 Task: Search one way flight ticket for 1 adult, 1 child, 1 infant in seat in premium economy from Oakland: Oakland International Airport to Greensboro: Piedmont Triad International Airport on 5-1-2023. Choice of flights is Frontier. Number of bags: 6 checked bags. Price is upto 96000. Outbound departure time preference is 22:15.
Action: Mouse moved to (222, 196)
Screenshot: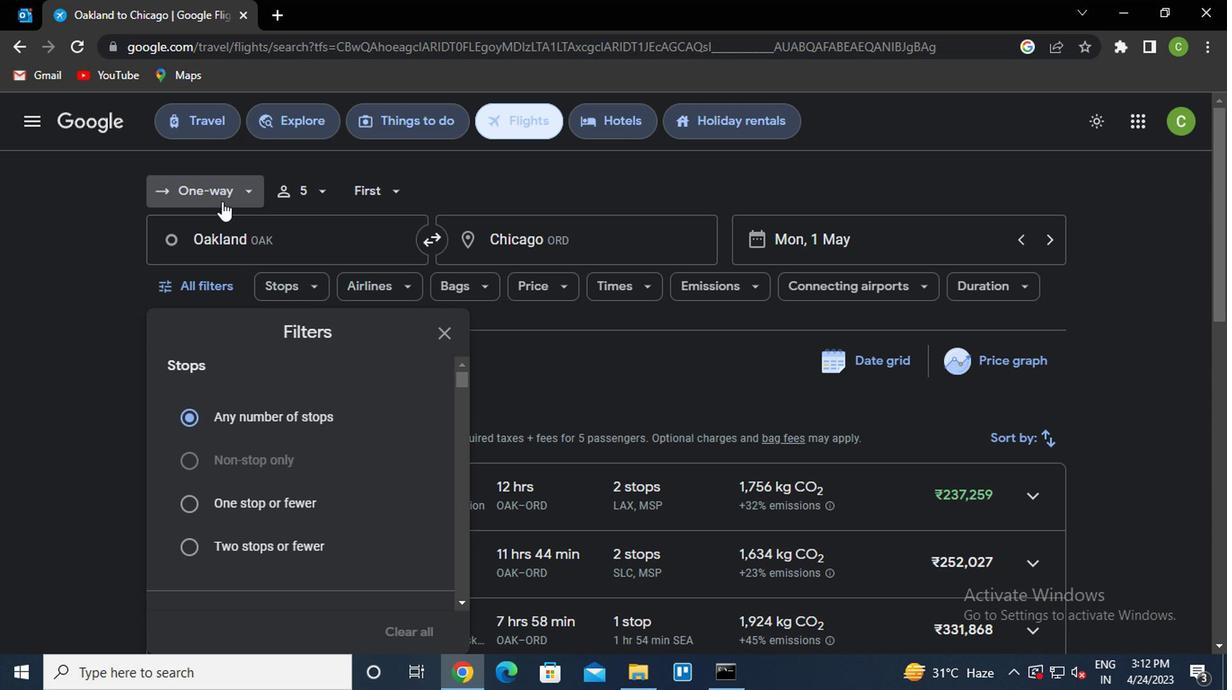 
Action: Mouse pressed left at (222, 196)
Screenshot: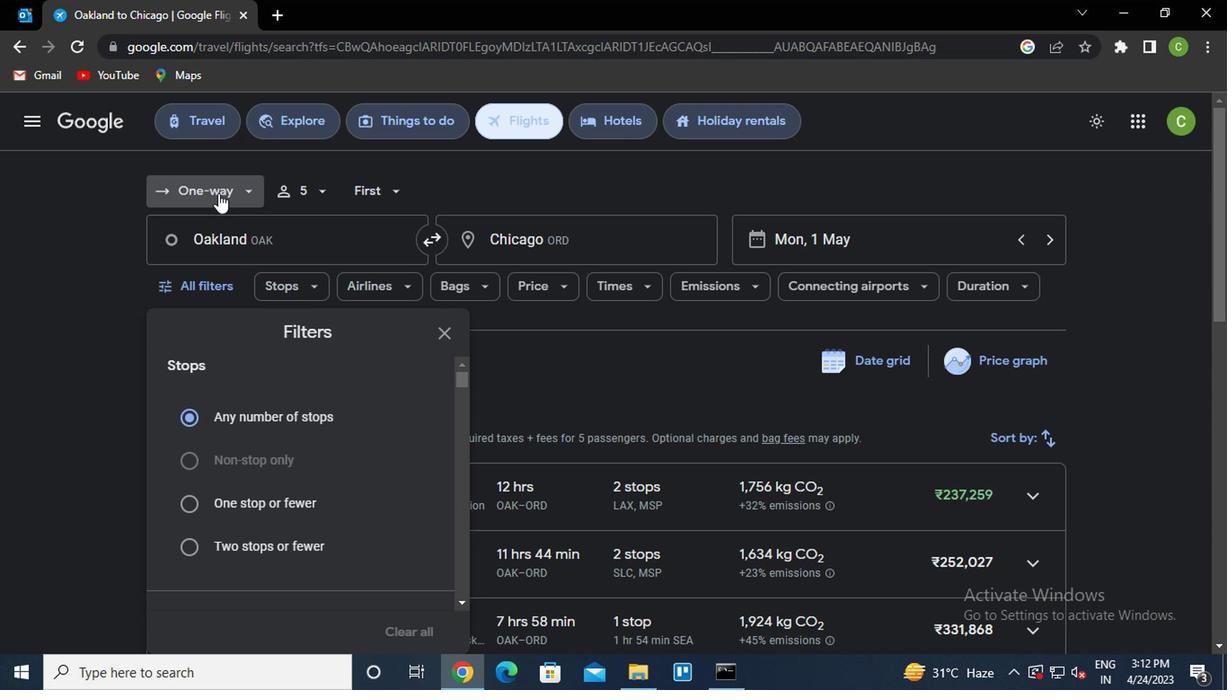 
Action: Mouse moved to (229, 271)
Screenshot: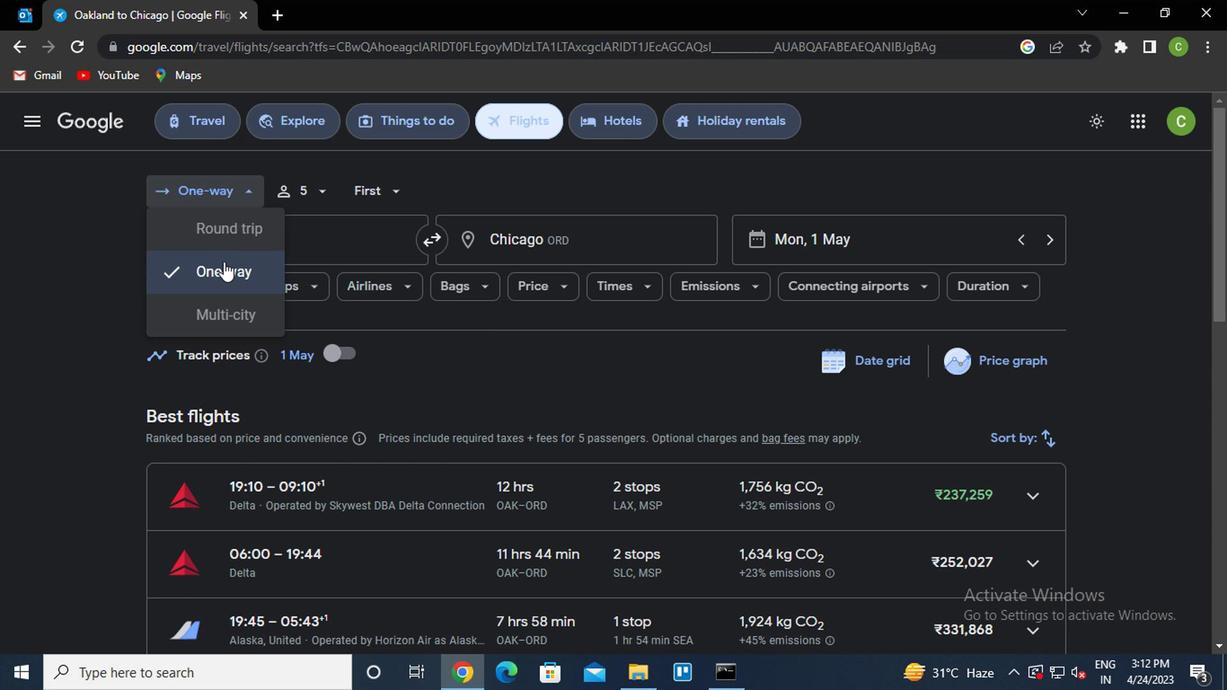 
Action: Mouse pressed left at (229, 271)
Screenshot: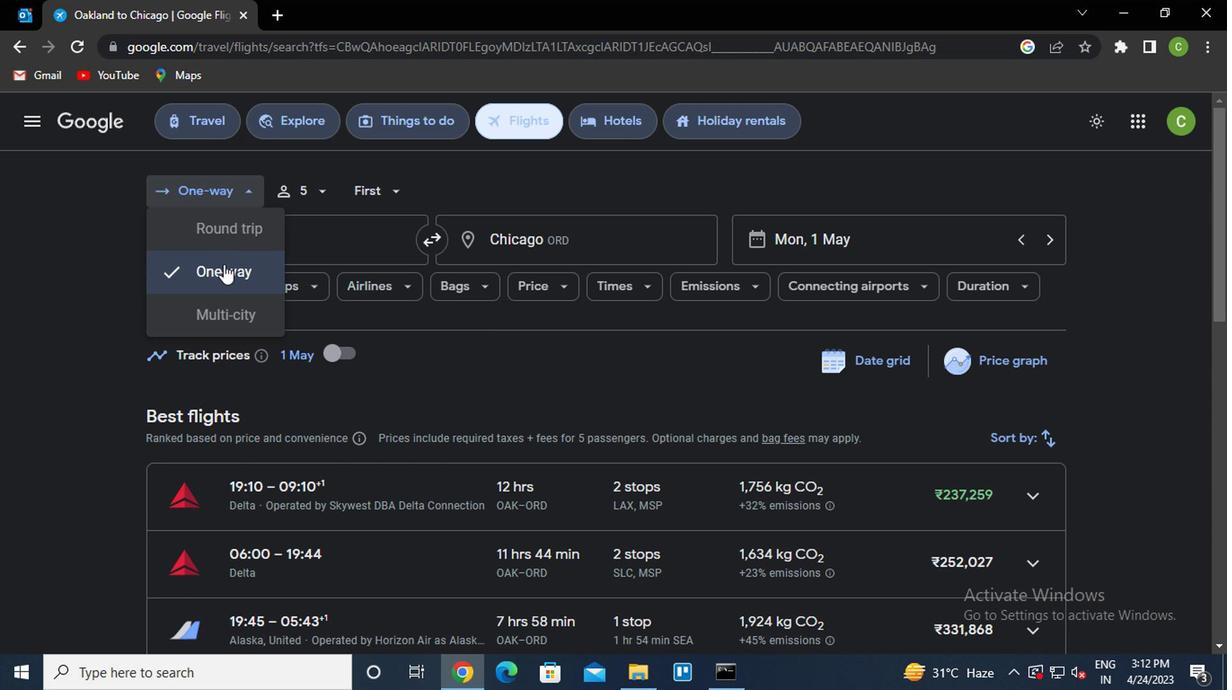 
Action: Mouse moved to (291, 208)
Screenshot: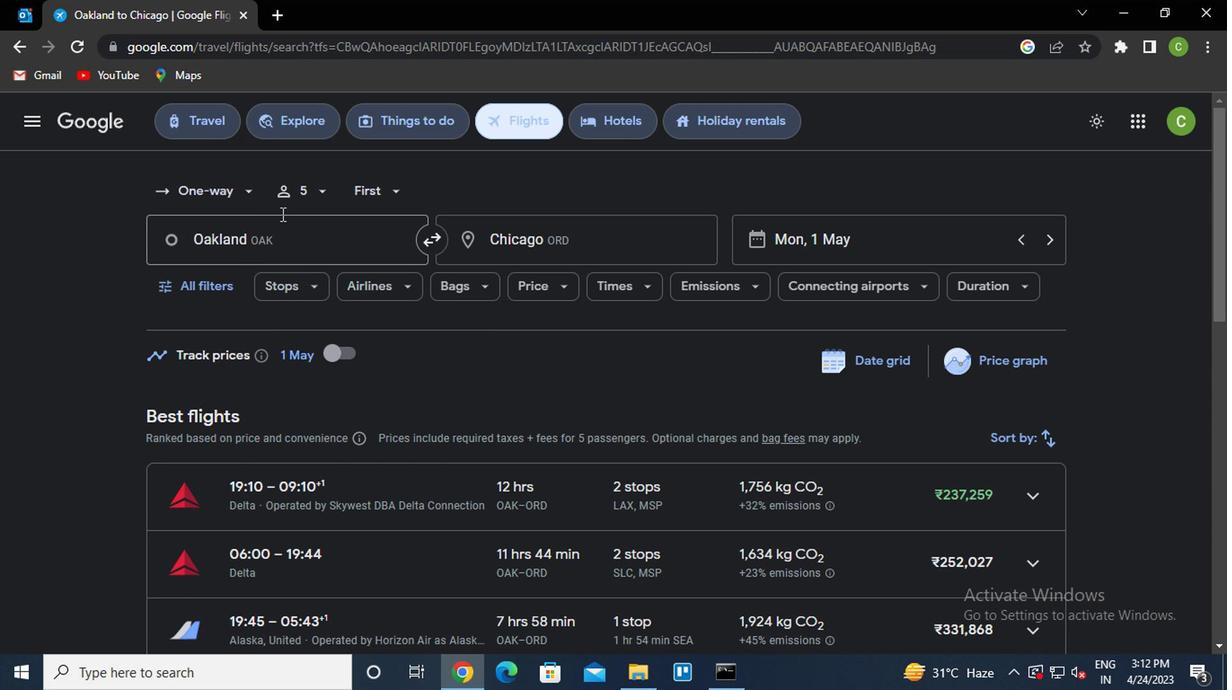 
Action: Mouse pressed left at (291, 208)
Screenshot: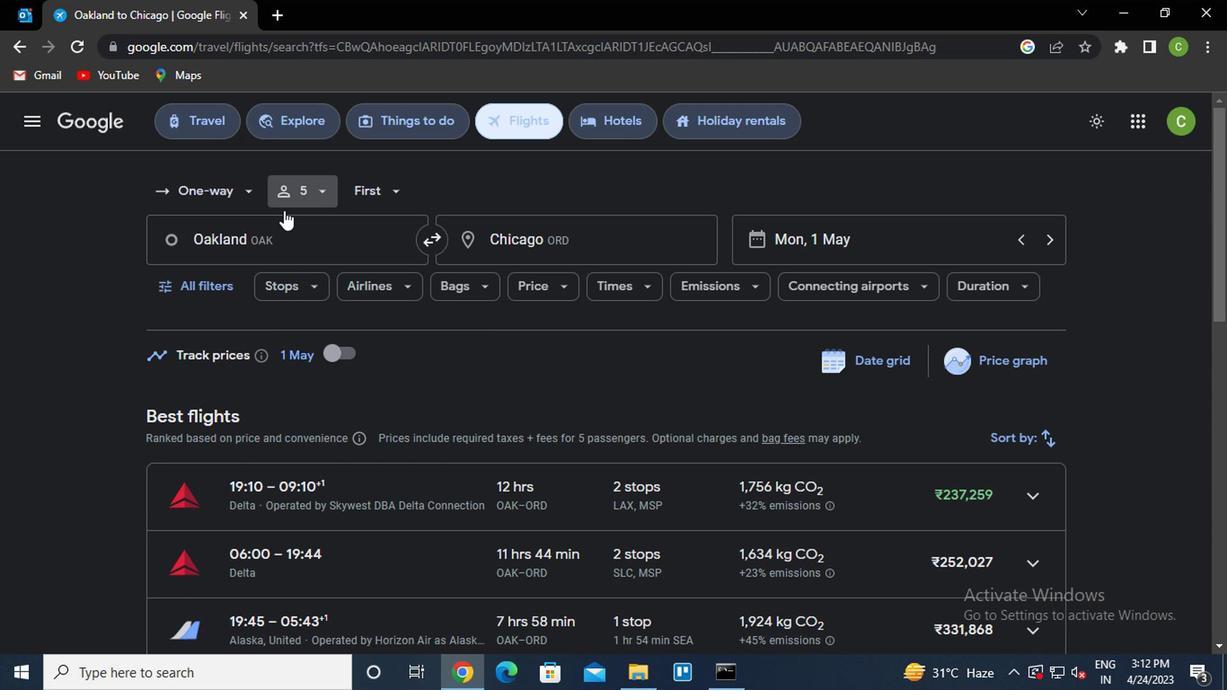 
Action: Mouse moved to (390, 239)
Screenshot: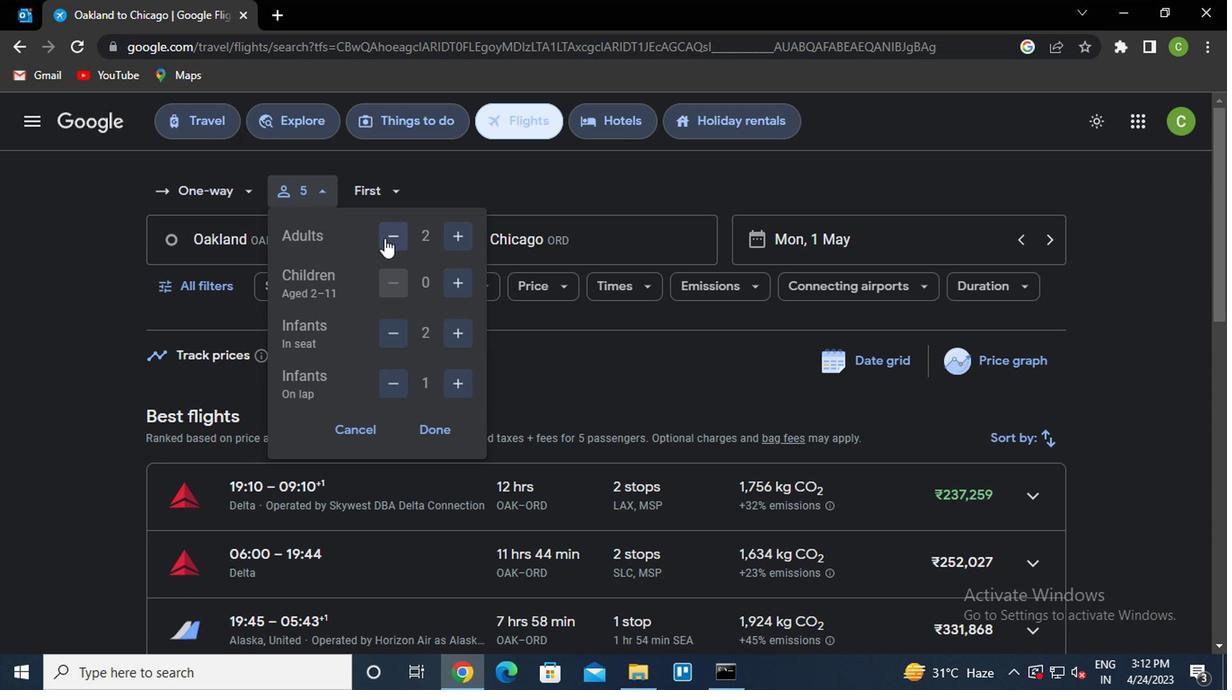 
Action: Mouse pressed left at (390, 239)
Screenshot: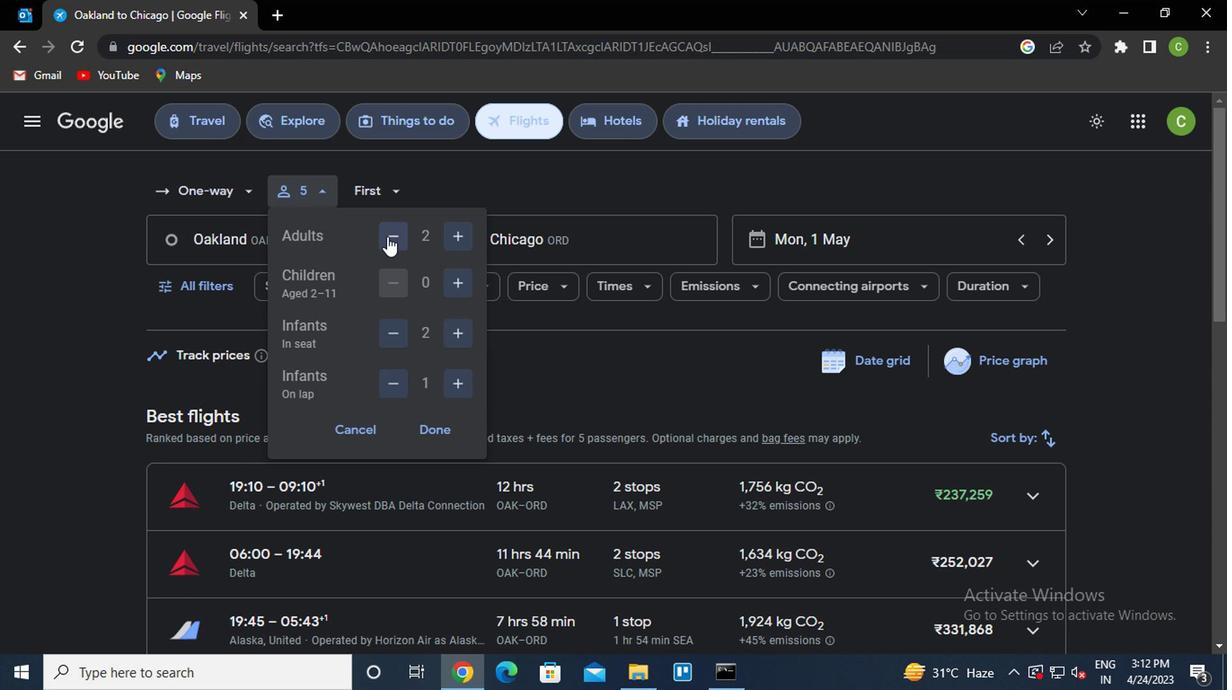 
Action: Mouse moved to (448, 281)
Screenshot: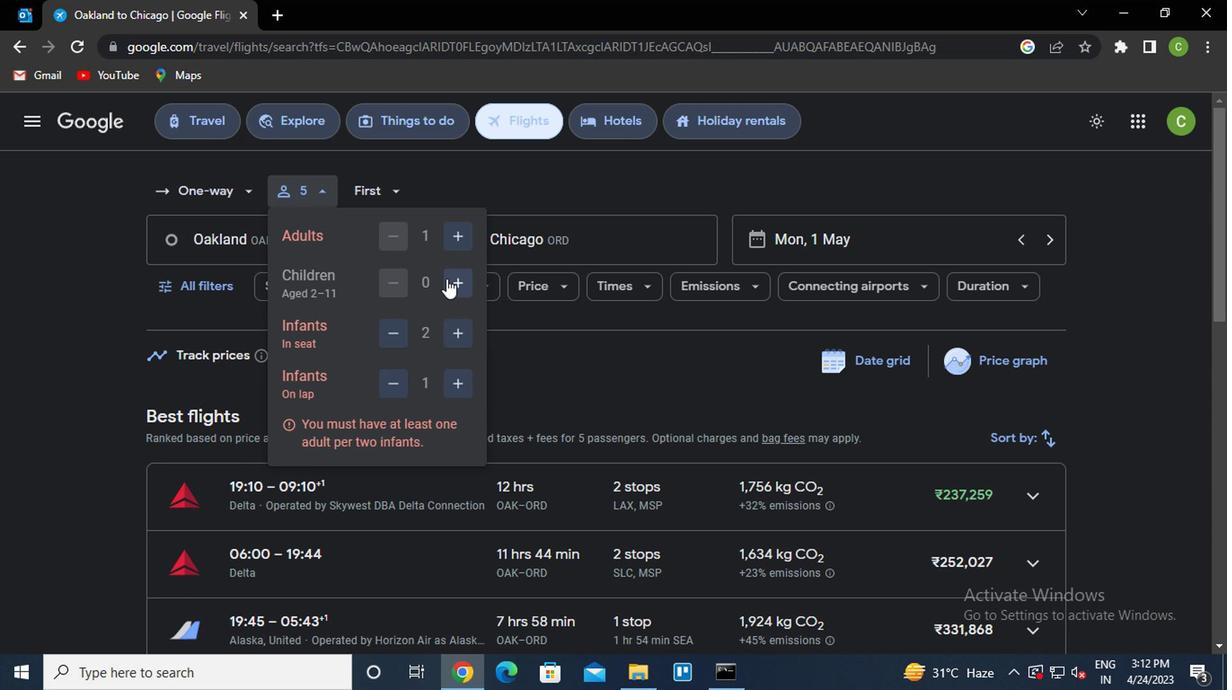 
Action: Mouse pressed left at (448, 281)
Screenshot: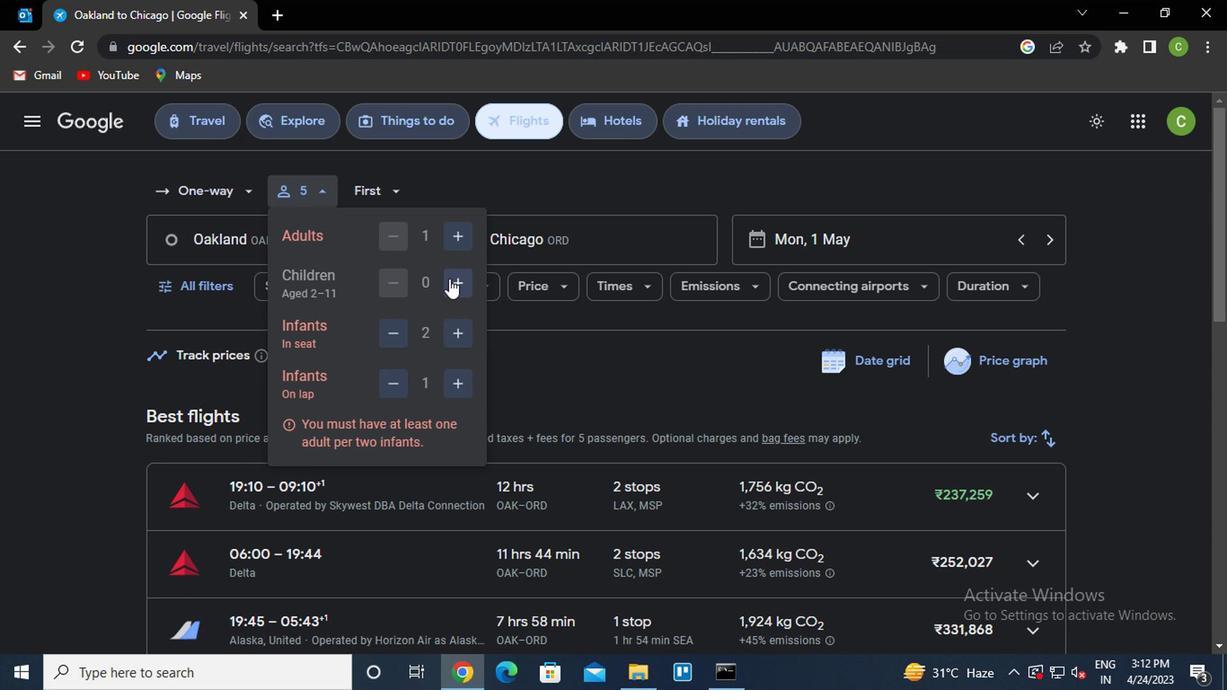 
Action: Mouse moved to (392, 342)
Screenshot: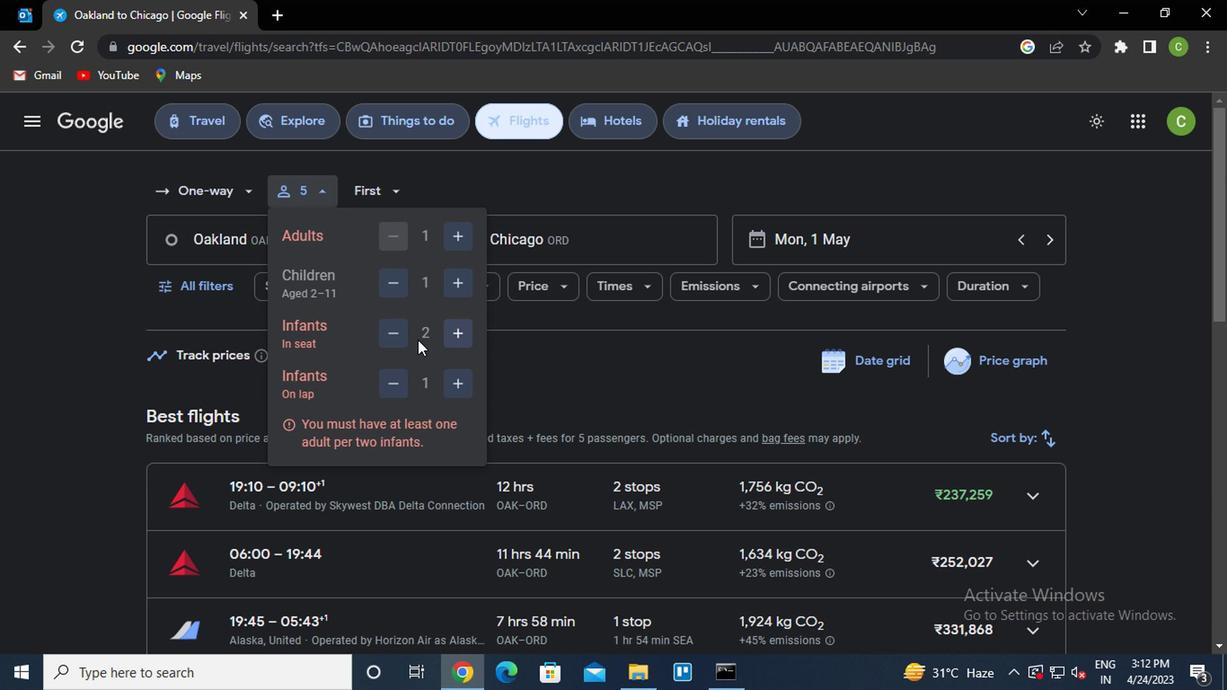 
Action: Mouse pressed left at (392, 342)
Screenshot: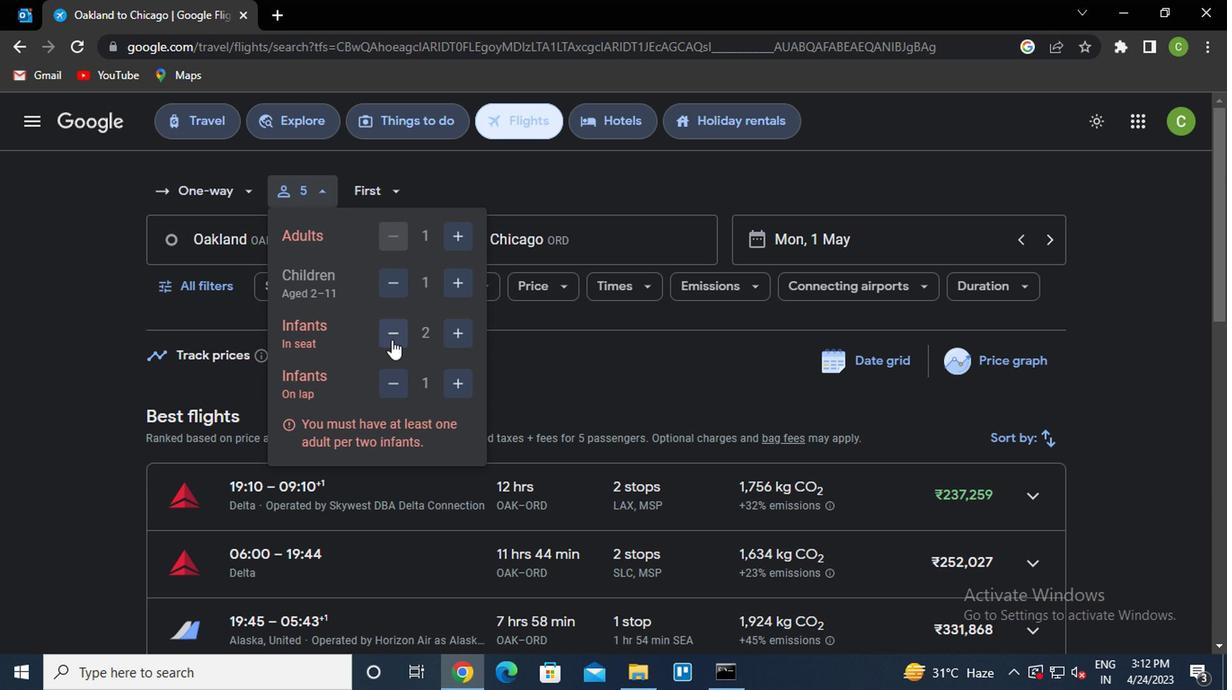 
Action: Mouse moved to (399, 382)
Screenshot: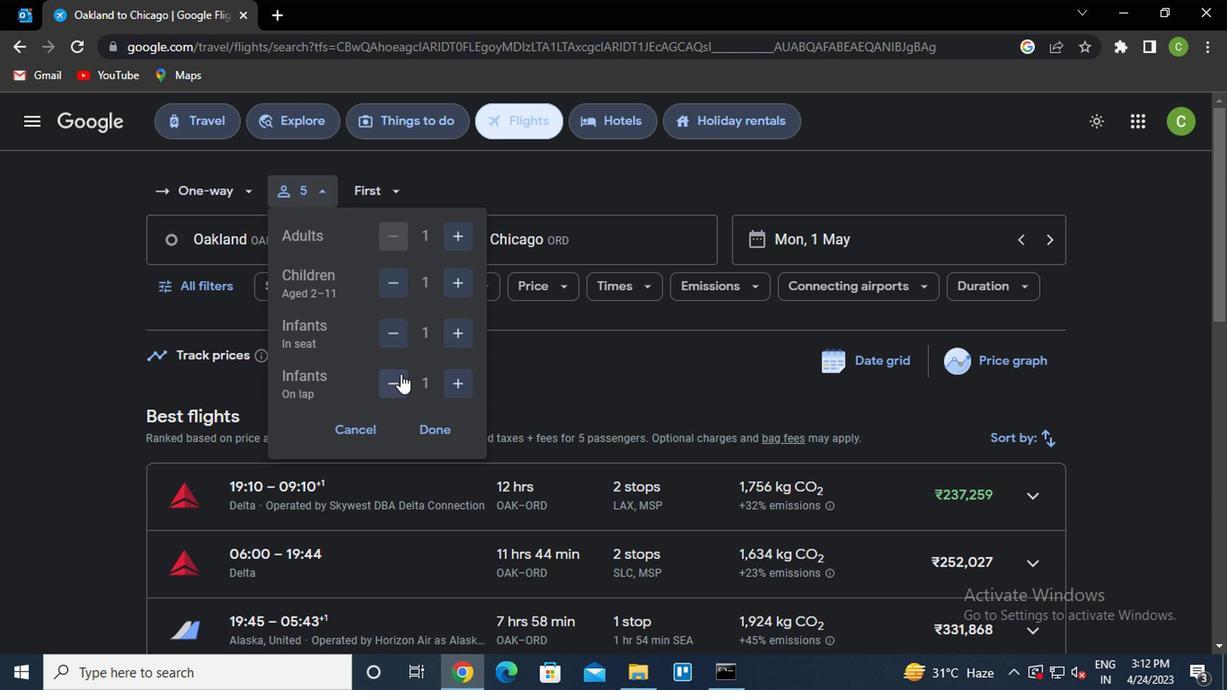 
Action: Mouse pressed left at (399, 382)
Screenshot: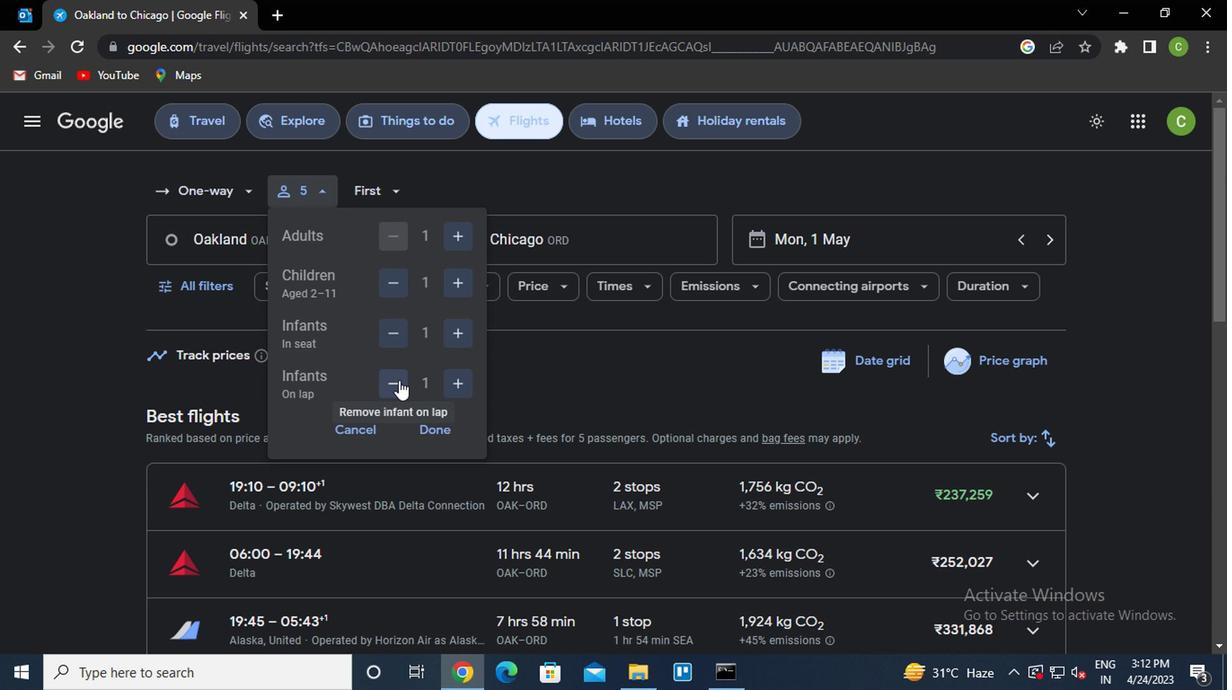 
Action: Mouse moved to (425, 424)
Screenshot: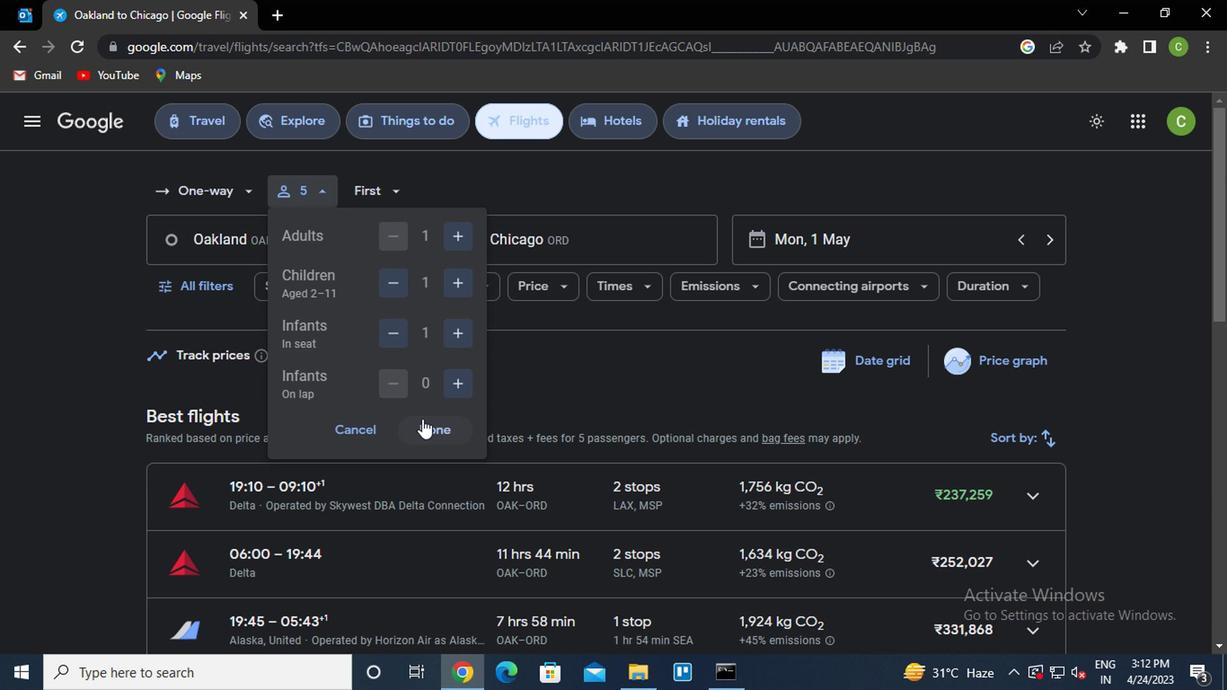 
Action: Mouse pressed left at (425, 424)
Screenshot: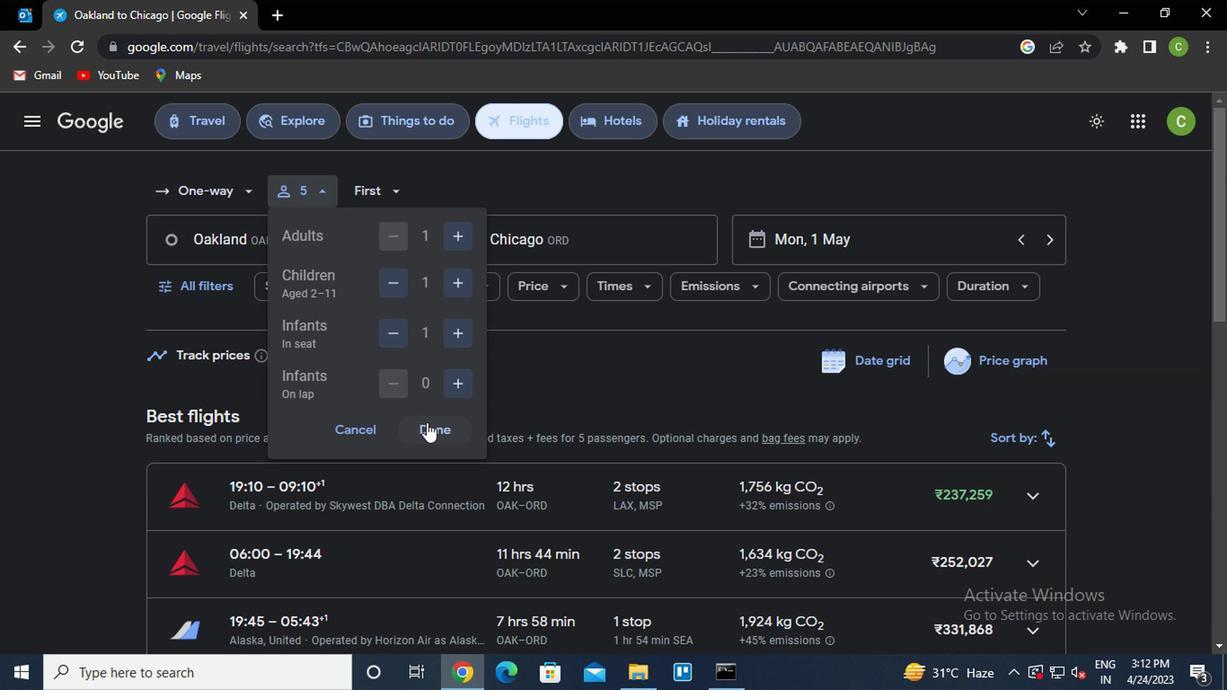 
Action: Mouse moved to (397, 212)
Screenshot: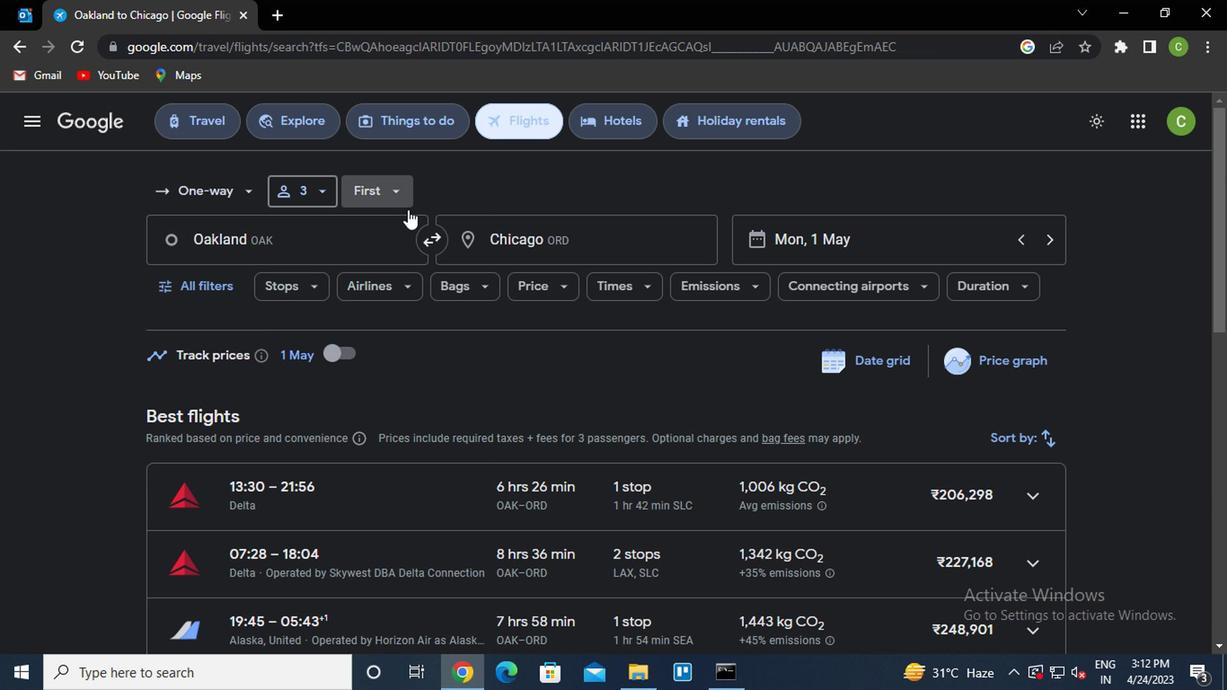 
Action: Mouse pressed left at (397, 212)
Screenshot: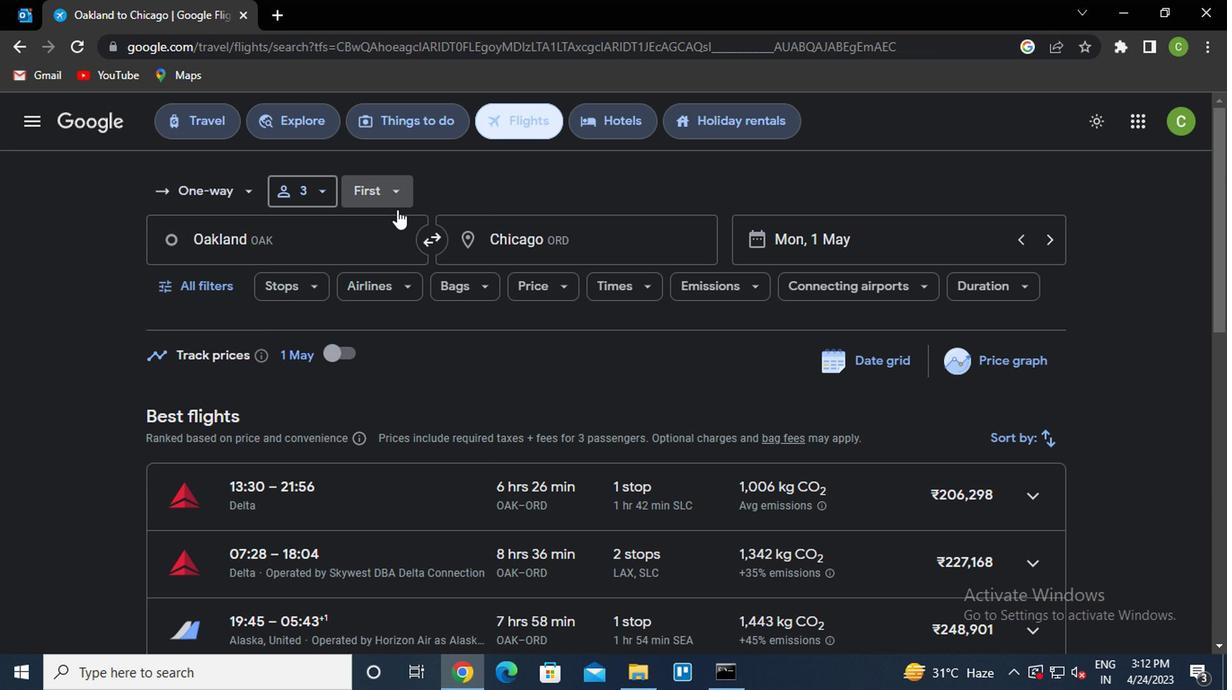 
Action: Mouse moved to (423, 278)
Screenshot: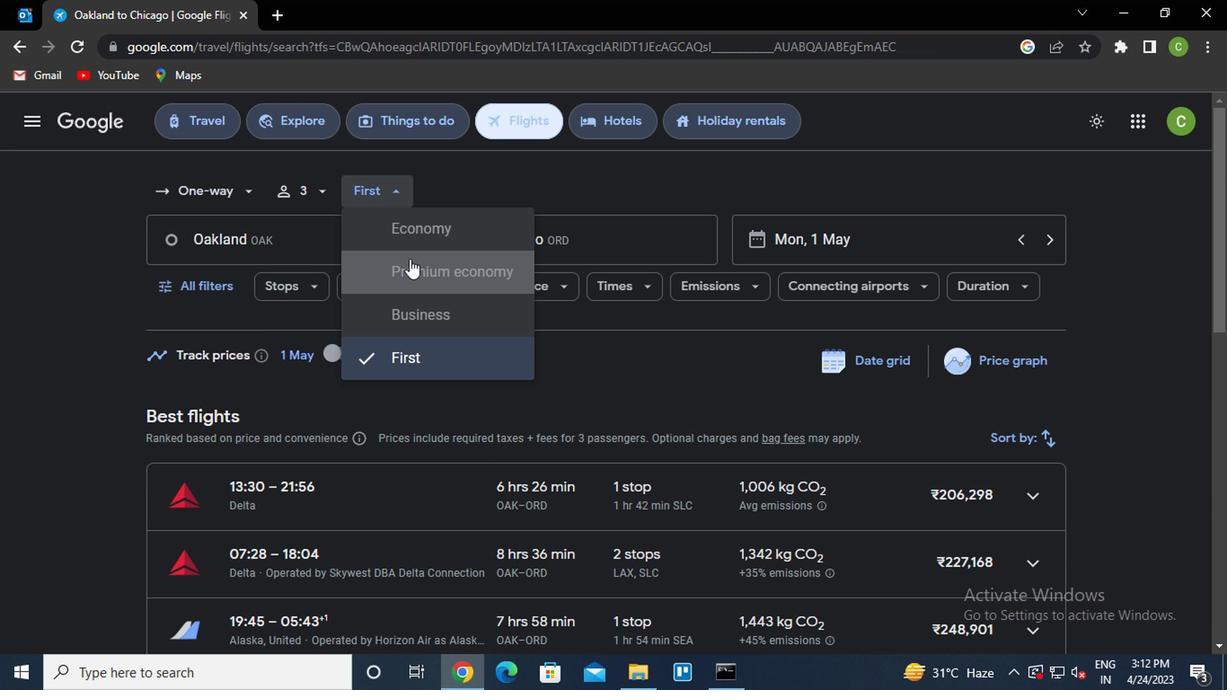 
Action: Mouse pressed left at (423, 278)
Screenshot: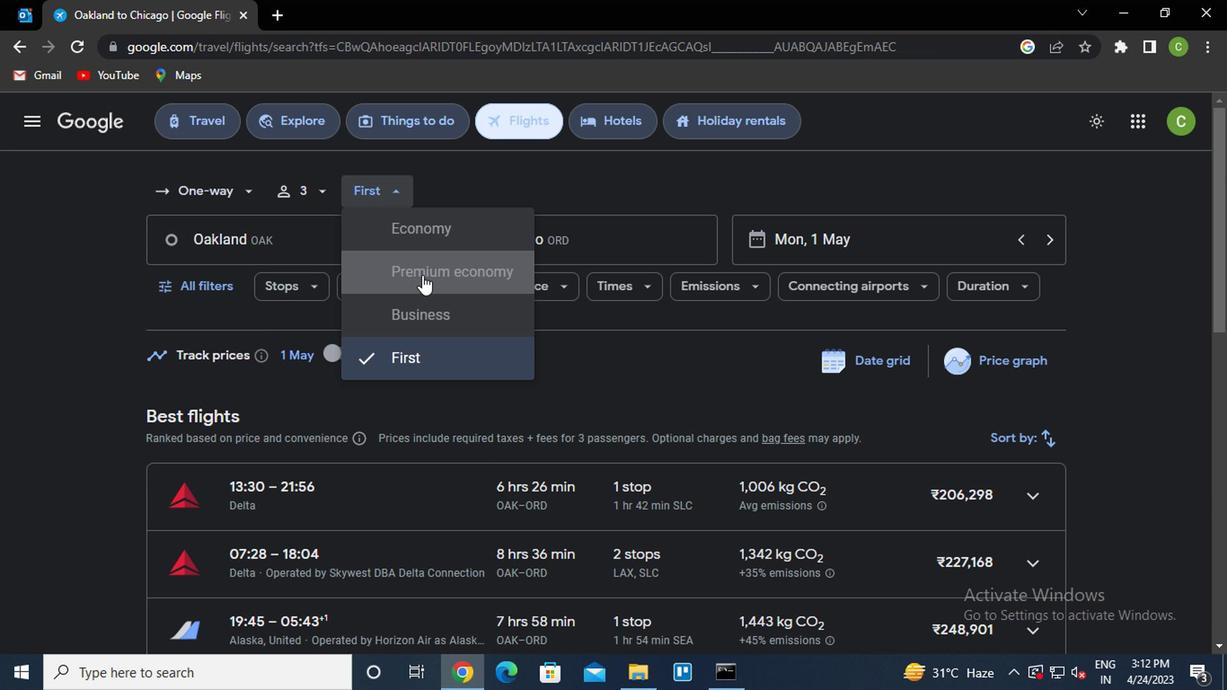 
Action: Mouse moved to (274, 246)
Screenshot: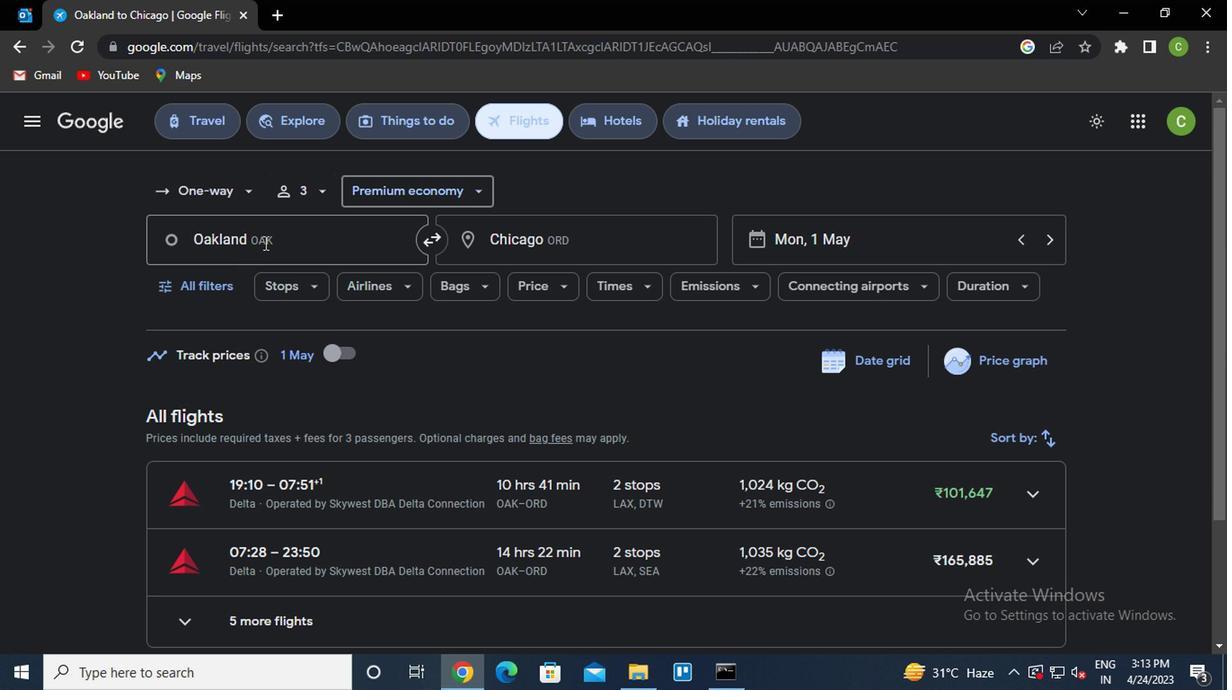 
Action: Mouse pressed left at (274, 246)
Screenshot: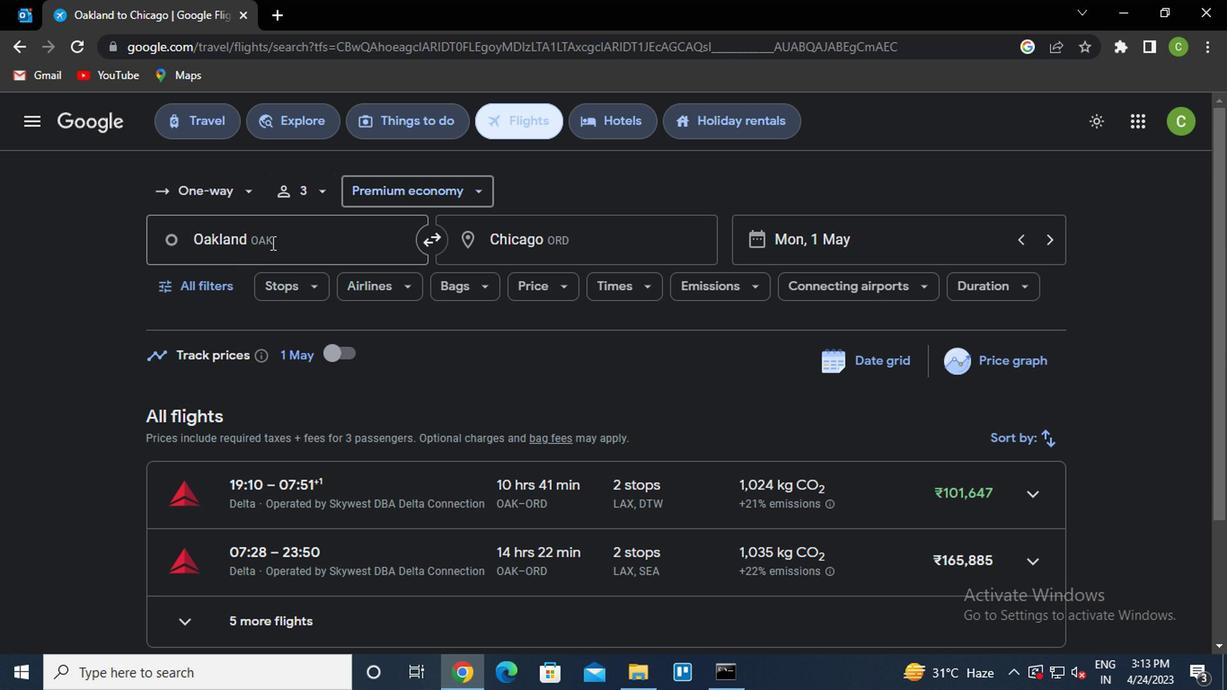 
Action: Mouse moved to (305, 326)
Screenshot: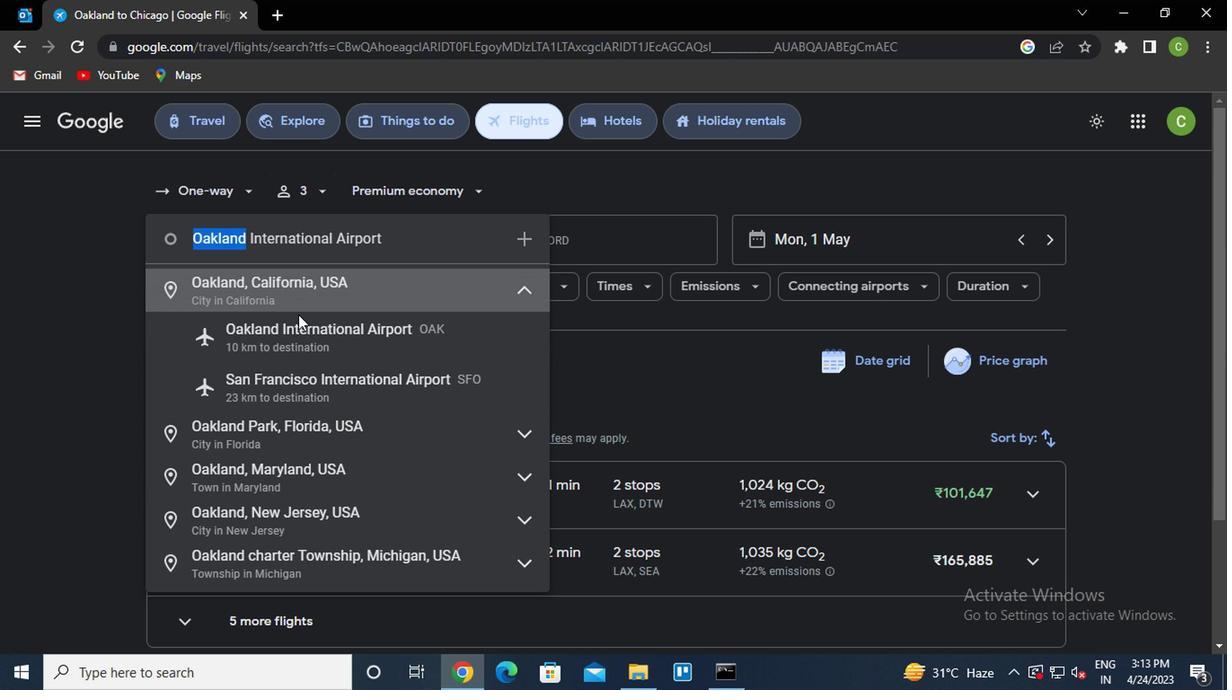 
Action: Mouse pressed left at (305, 326)
Screenshot: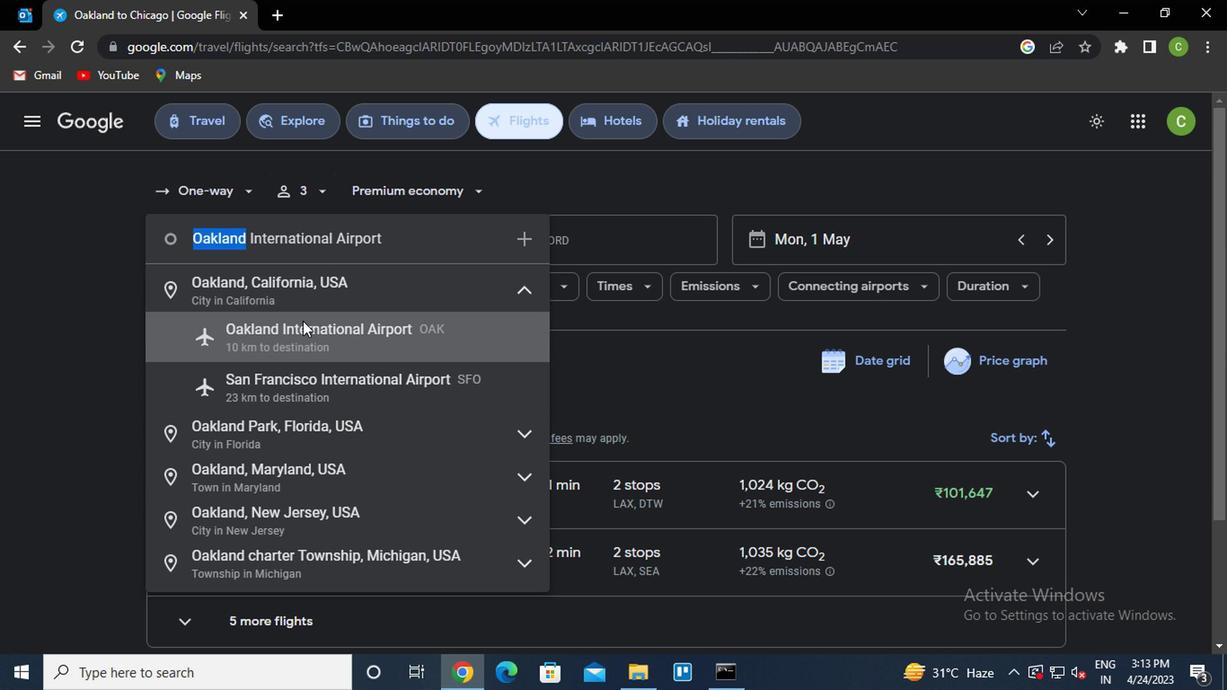 
Action: Mouse moved to (573, 246)
Screenshot: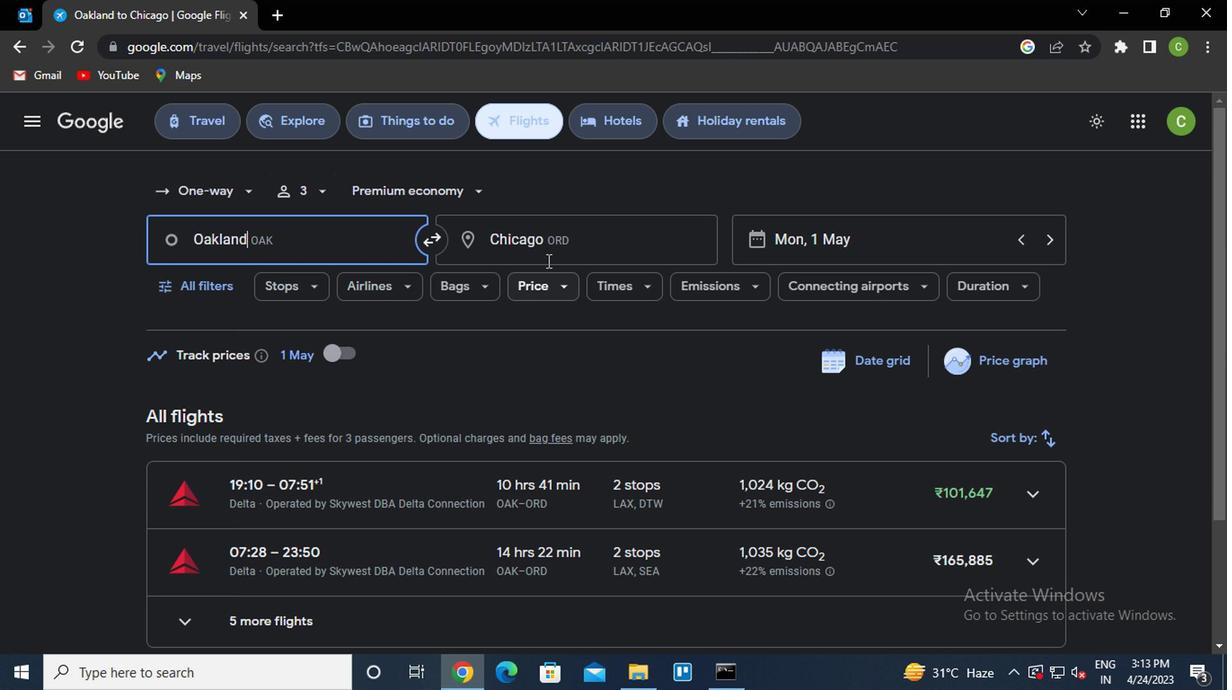 
Action: Mouse pressed left at (573, 246)
Screenshot: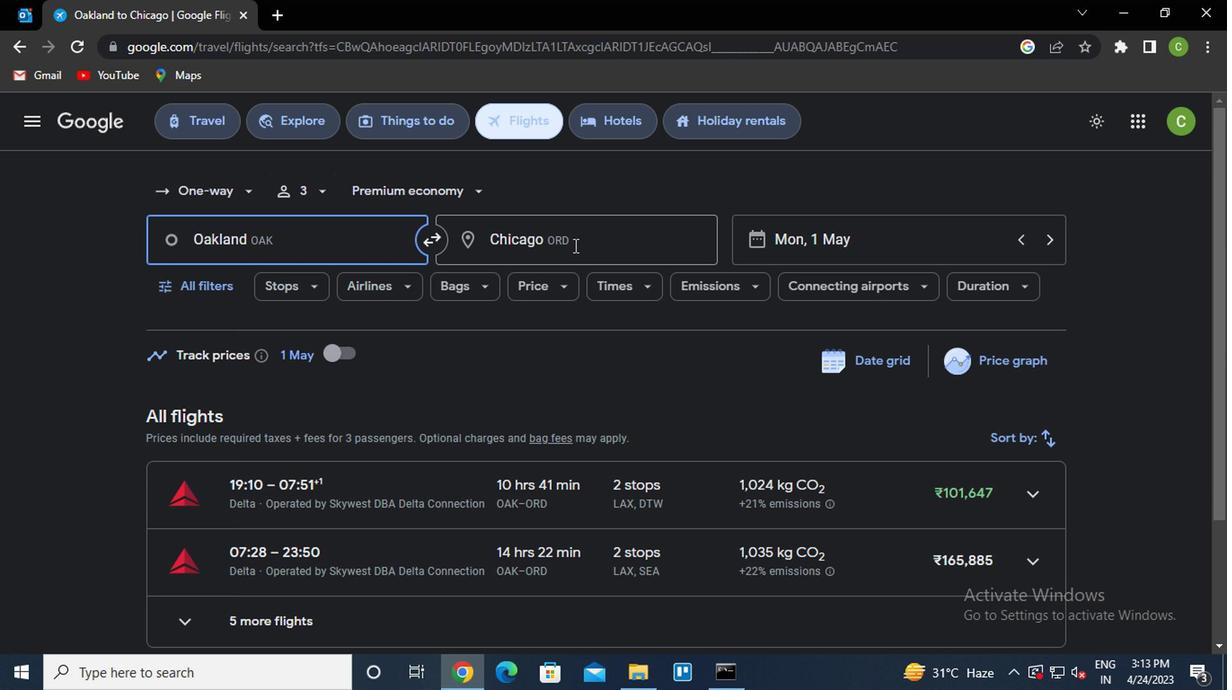 
Action: Key pressed p<Key.shift><Key.caps_lock>IEDMOUNT
Screenshot: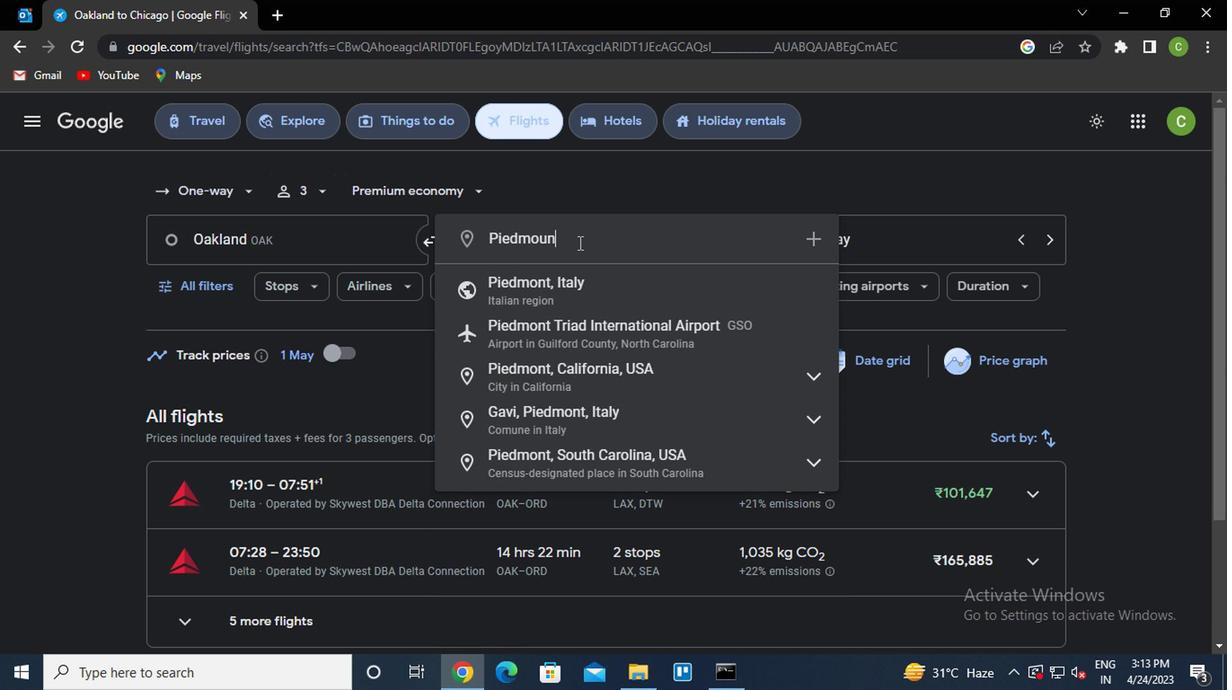 
Action: Mouse moved to (580, 333)
Screenshot: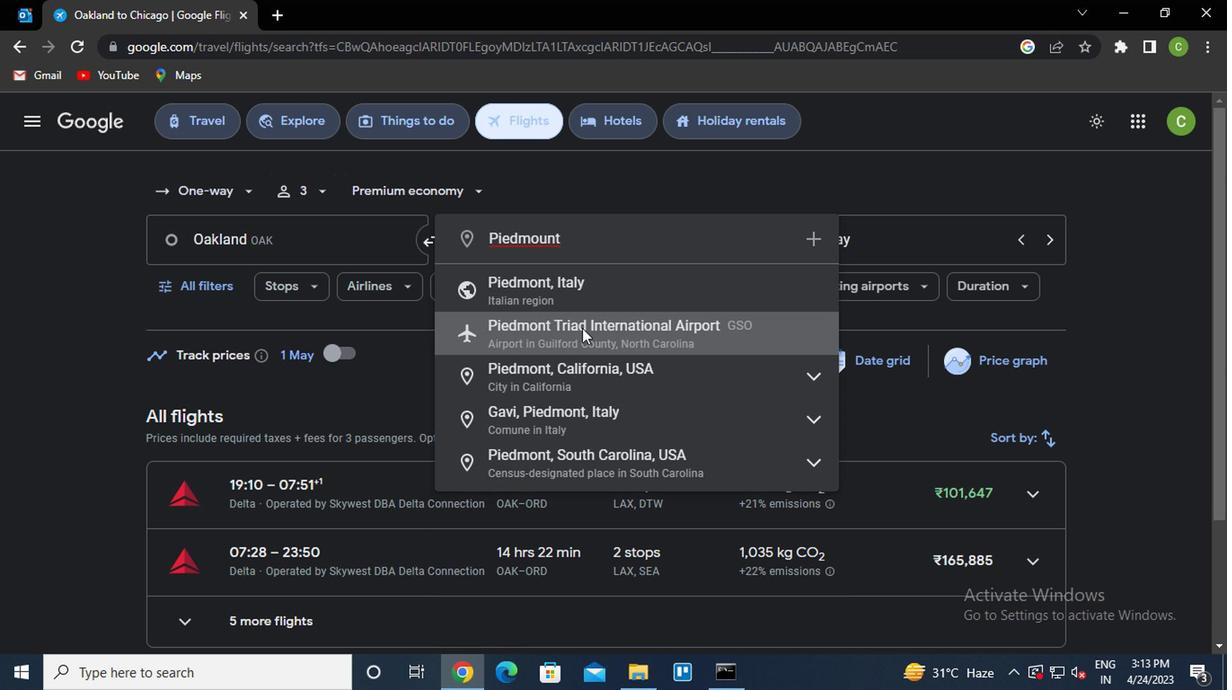 
Action: Mouse pressed left at (580, 333)
Screenshot: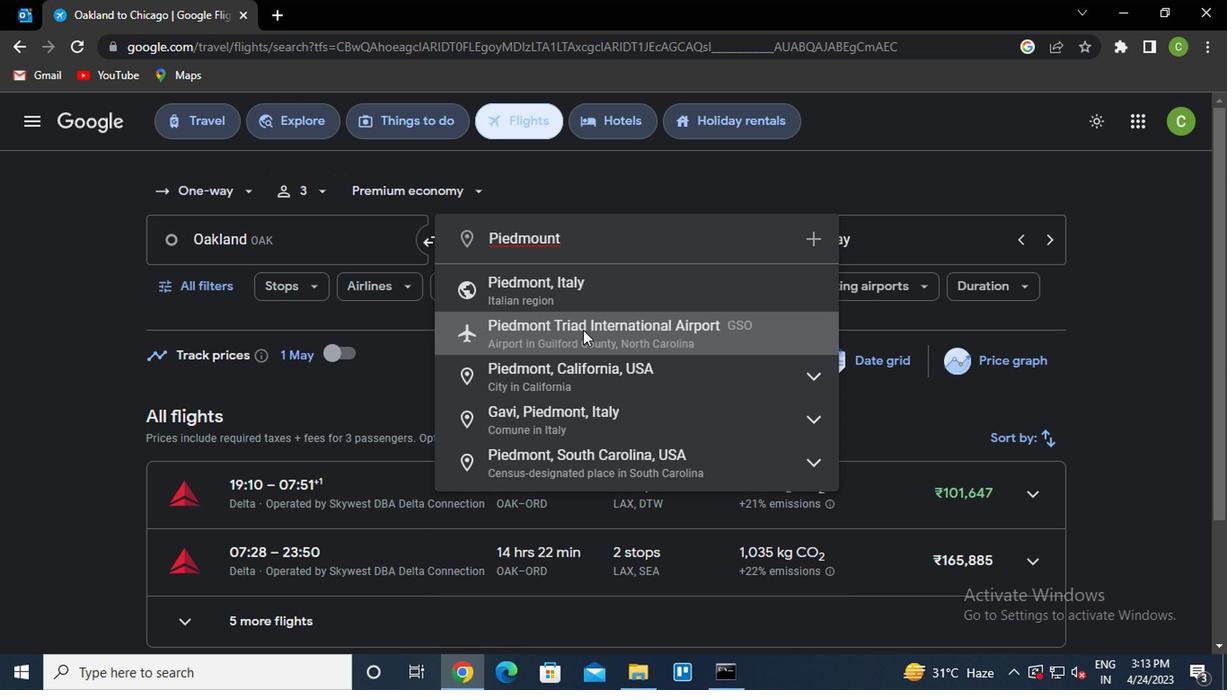 
Action: Mouse moved to (885, 237)
Screenshot: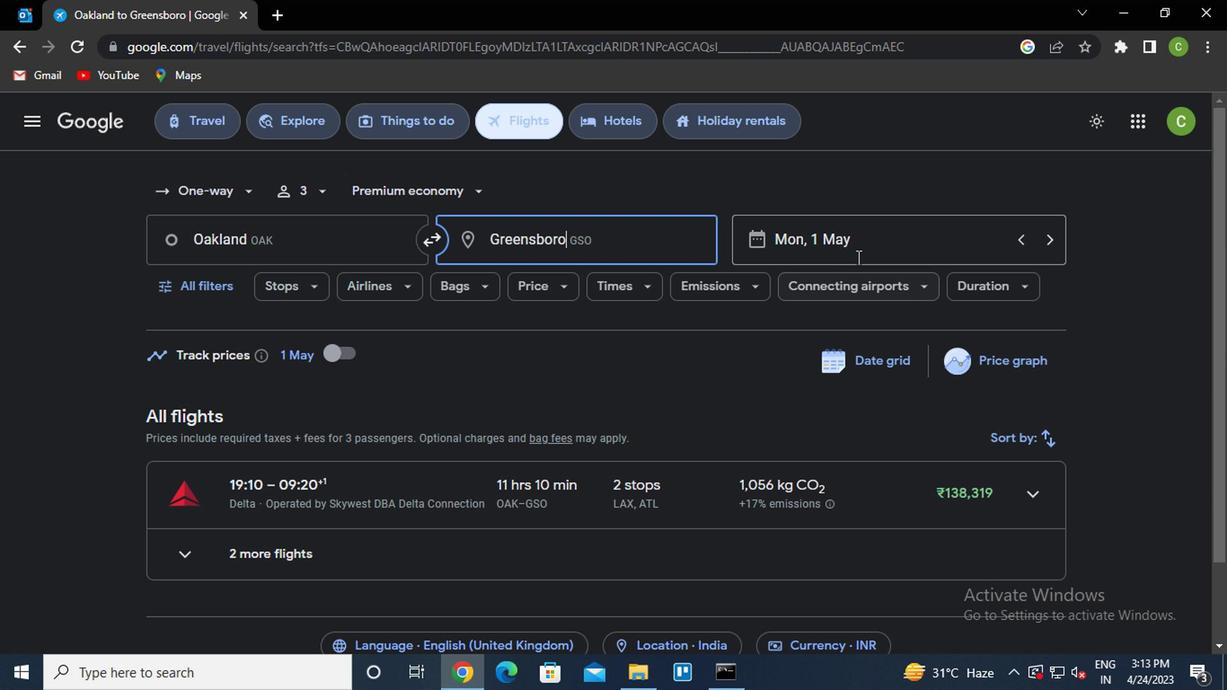 
Action: Mouse pressed left at (885, 237)
Screenshot: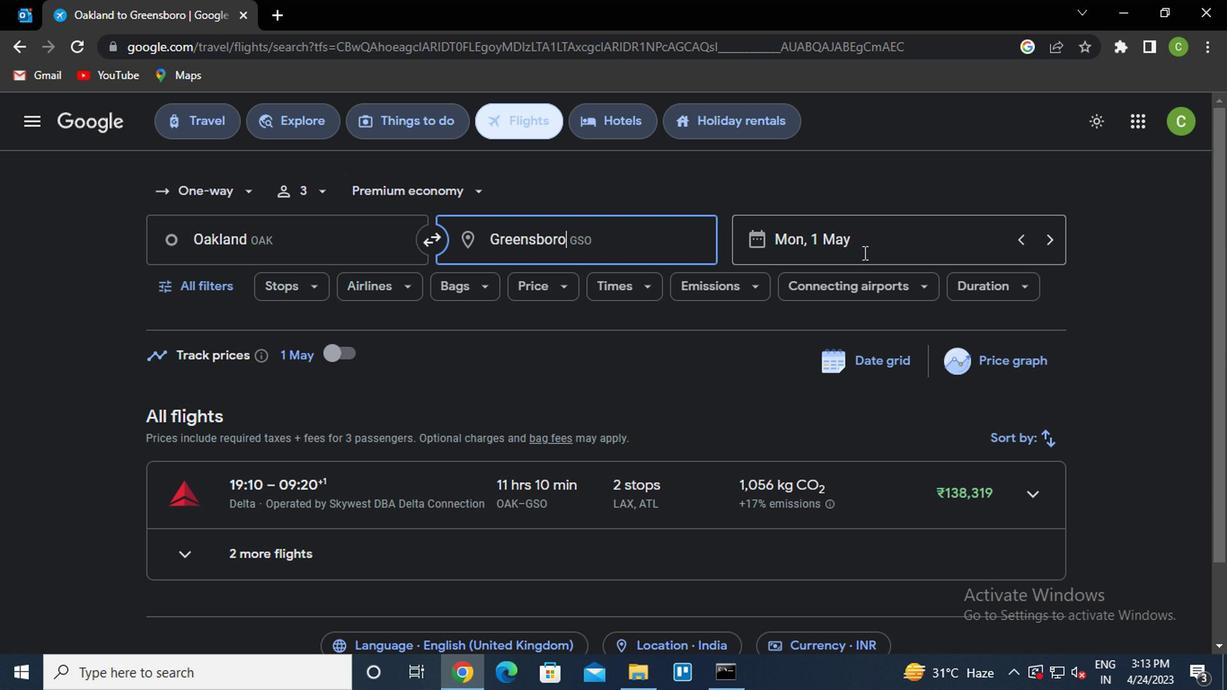
Action: Mouse moved to (798, 314)
Screenshot: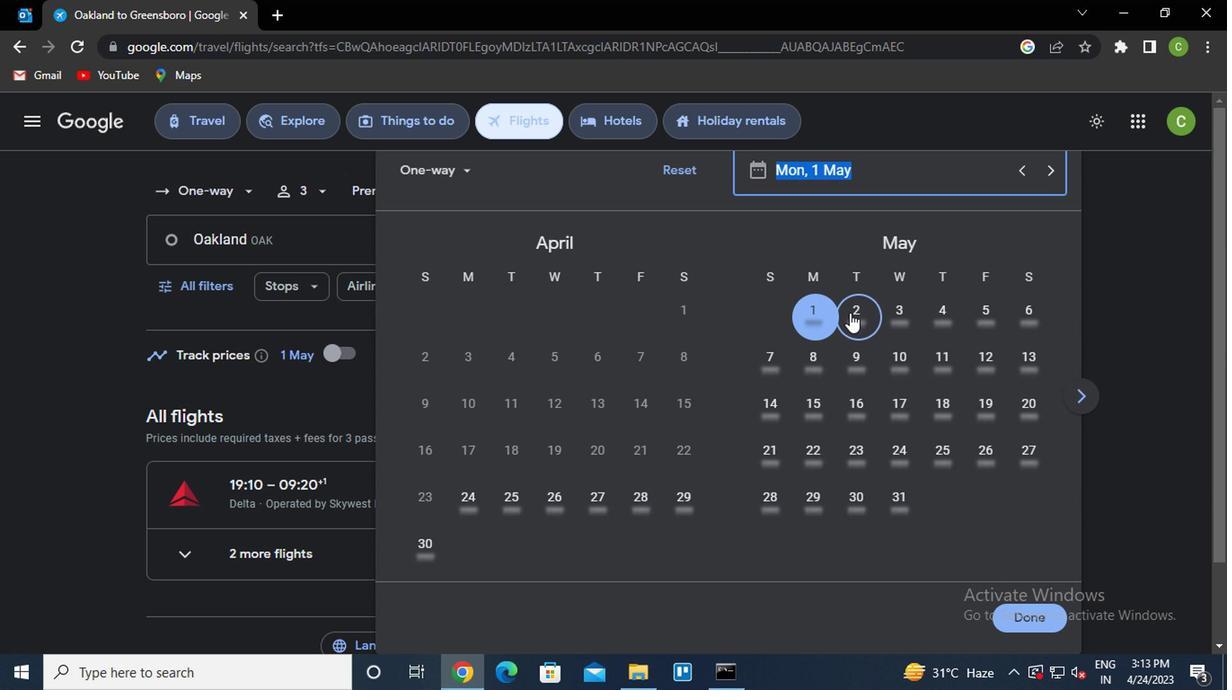
Action: Mouse pressed left at (798, 314)
Screenshot: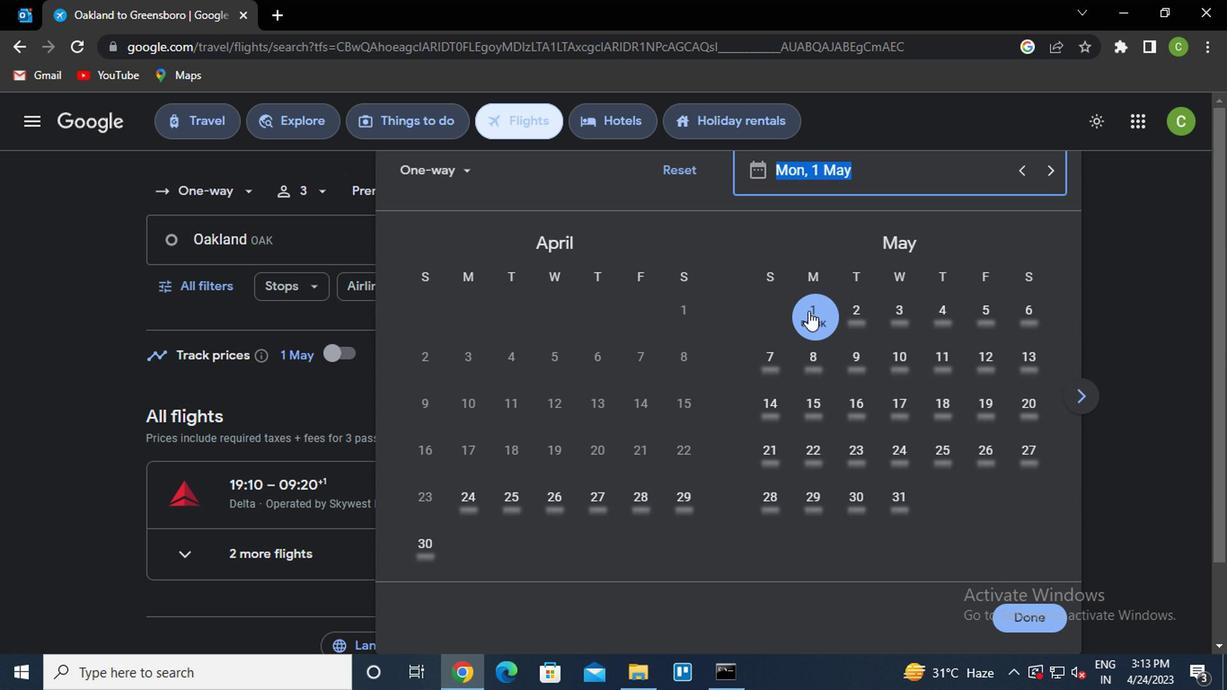 
Action: Mouse moved to (1022, 617)
Screenshot: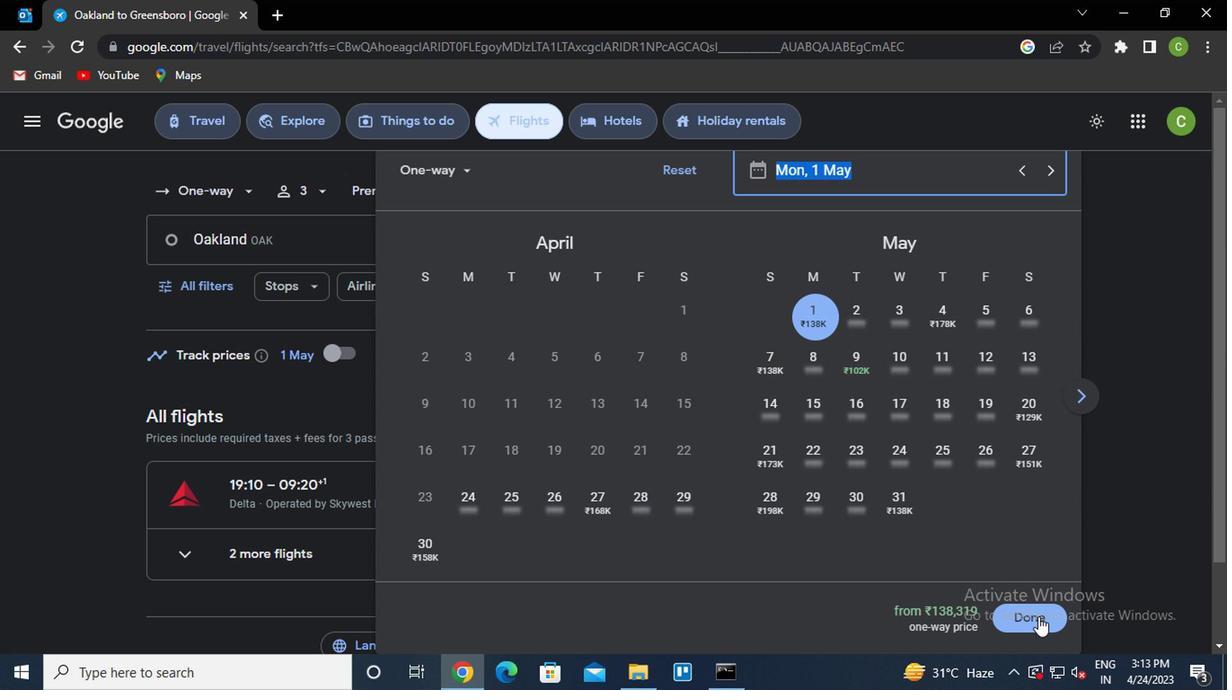 
Action: Mouse pressed left at (1022, 617)
Screenshot: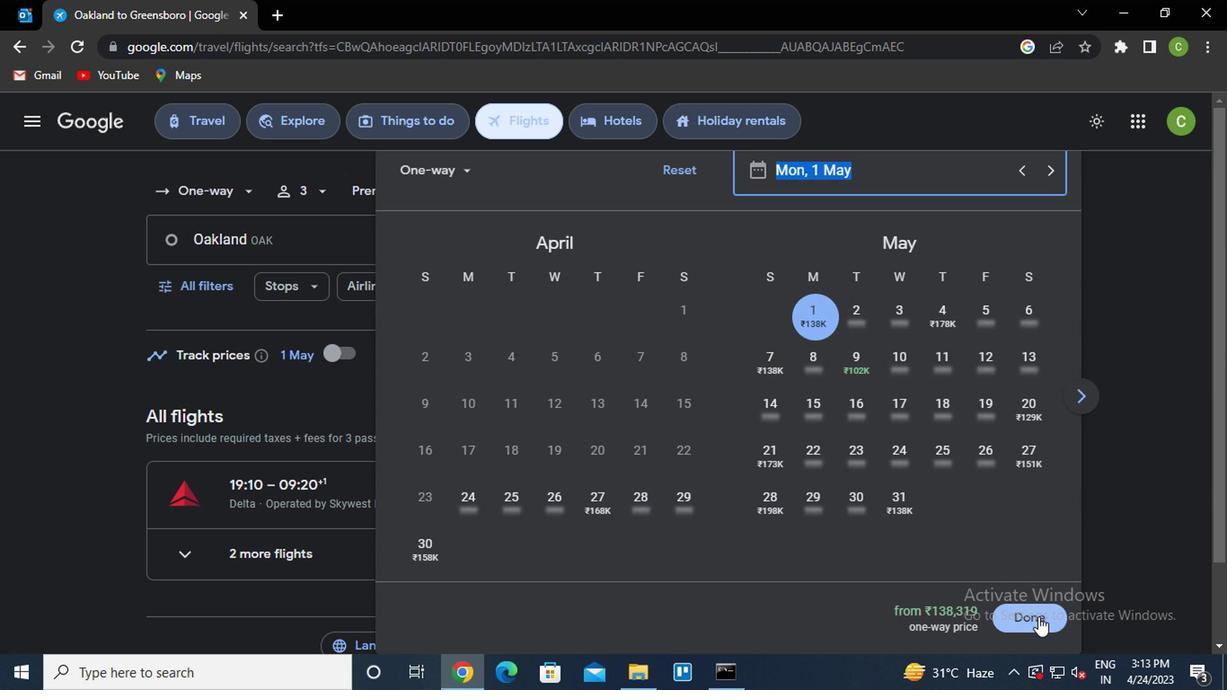 
Action: Mouse moved to (205, 296)
Screenshot: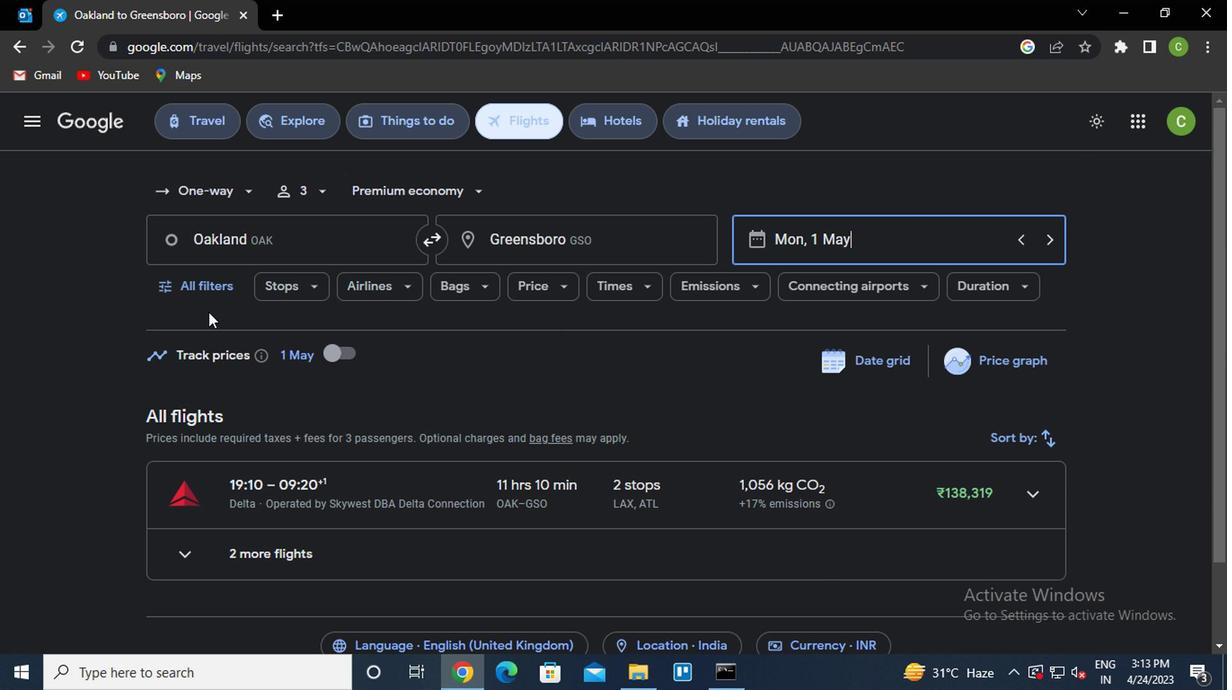 
Action: Mouse pressed left at (205, 296)
Screenshot: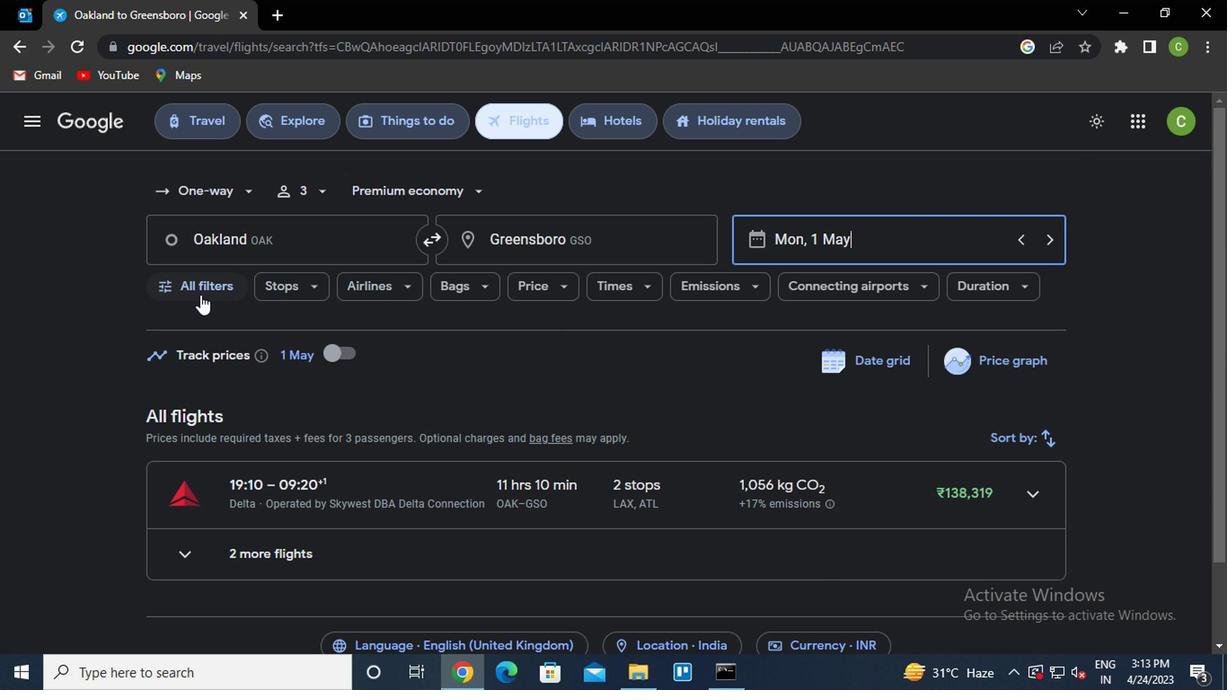 
Action: Mouse moved to (298, 426)
Screenshot: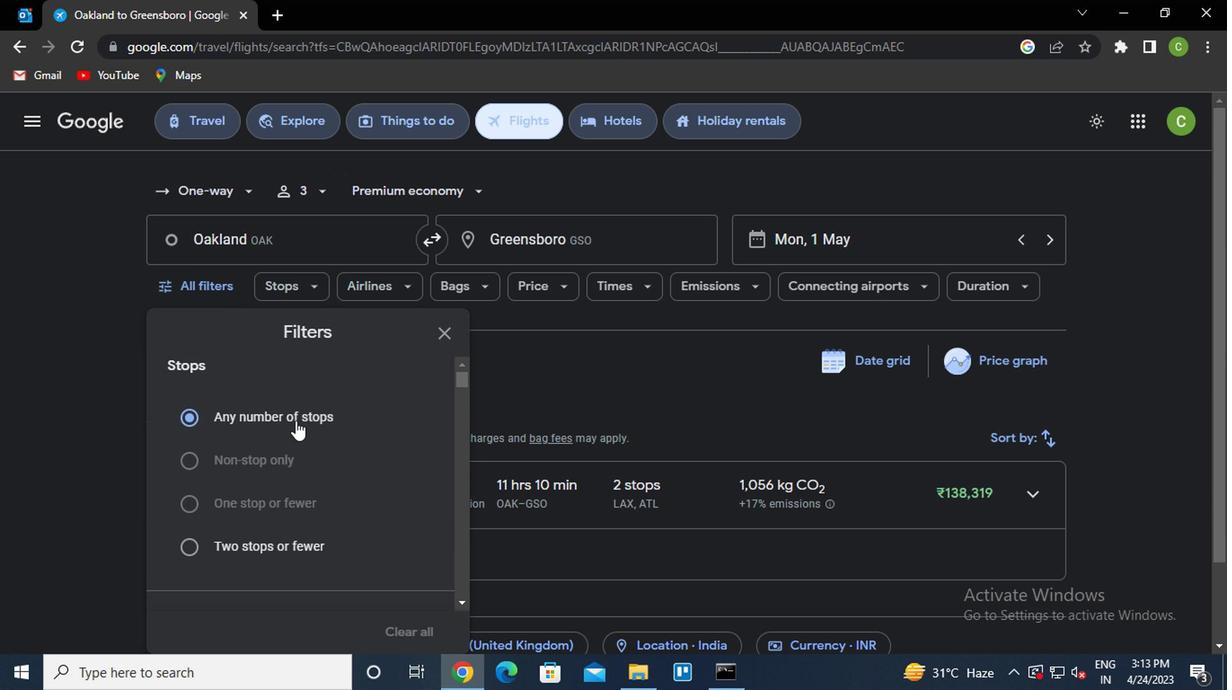 
Action: Mouse scrolled (298, 425) with delta (0, 0)
Screenshot: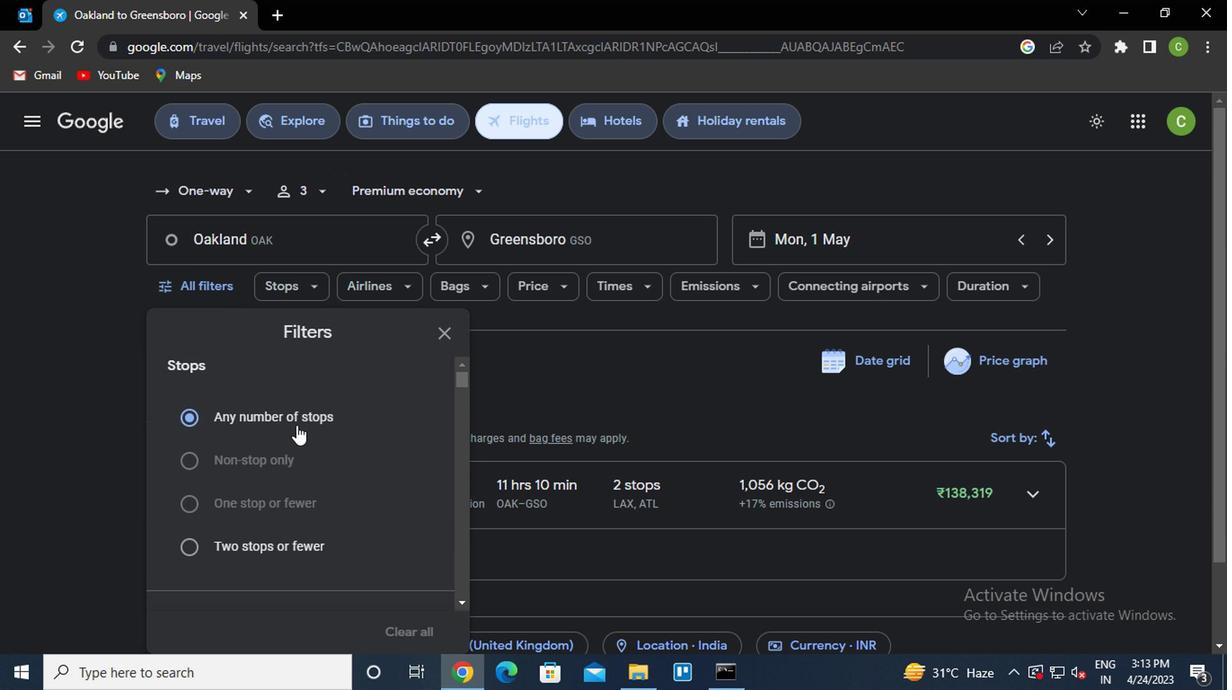 
Action: Mouse scrolled (298, 425) with delta (0, 0)
Screenshot: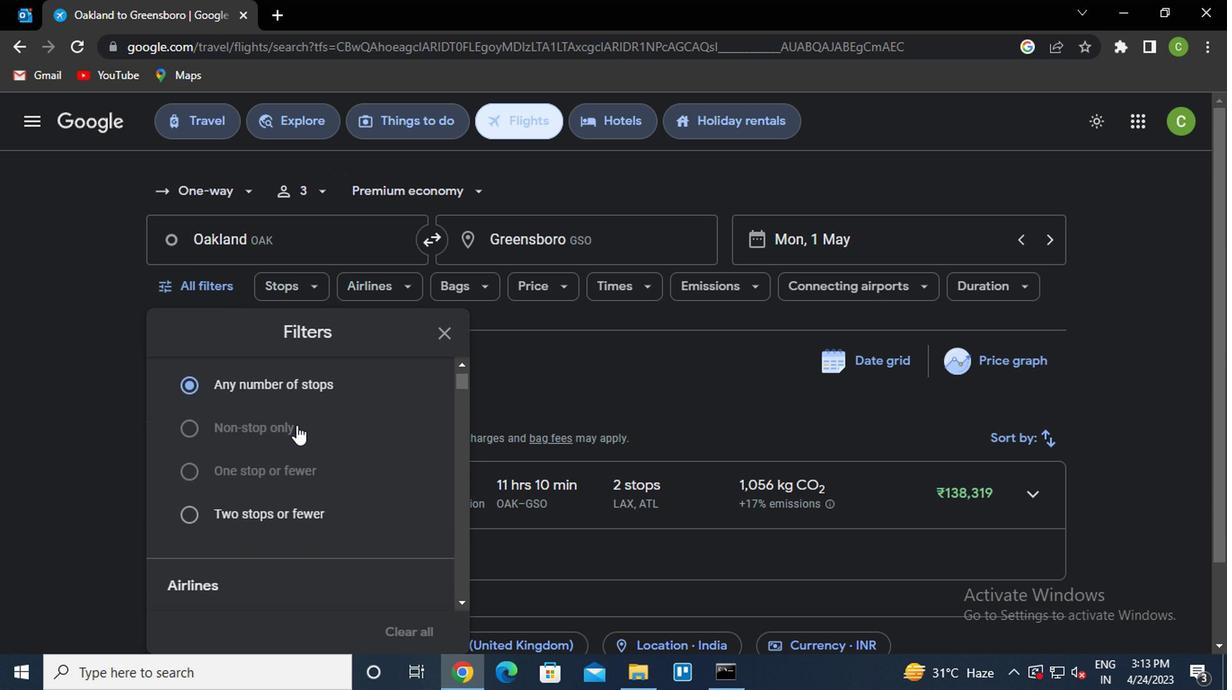 
Action: Mouse moved to (298, 427)
Screenshot: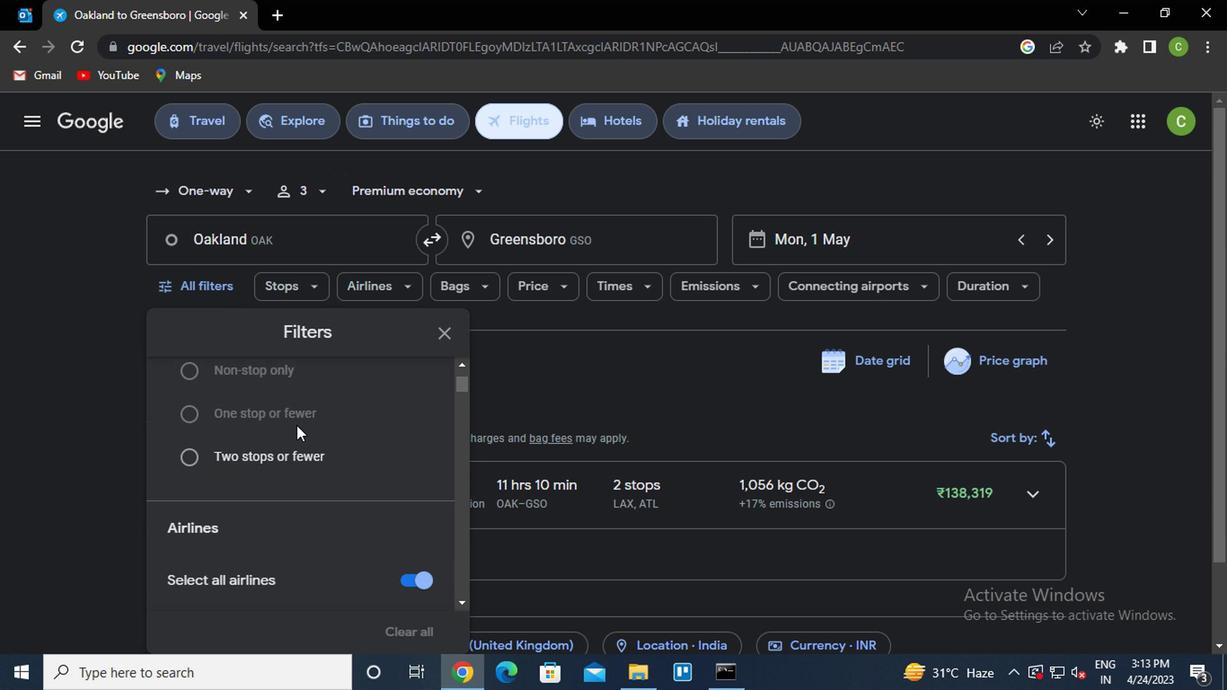 
Action: Mouse scrolled (298, 426) with delta (0, -1)
Screenshot: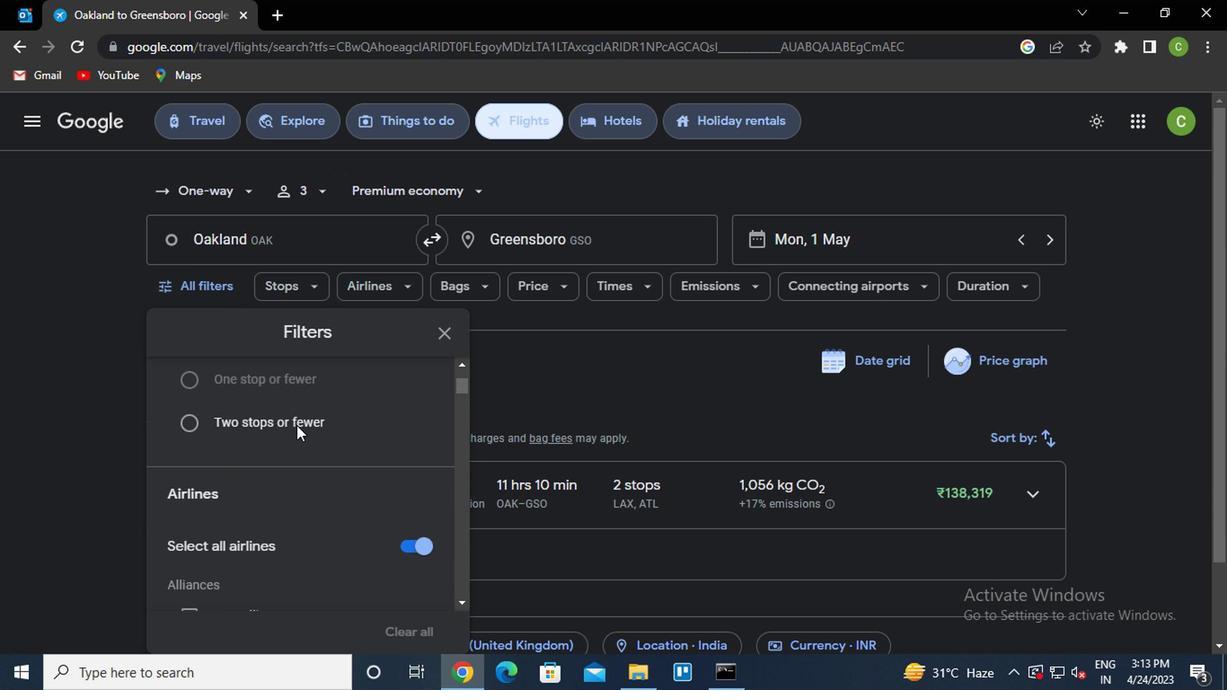 
Action: Mouse moved to (298, 427)
Screenshot: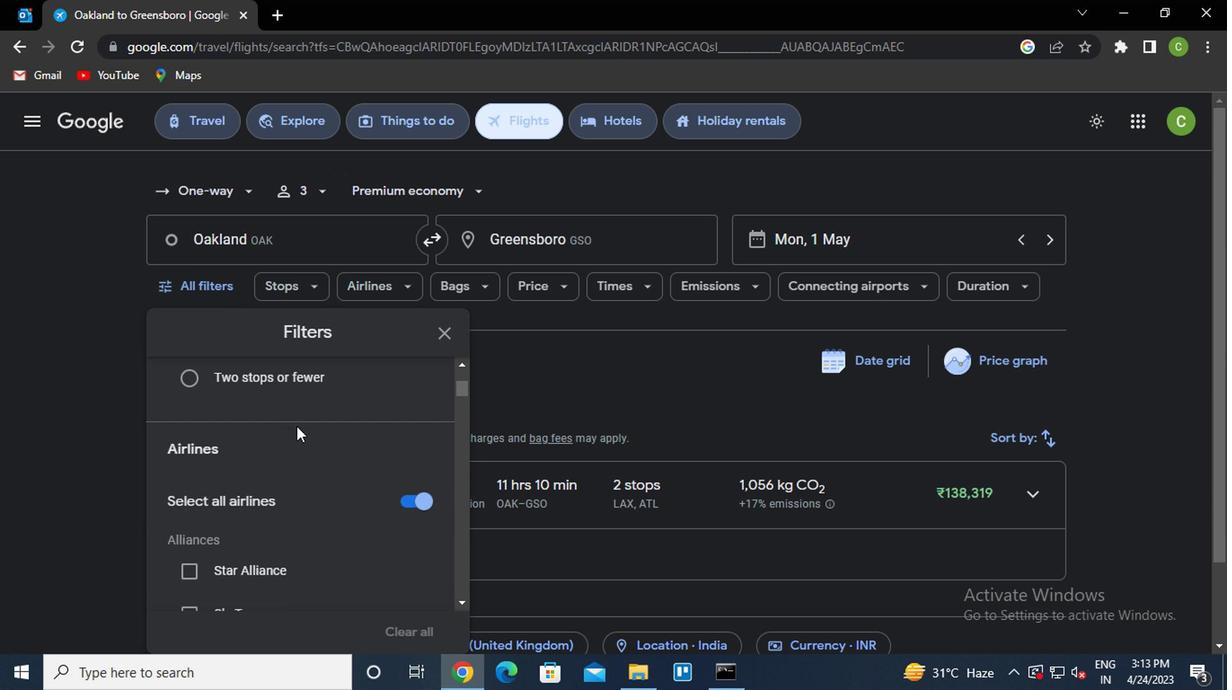 
Action: Mouse scrolled (298, 426) with delta (0, -1)
Screenshot: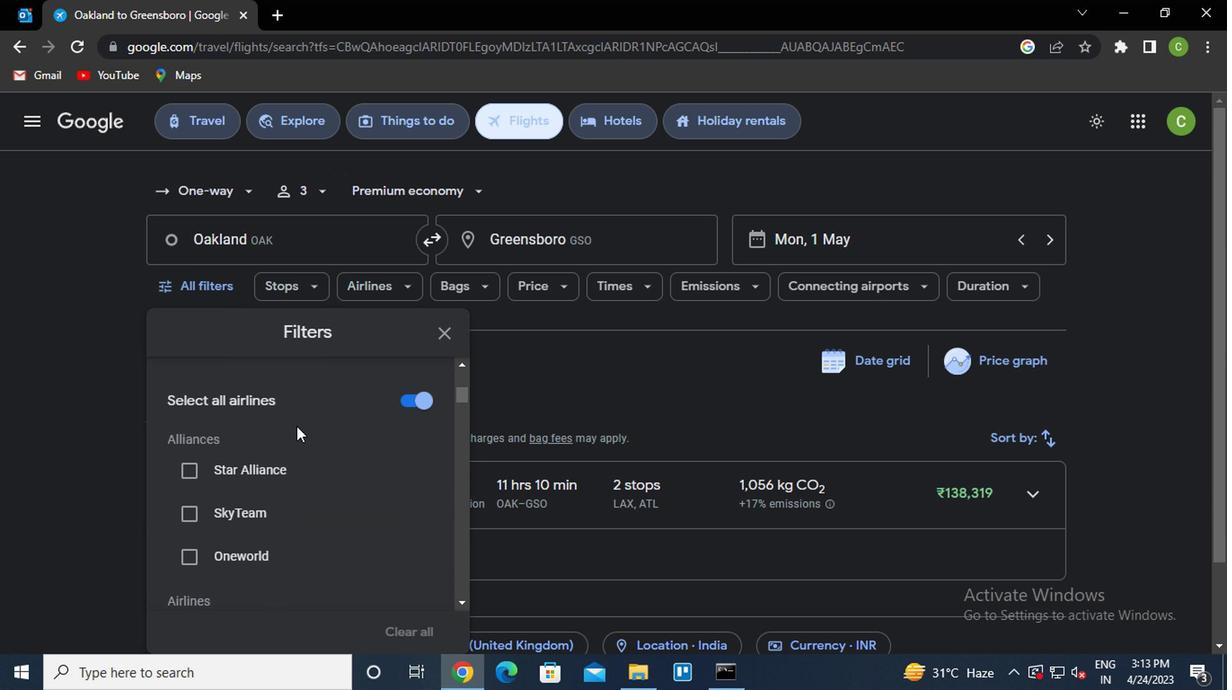 
Action: Mouse scrolled (298, 426) with delta (0, -1)
Screenshot: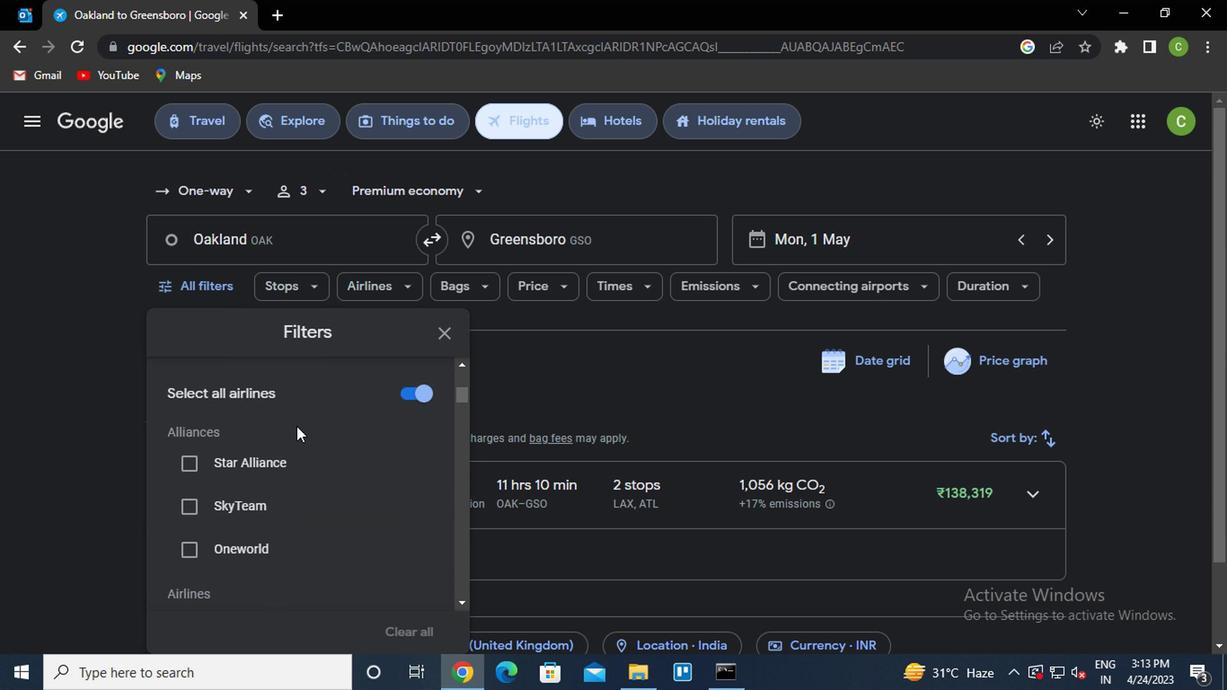 
Action: Mouse scrolled (298, 426) with delta (0, -1)
Screenshot: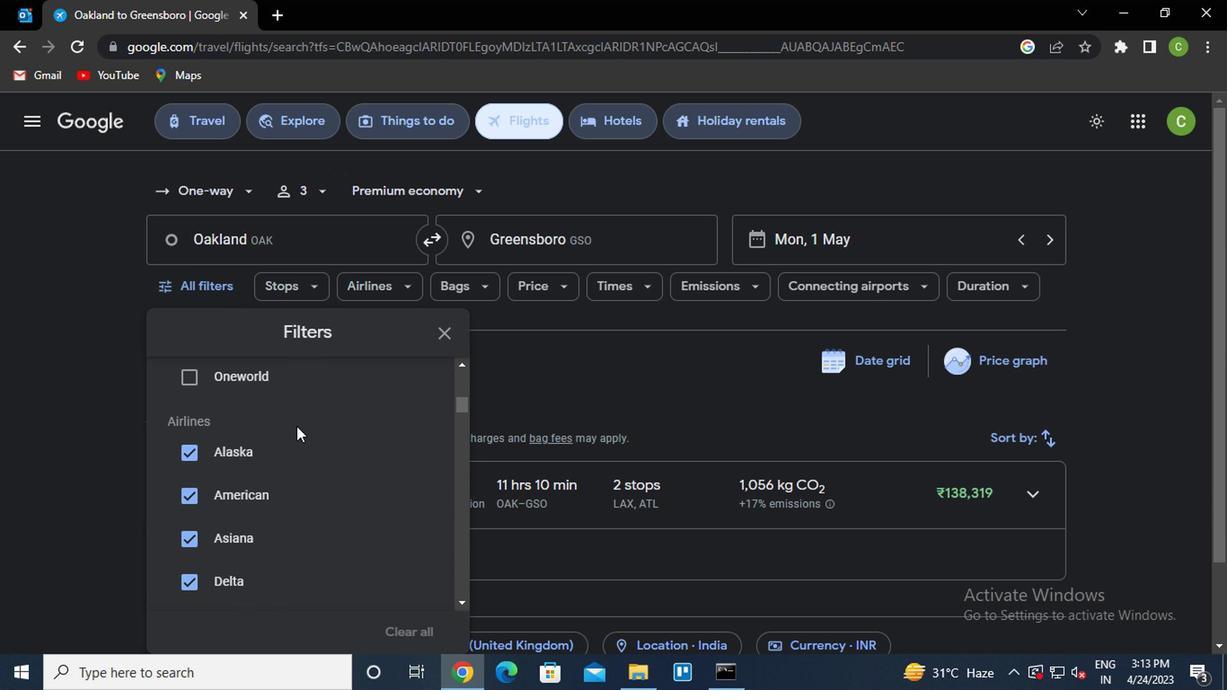
Action: Mouse scrolled (298, 426) with delta (0, -1)
Screenshot: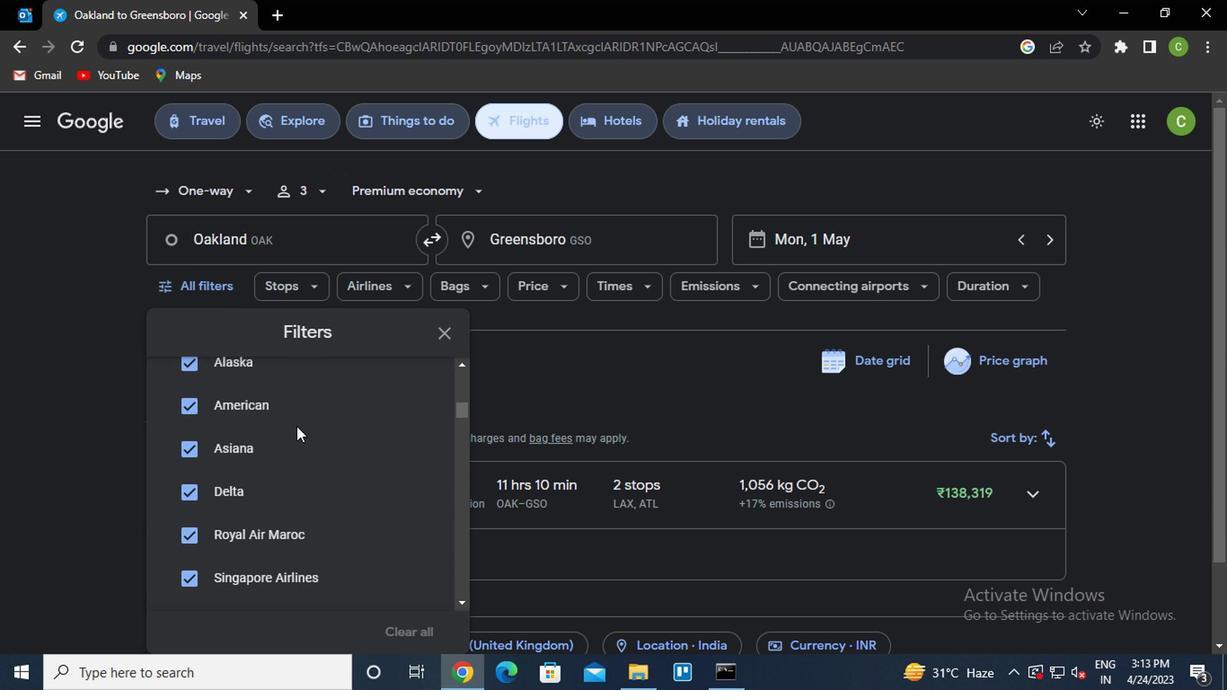 
Action: Mouse scrolled (298, 426) with delta (0, -1)
Screenshot: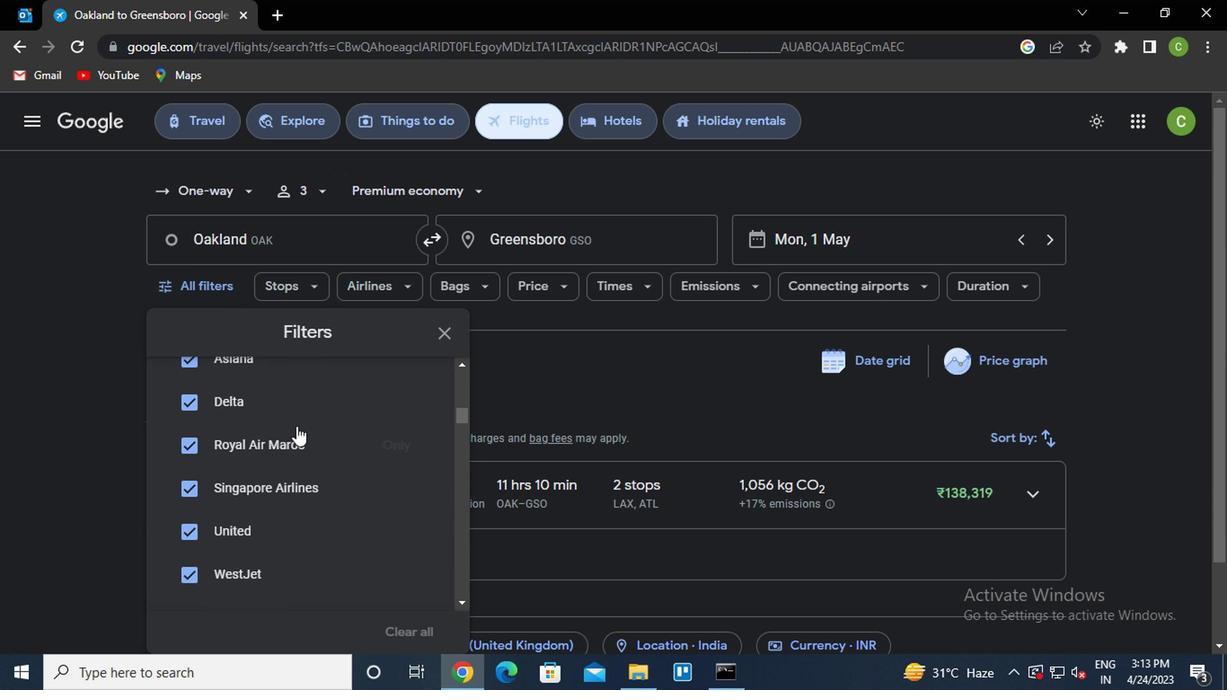 
Action: Mouse scrolled (298, 426) with delta (0, -1)
Screenshot: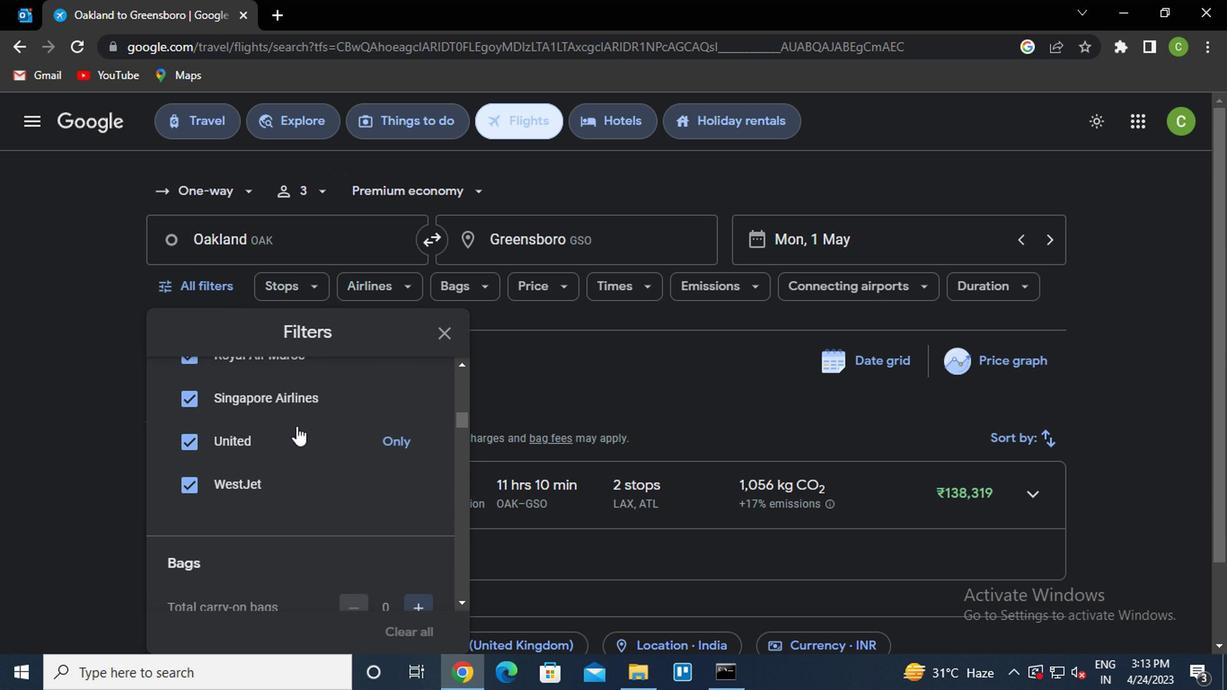 
Action: Mouse moved to (418, 551)
Screenshot: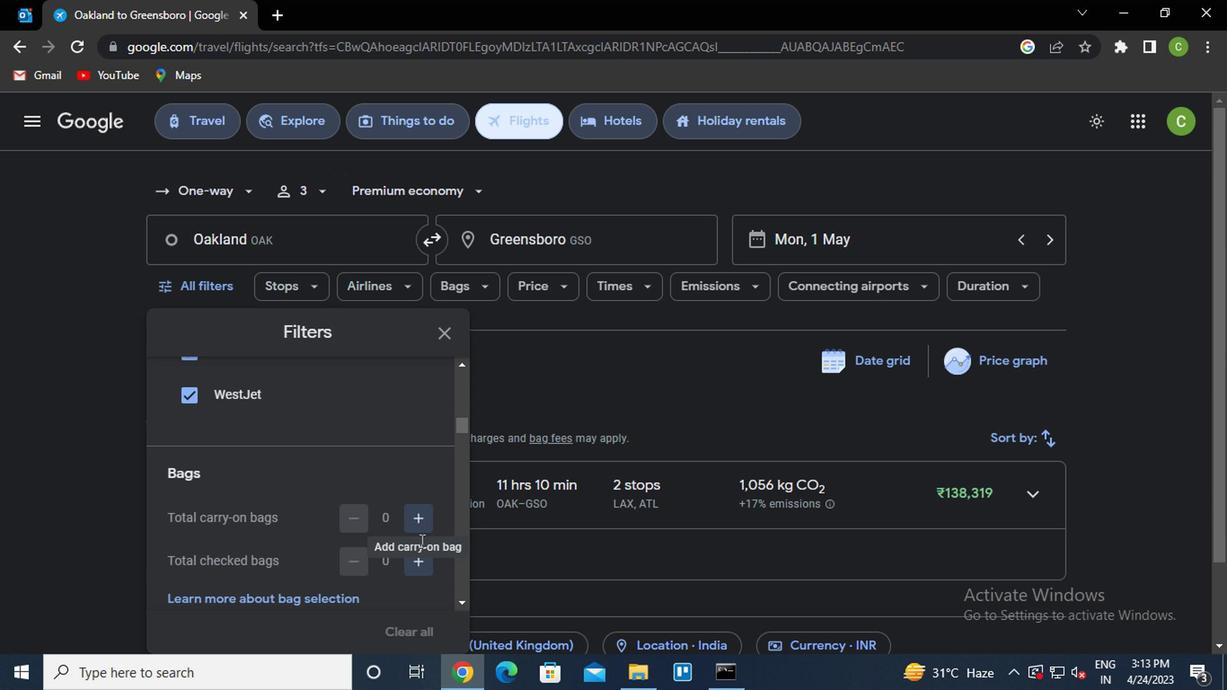 
Action: Mouse pressed left at (418, 551)
Screenshot: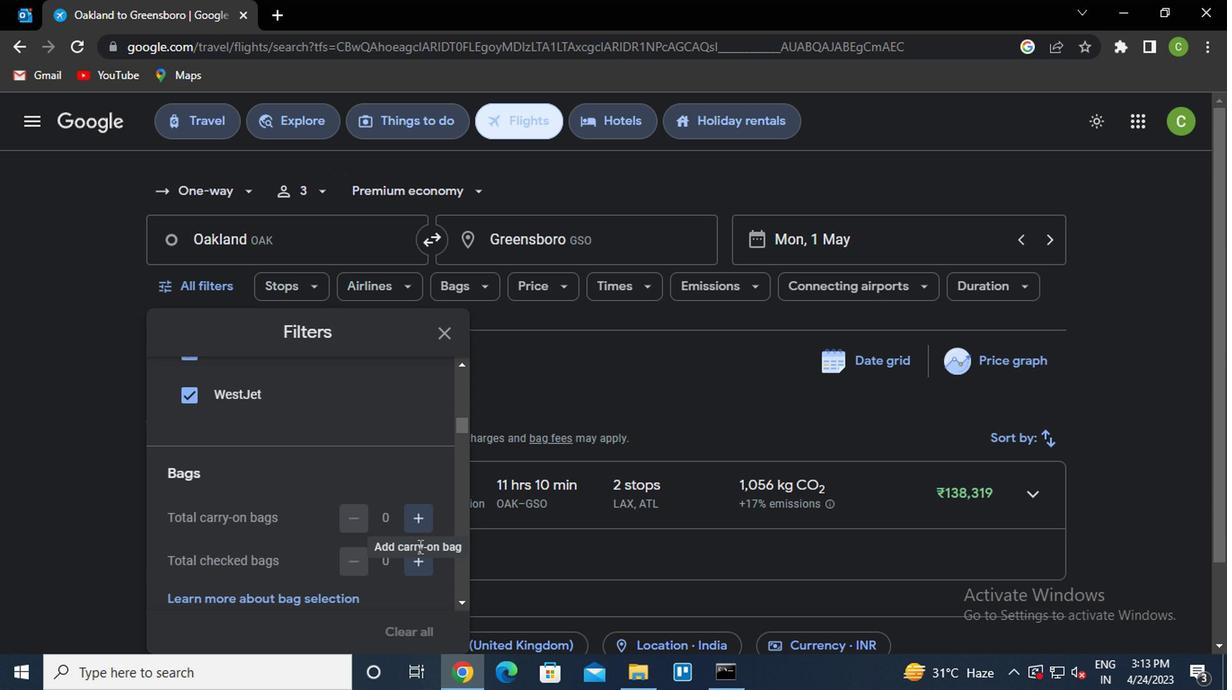 
Action: Mouse moved to (198, 282)
Screenshot: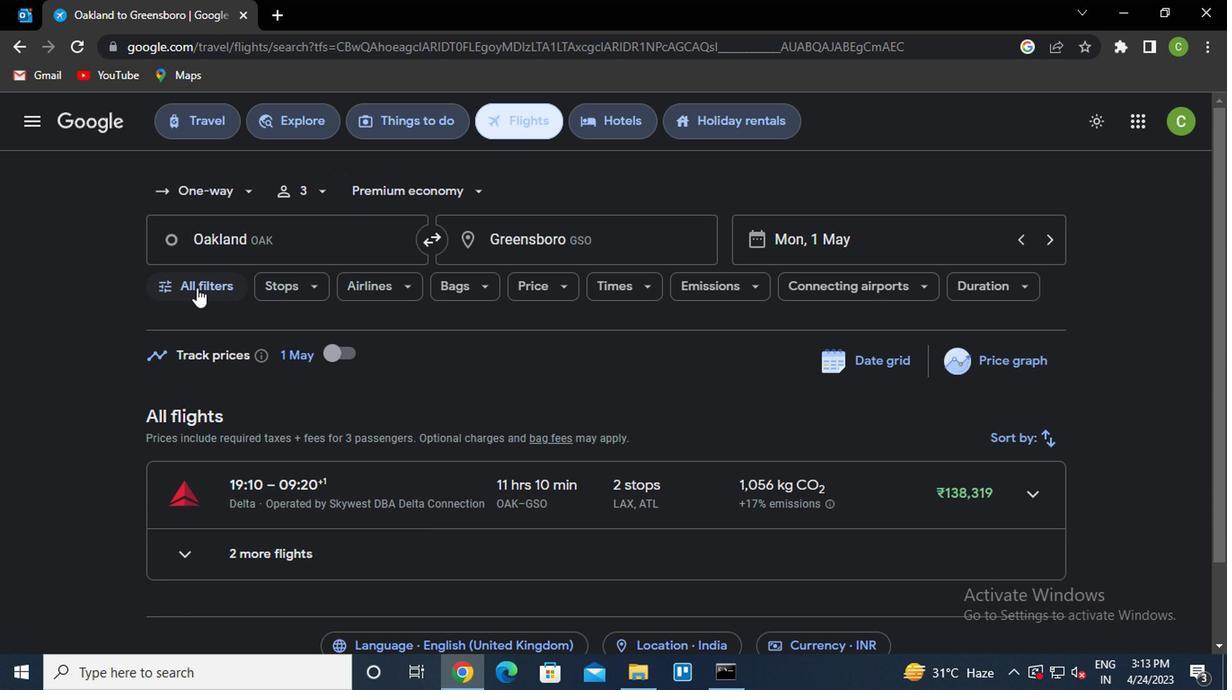 
Action: Mouse pressed left at (198, 282)
Screenshot: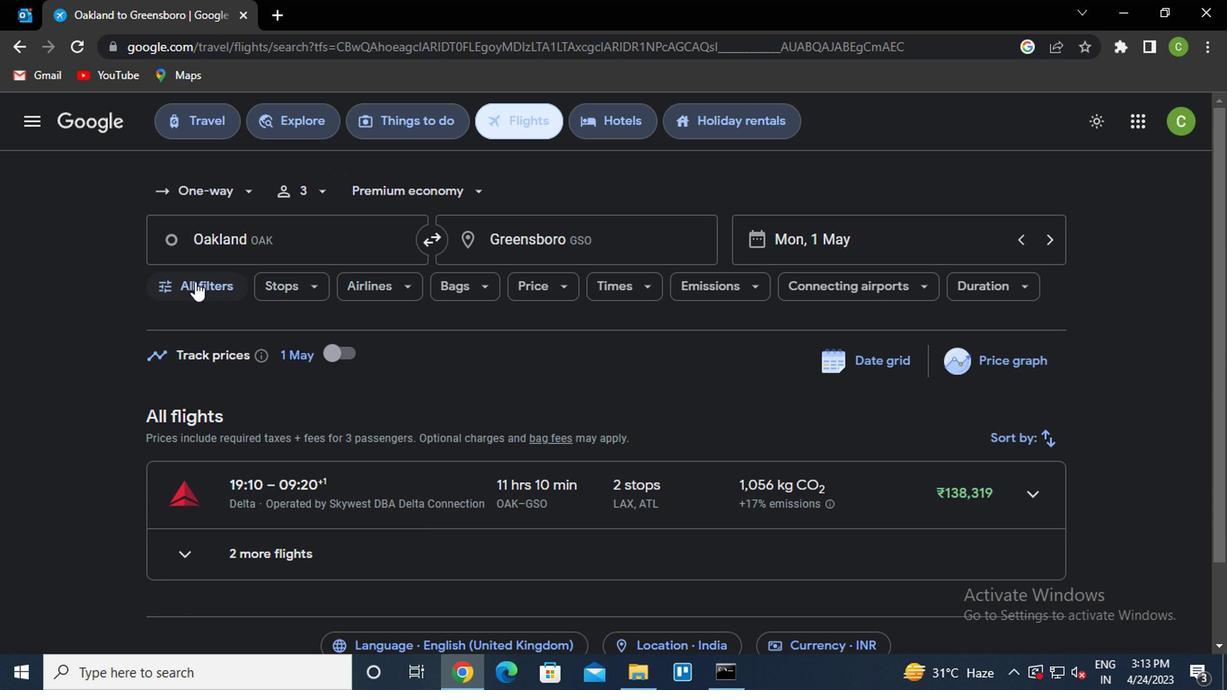 
Action: Mouse moved to (335, 481)
Screenshot: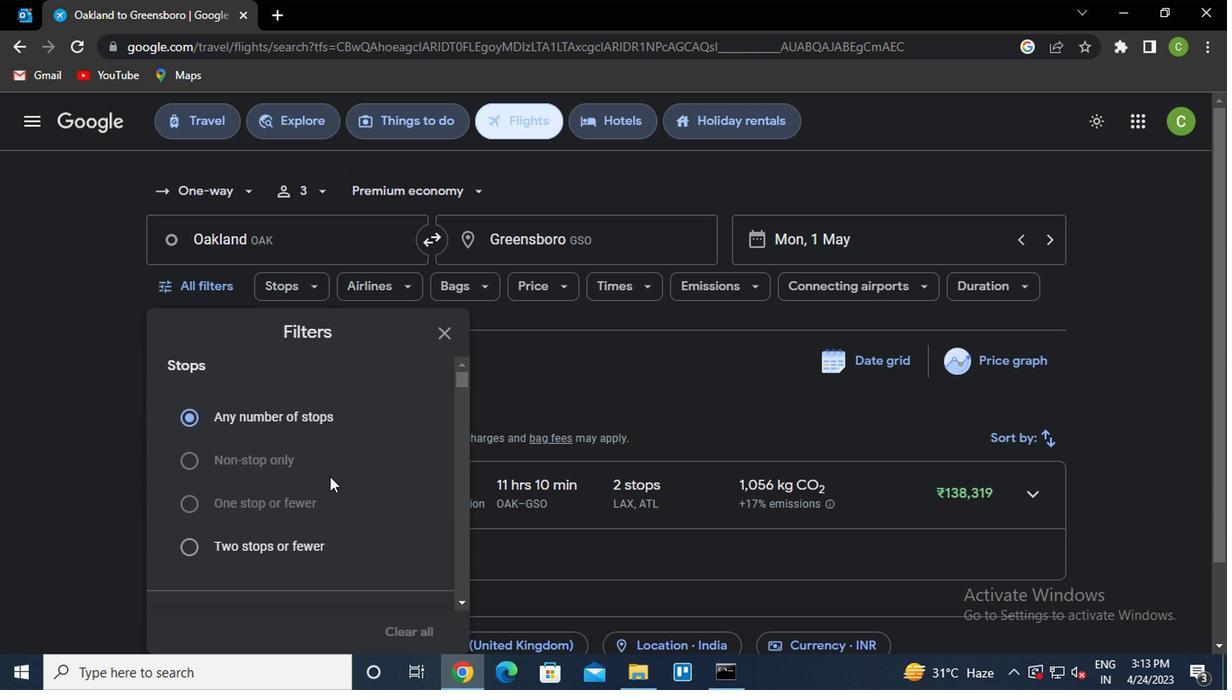 
Action: Mouse scrolled (335, 480) with delta (0, 0)
Screenshot: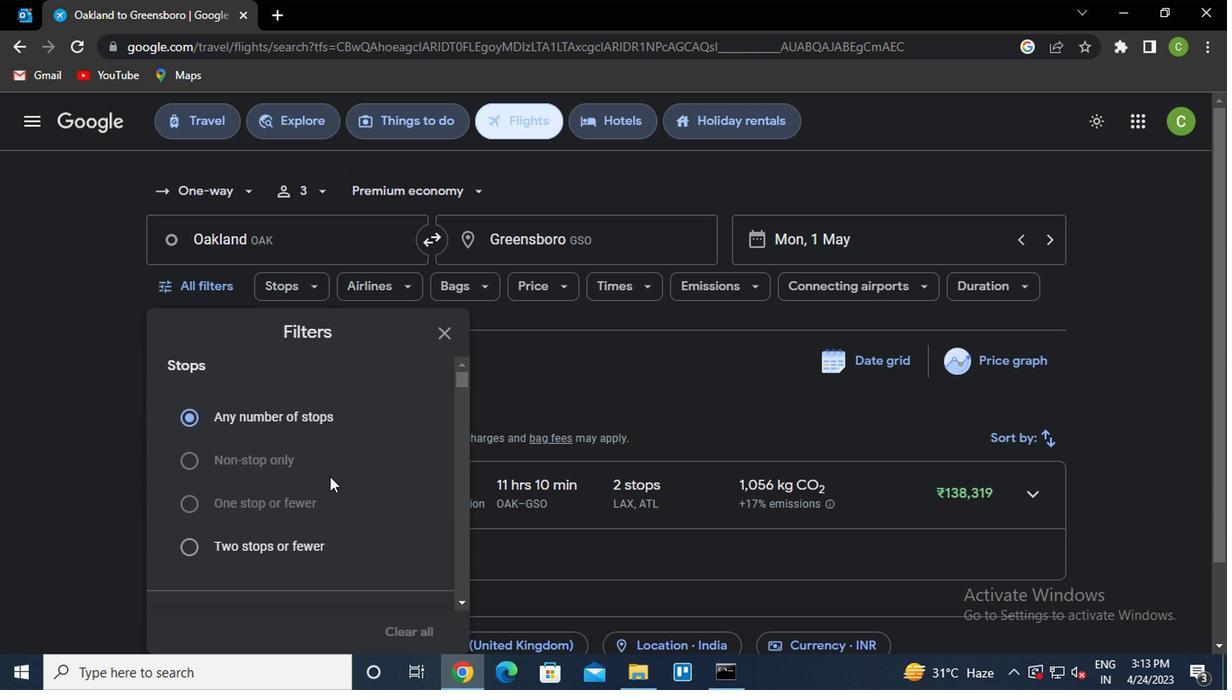 
Action: Mouse moved to (335, 481)
Screenshot: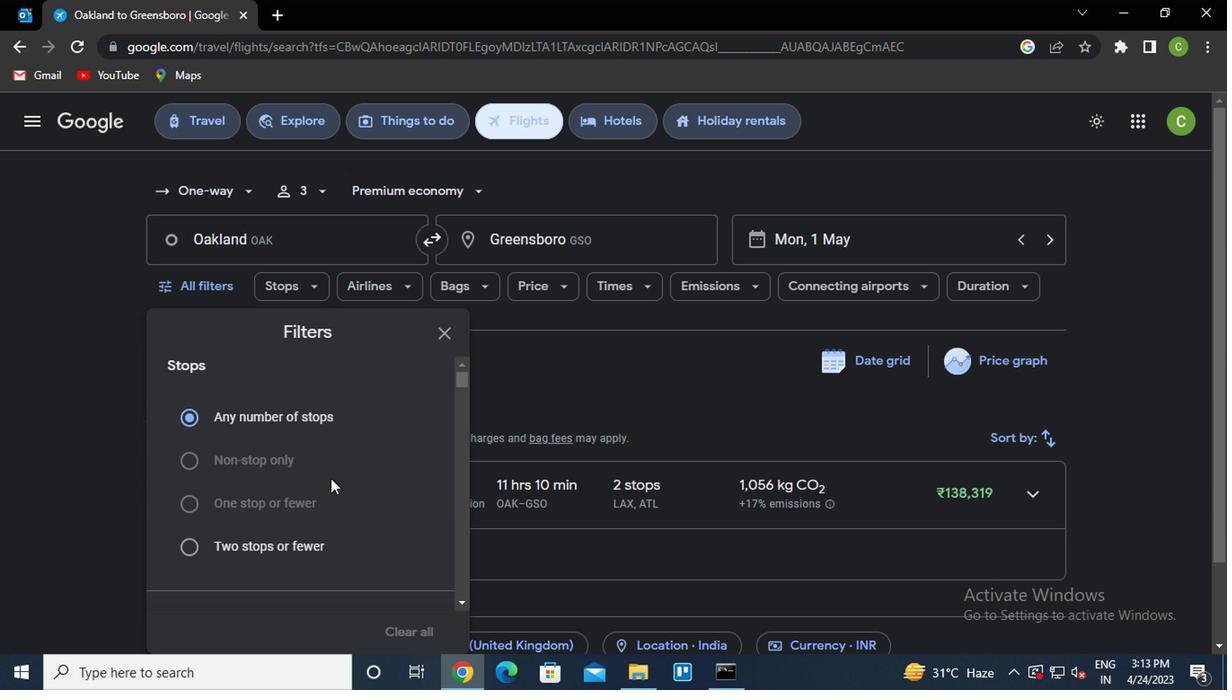 
Action: Mouse scrolled (335, 480) with delta (0, 0)
Screenshot: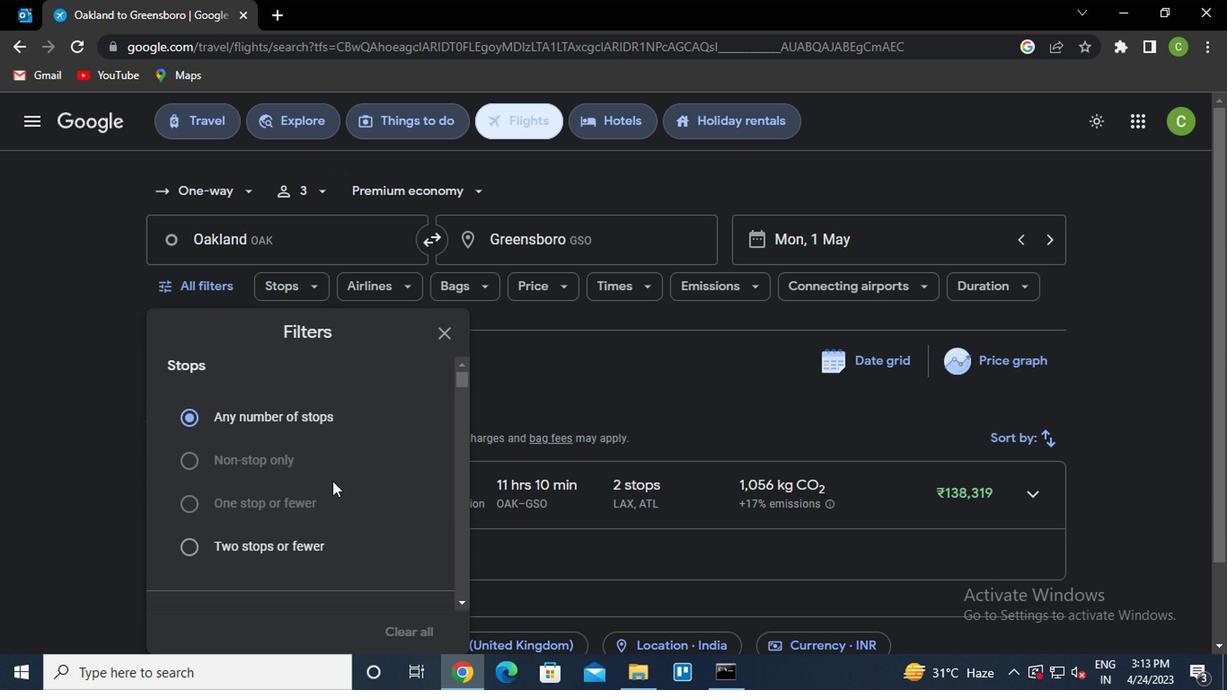 
Action: Mouse scrolled (335, 480) with delta (0, 0)
Screenshot: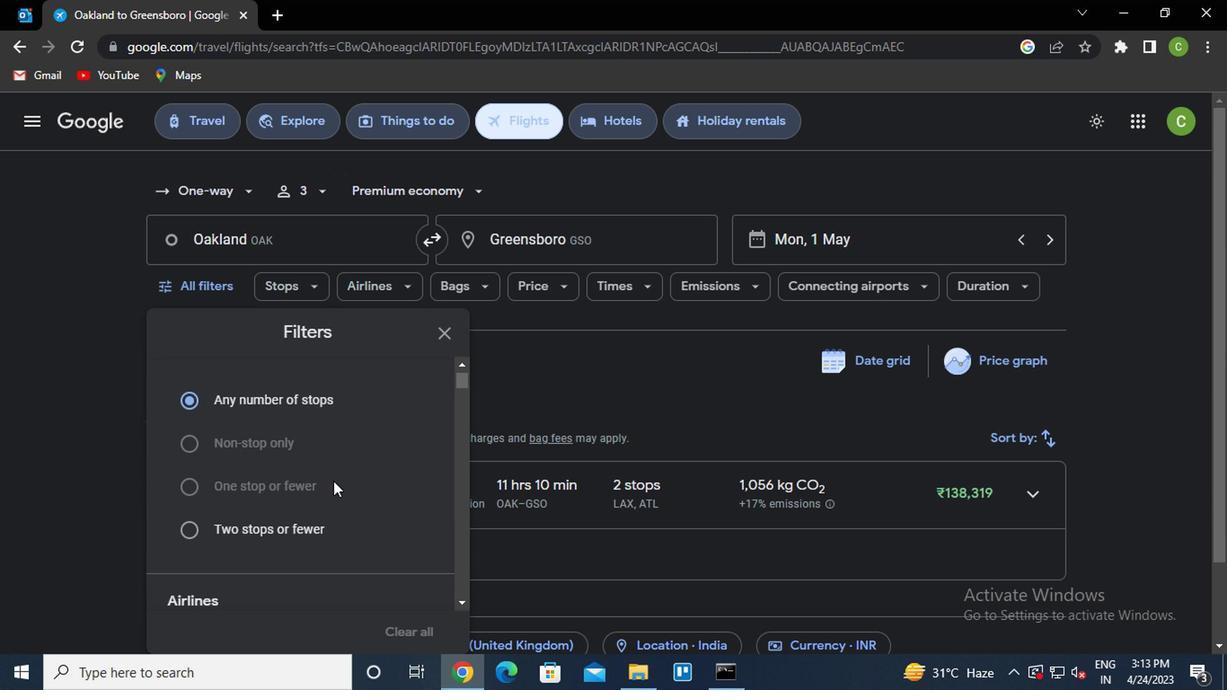 
Action: Mouse scrolled (335, 480) with delta (0, 0)
Screenshot: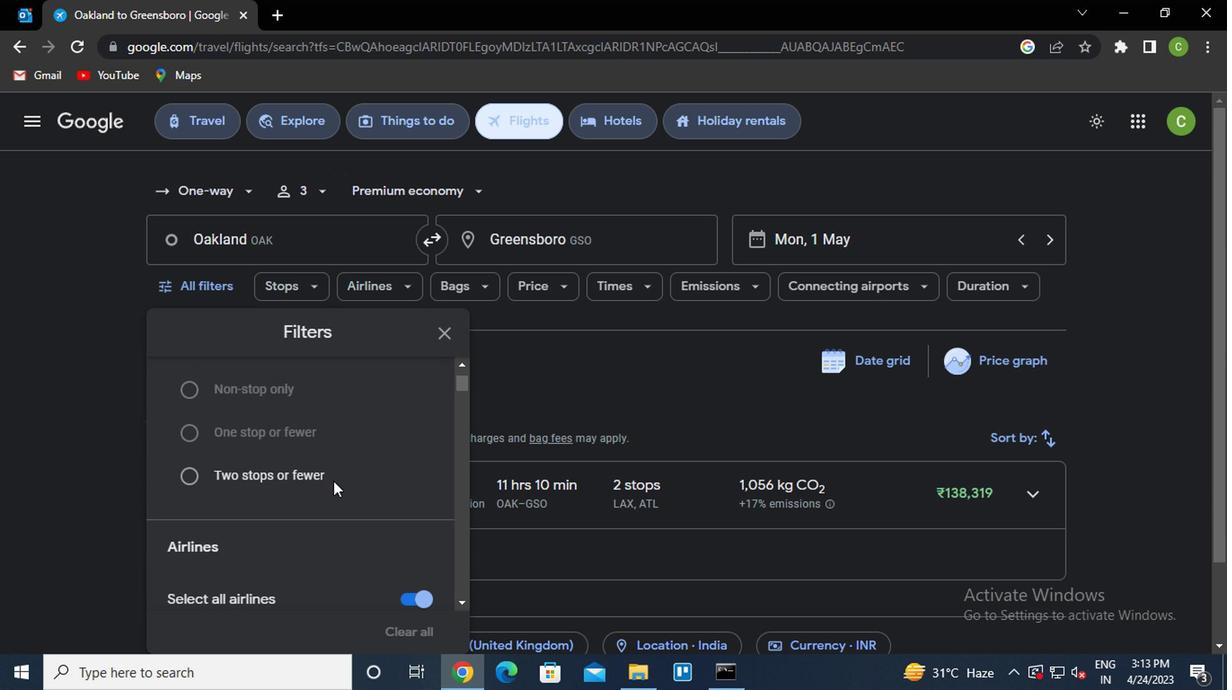 
Action: Mouse moved to (336, 481)
Screenshot: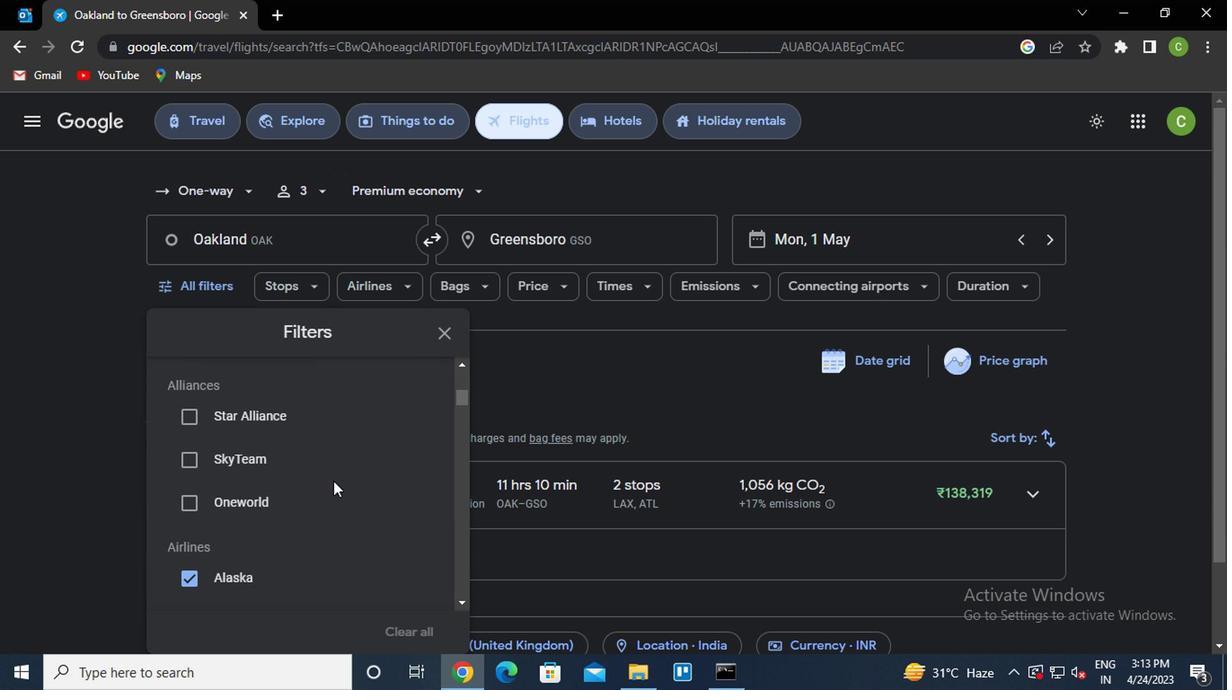 
Action: Mouse scrolled (336, 480) with delta (0, 0)
Screenshot: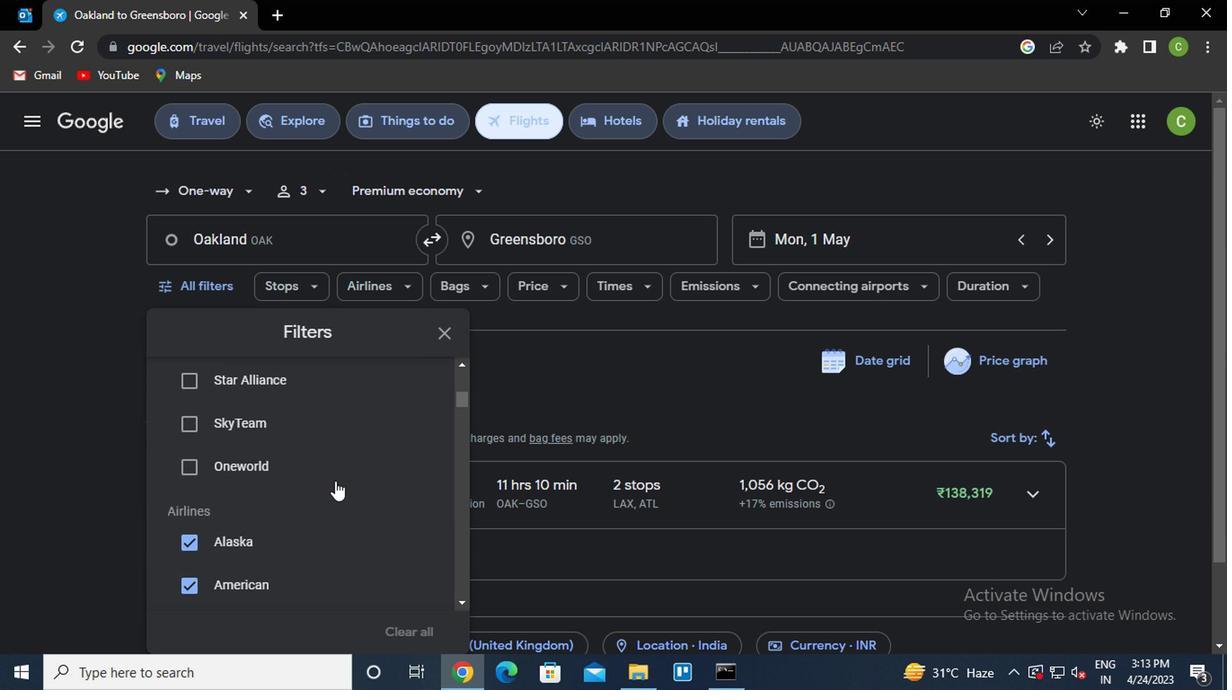 
Action: Mouse scrolled (336, 480) with delta (0, 0)
Screenshot: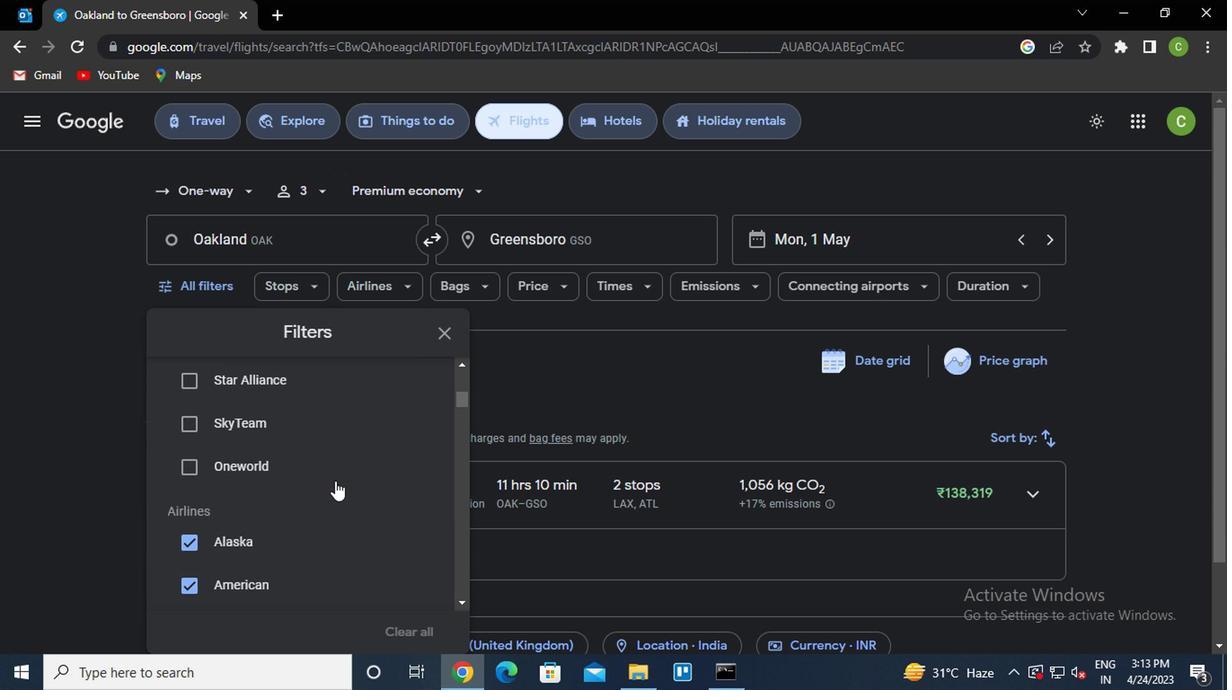 
Action: Mouse scrolled (336, 480) with delta (0, 0)
Screenshot: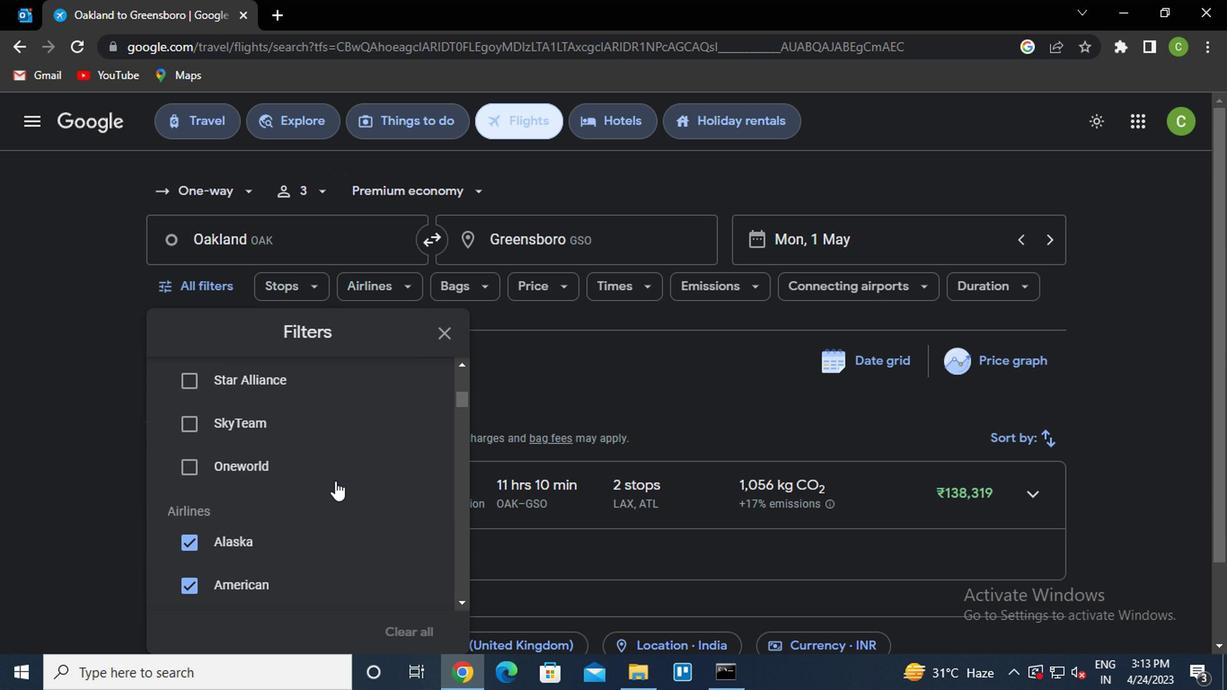 
Action: Mouse scrolled (336, 480) with delta (0, 0)
Screenshot: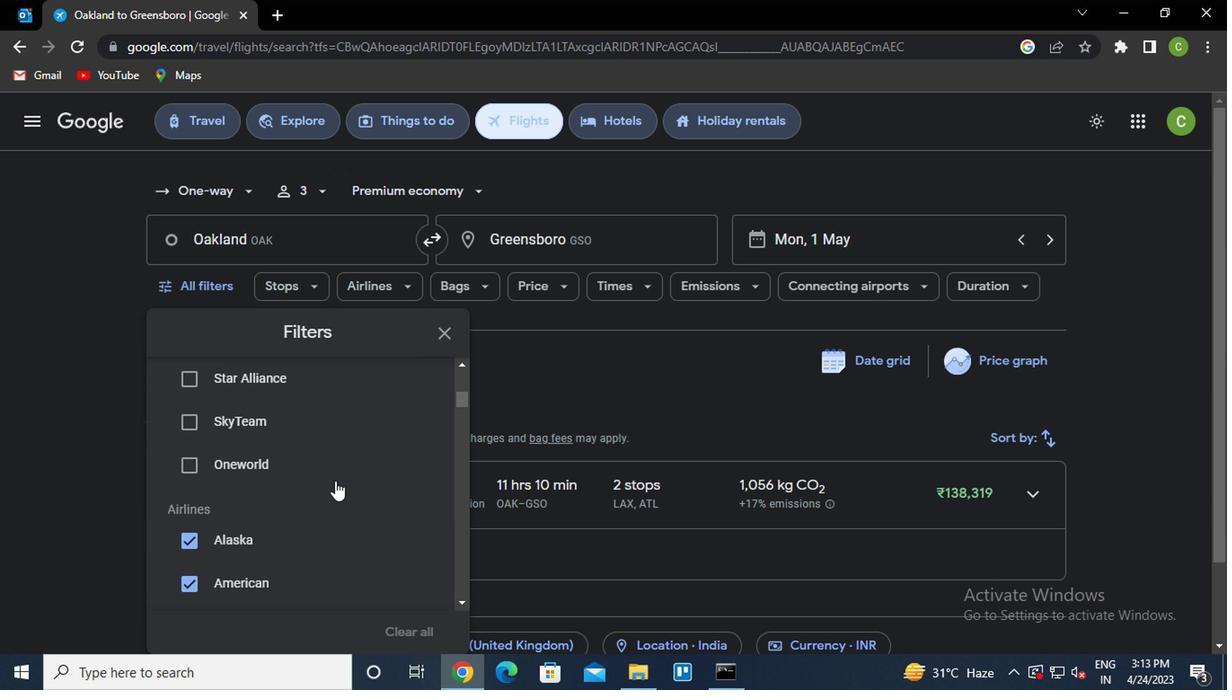
Action: Mouse scrolled (336, 480) with delta (0, 0)
Screenshot: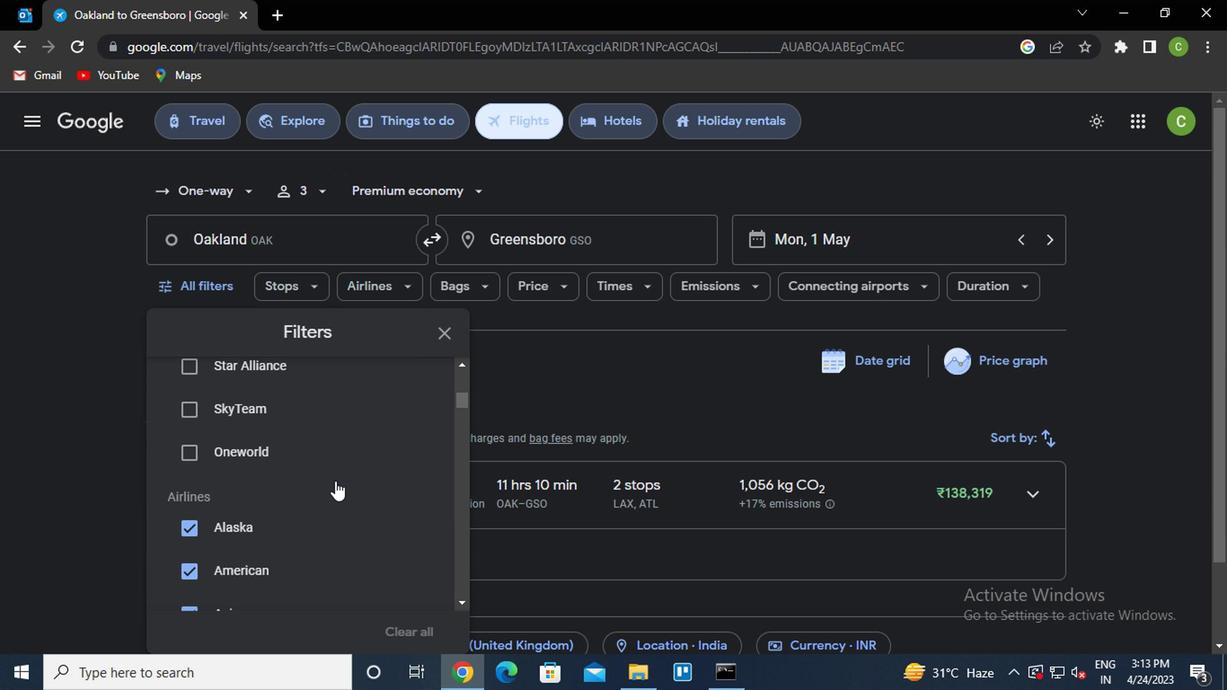 
Action: Mouse scrolled (336, 480) with delta (0, 0)
Screenshot: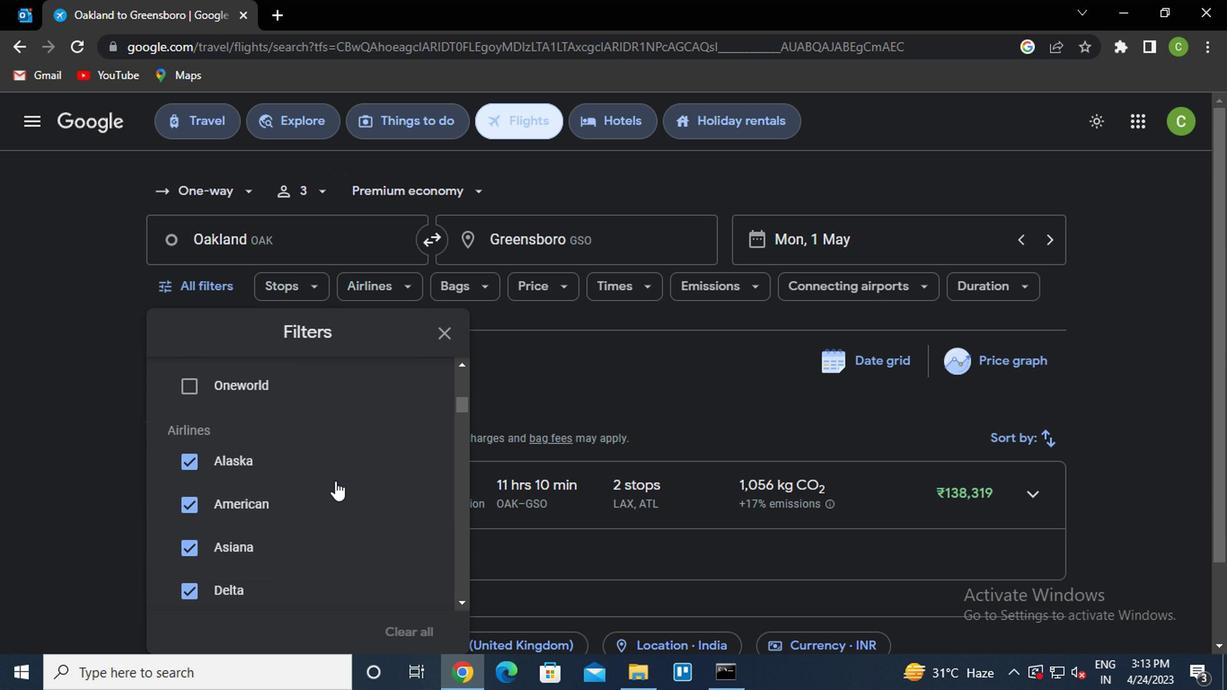 
Action: Mouse moved to (337, 477)
Screenshot: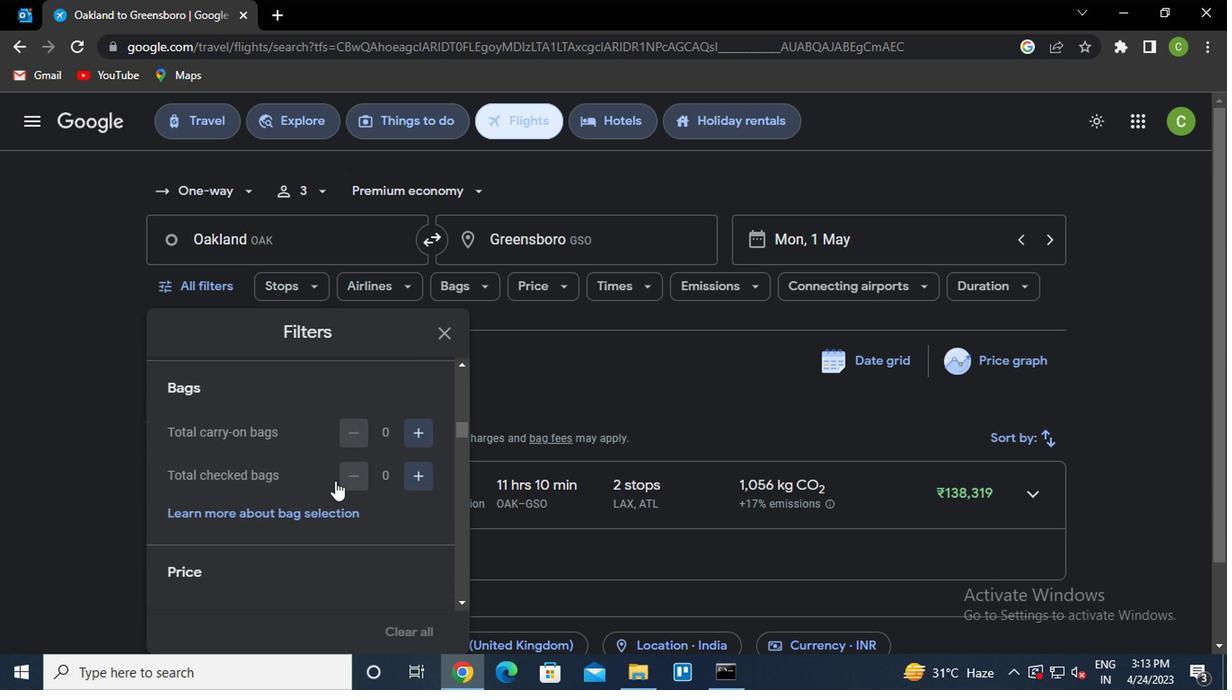 
Action: Mouse scrolled (337, 476) with delta (0, 0)
Screenshot: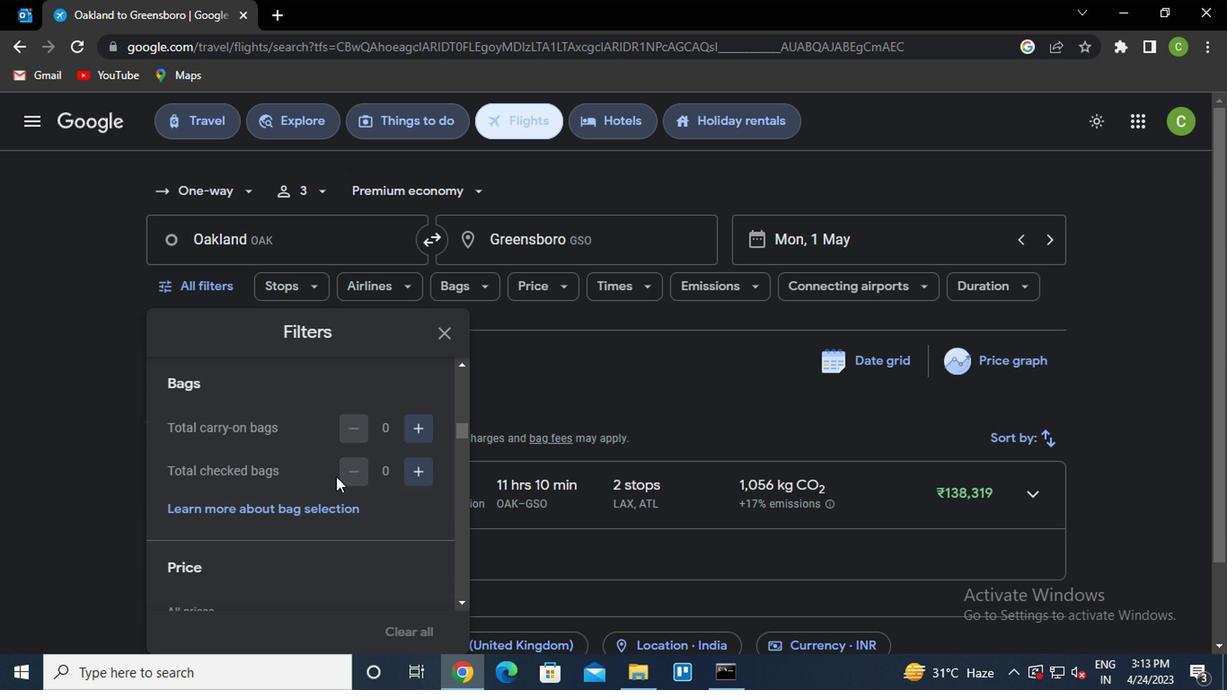 
Action: Mouse moved to (348, 473)
Screenshot: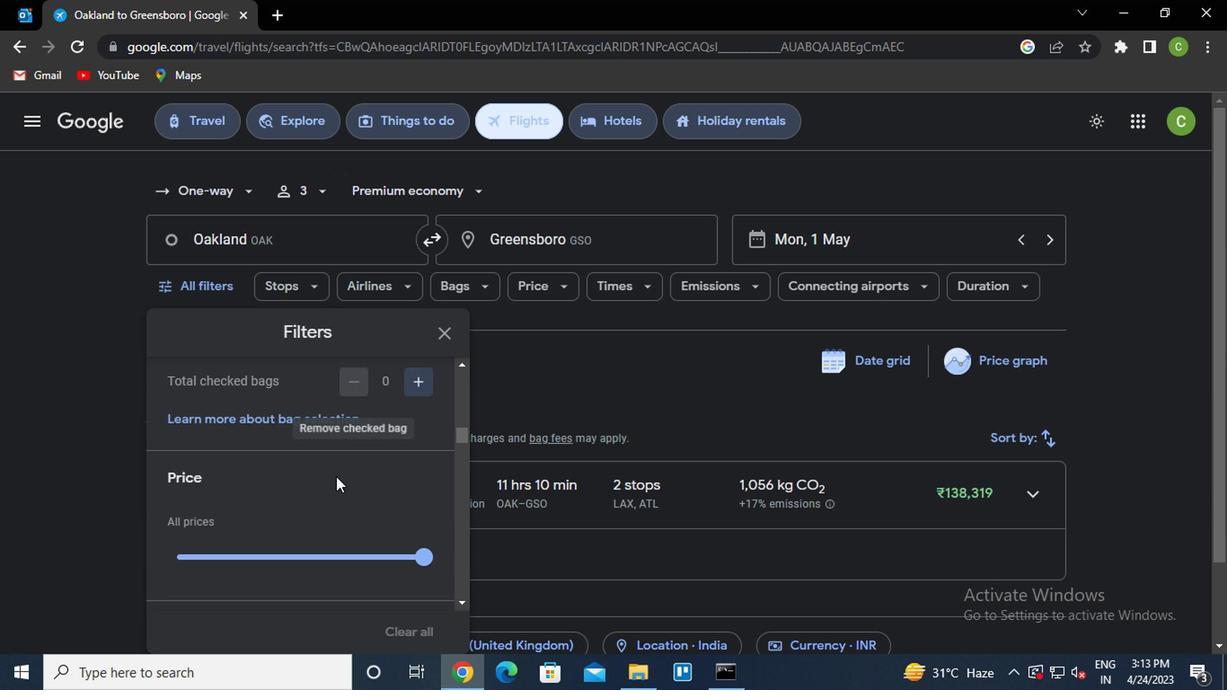 
Action: Mouse scrolled (348, 474) with delta (0, 0)
Screenshot: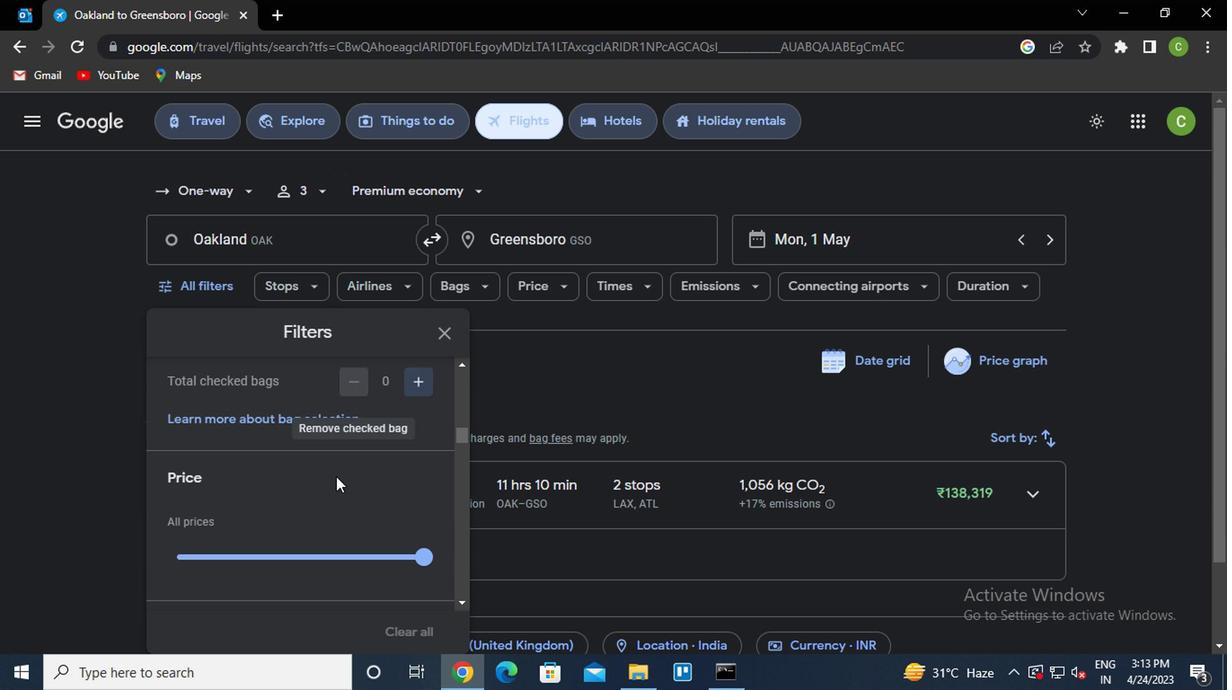 
Action: Mouse moved to (423, 480)
Screenshot: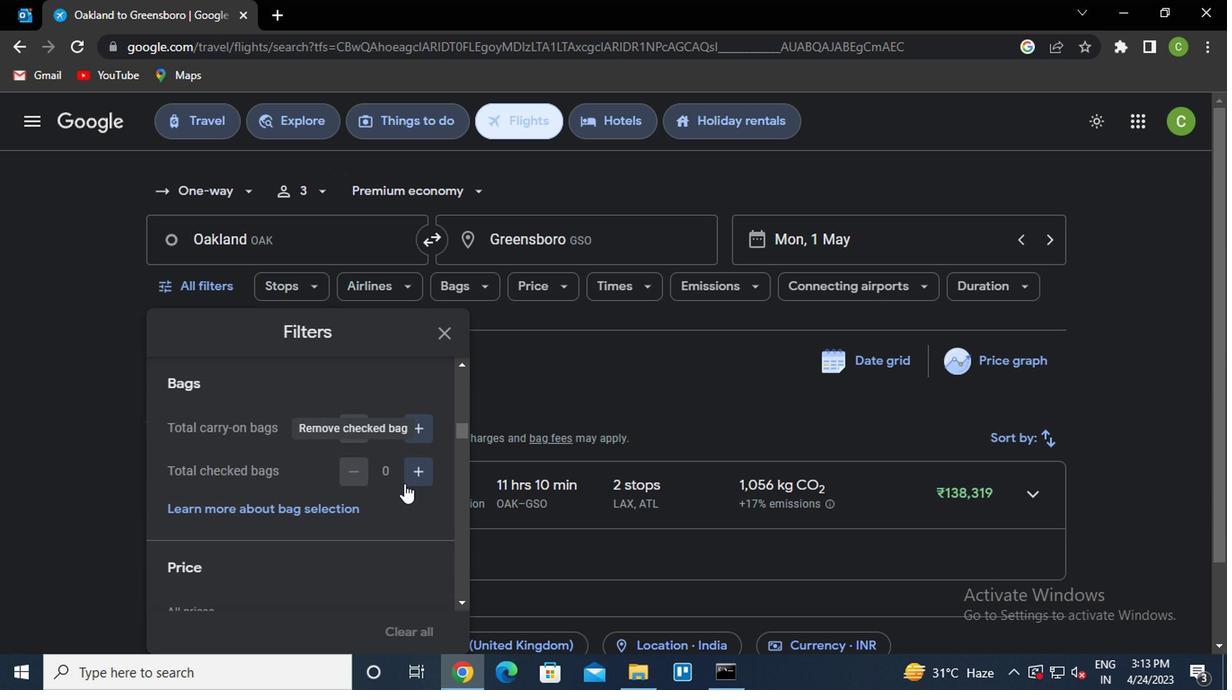 
Action: Mouse pressed left at (423, 480)
Screenshot: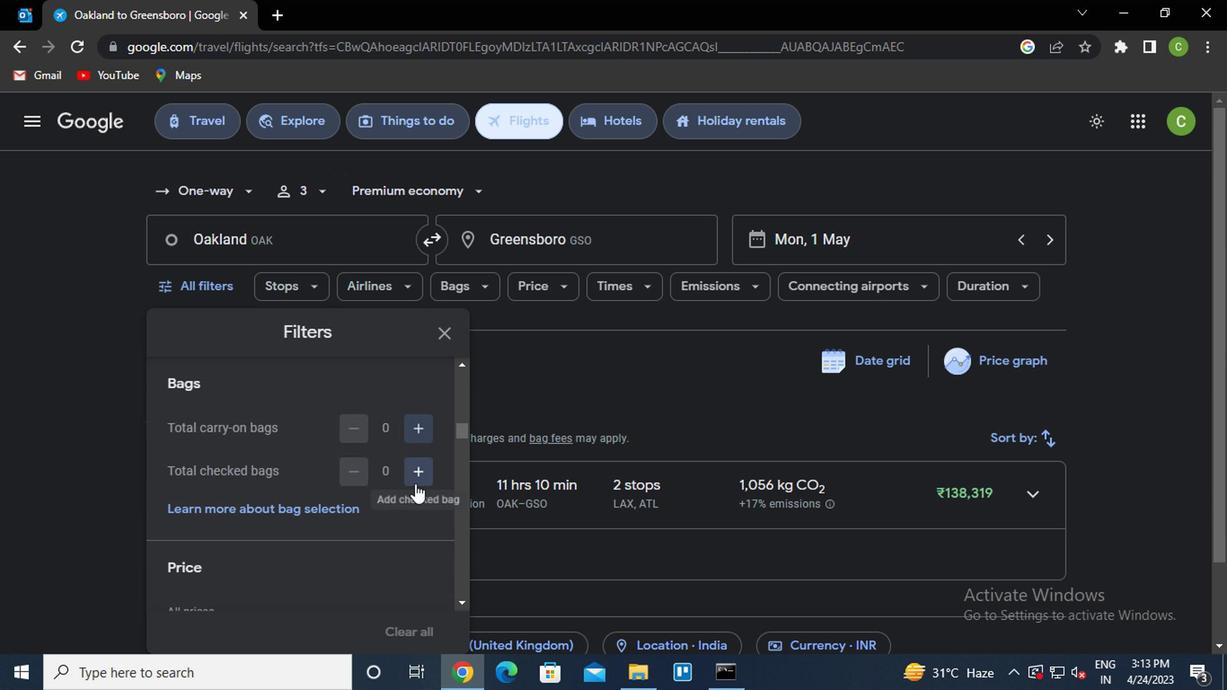 
Action: Mouse pressed left at (423, 480)
Screenshot: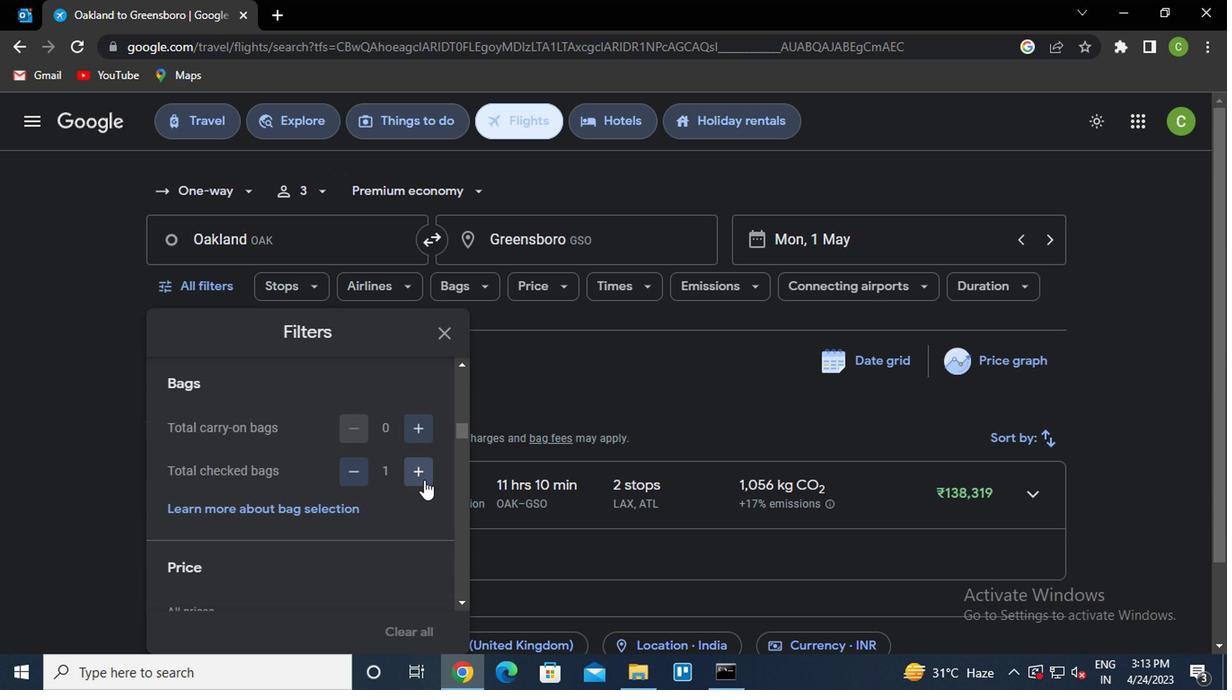 
Action: Mouse pressed left at (423, 480)
Screenshot: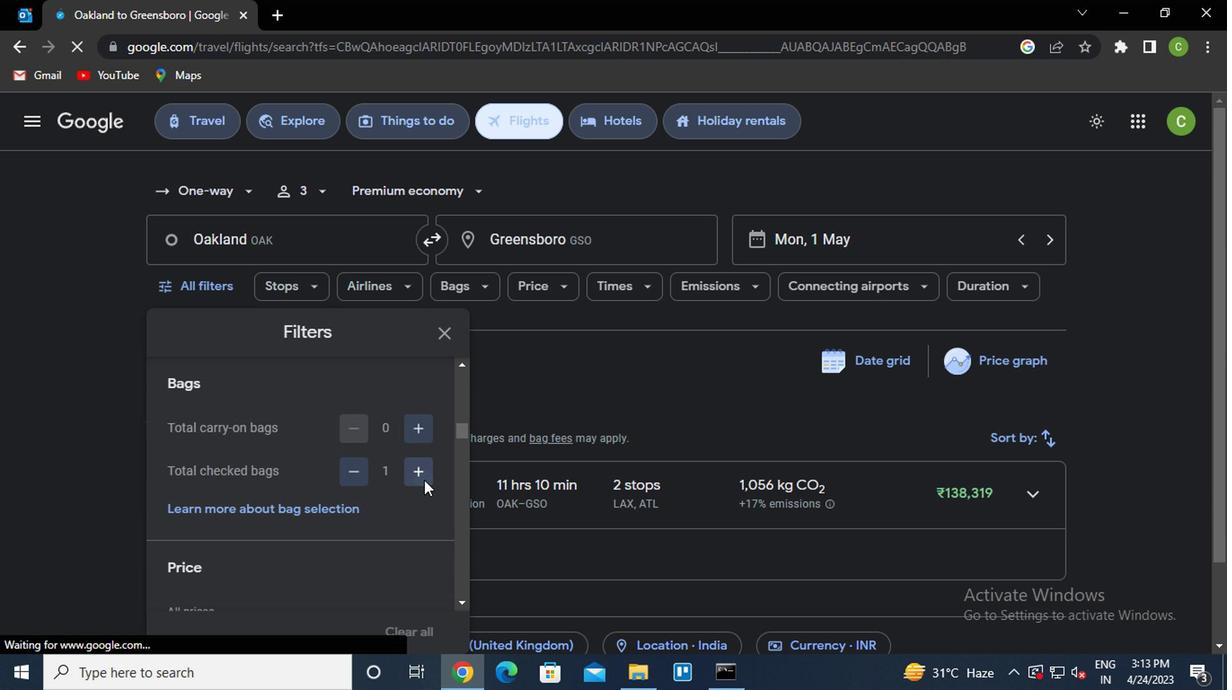 
Action: Mouse pressed left at (423, 480)
Screenshot: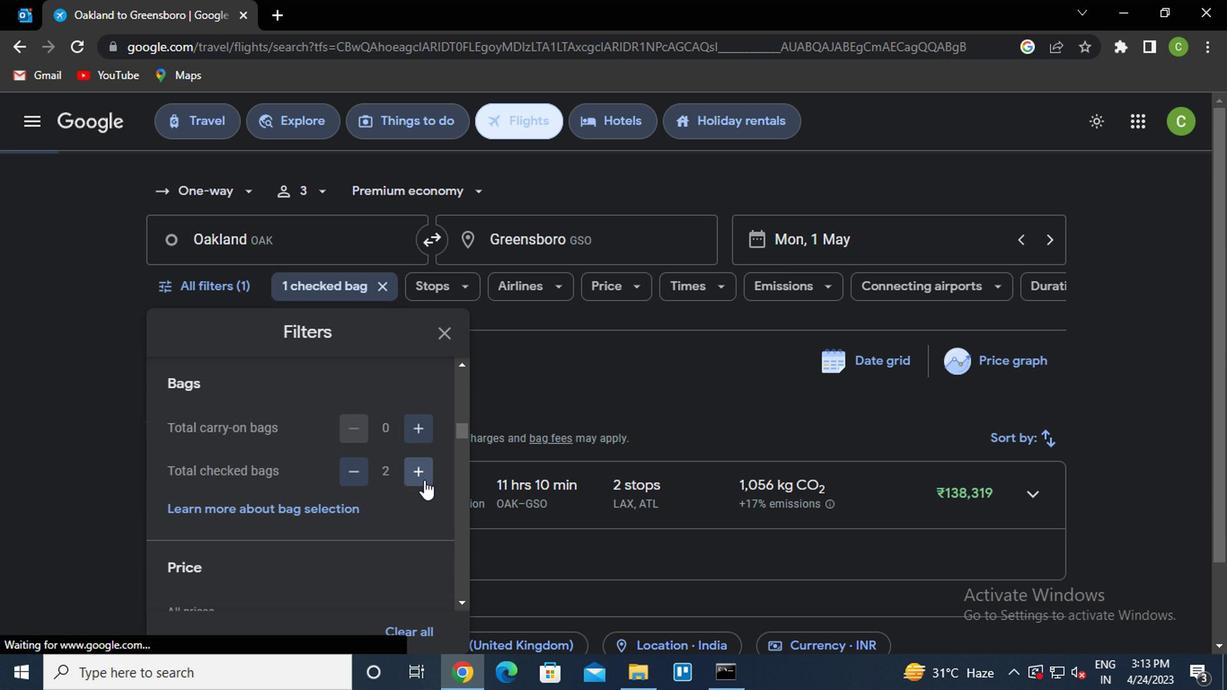 
Action: Mouse pressed left at (423, 480)
Screenshot: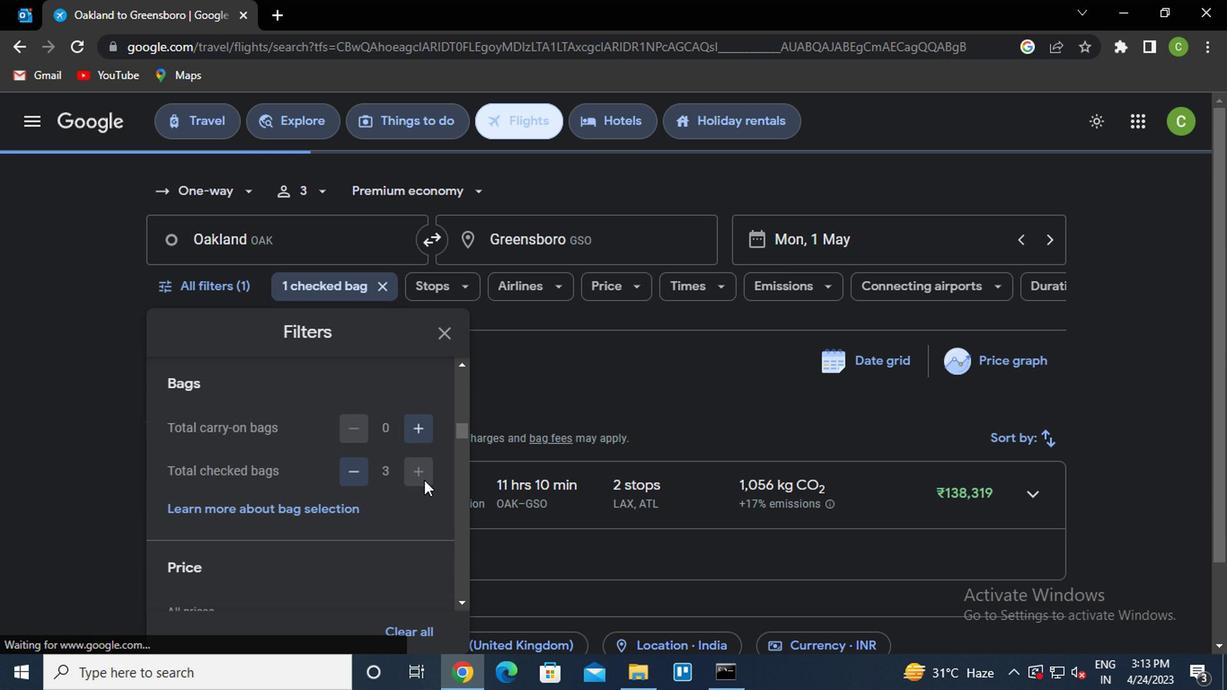 
Action: Mouse moved to (385, 499)
Screenshot: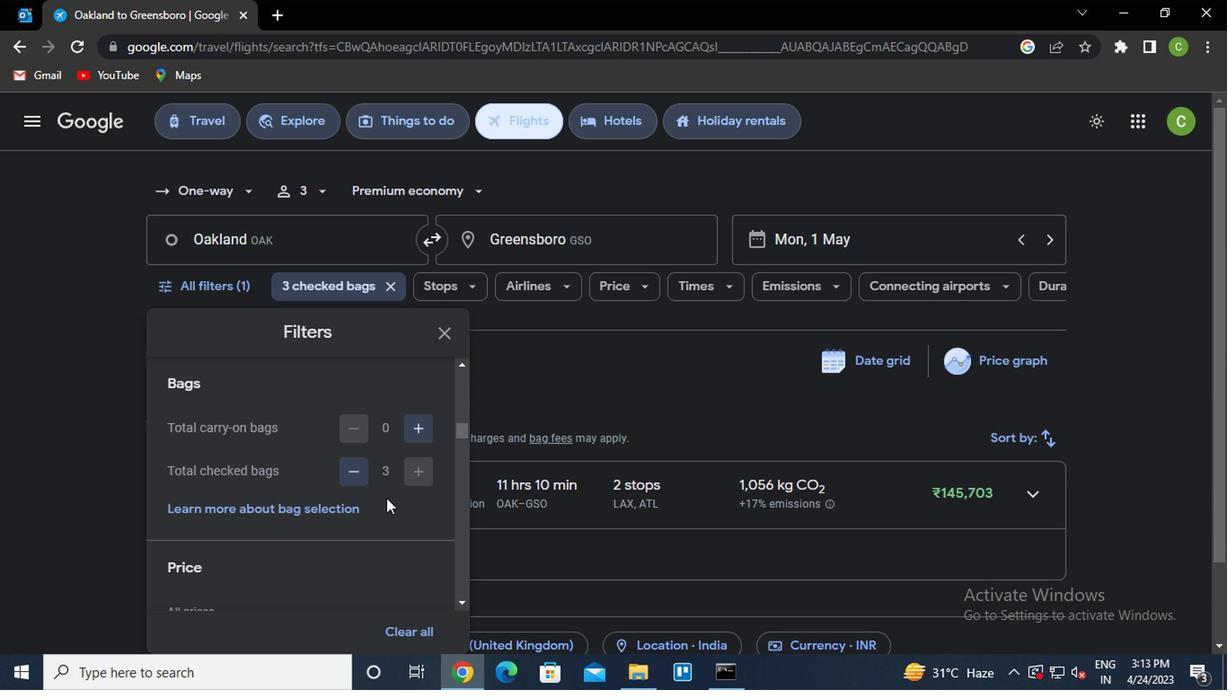 
Action: Mouse scrolled (385, 498) with delta (0, 0)
Screenshot: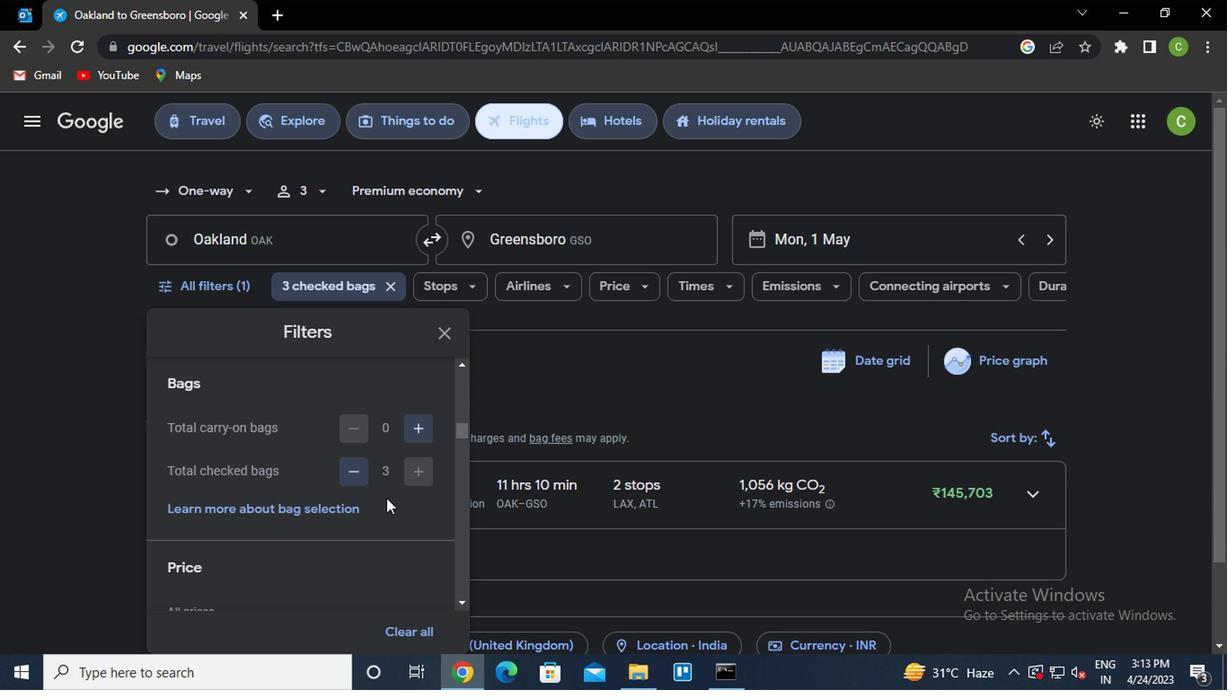 
Action: Mouse scrolled (385, 498) with delta (0, 0)
Screenshot: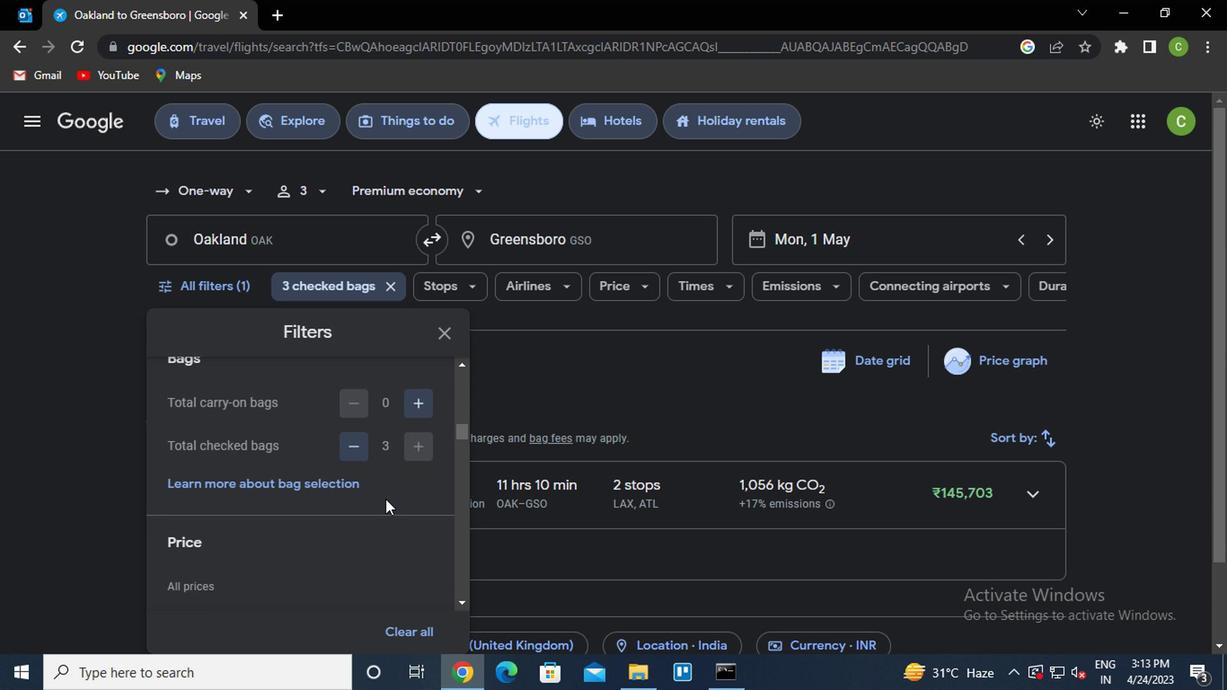 
Action: Mouse moved to (432, 471)
Screenshot: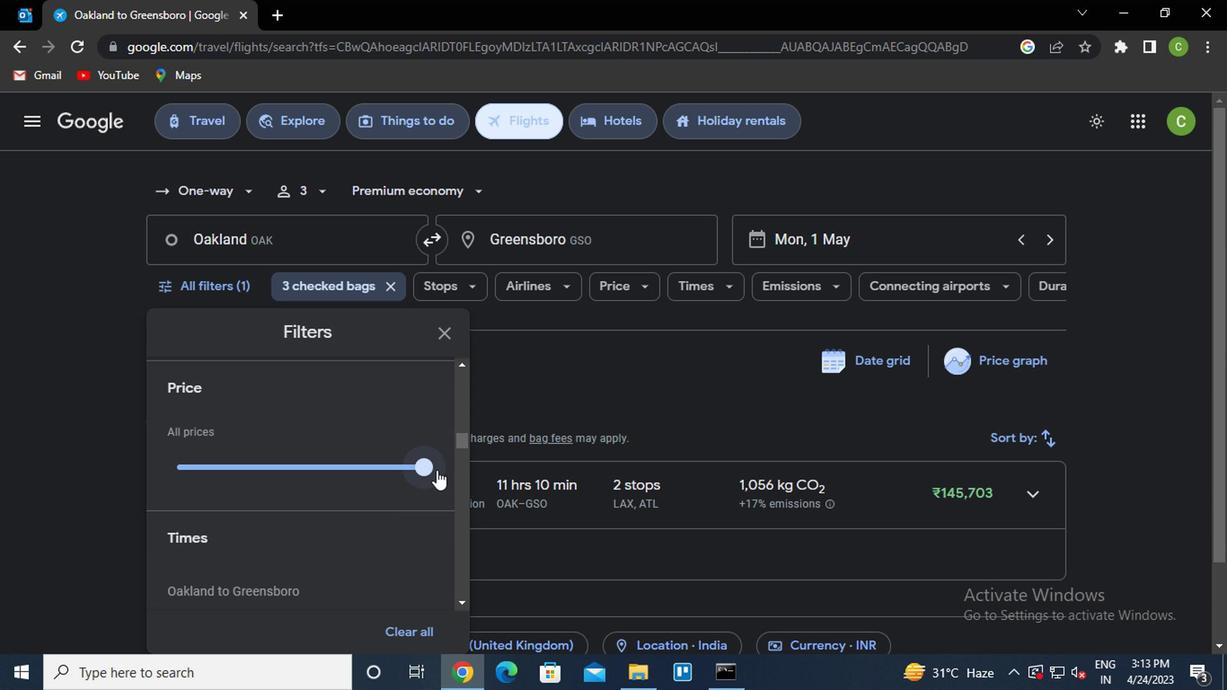 
Action: Mouse pressed left at (432, 471)
Screenshot: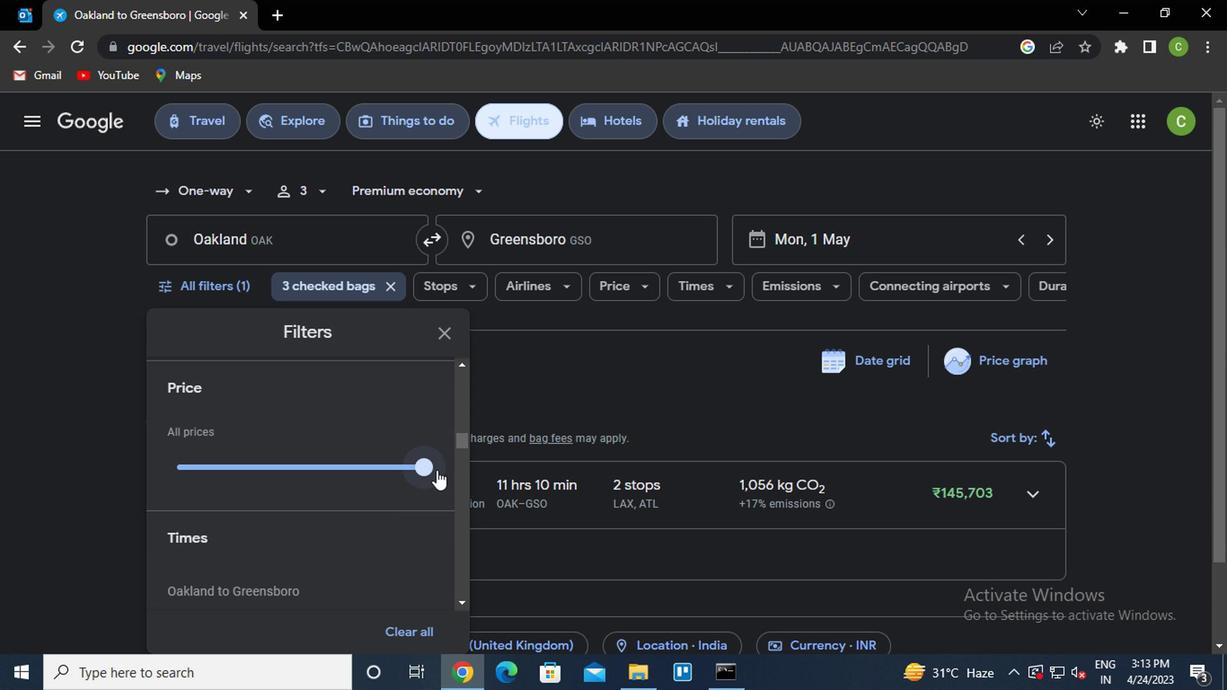 
Action: Mouse moved to (324, 502)
Screenshot: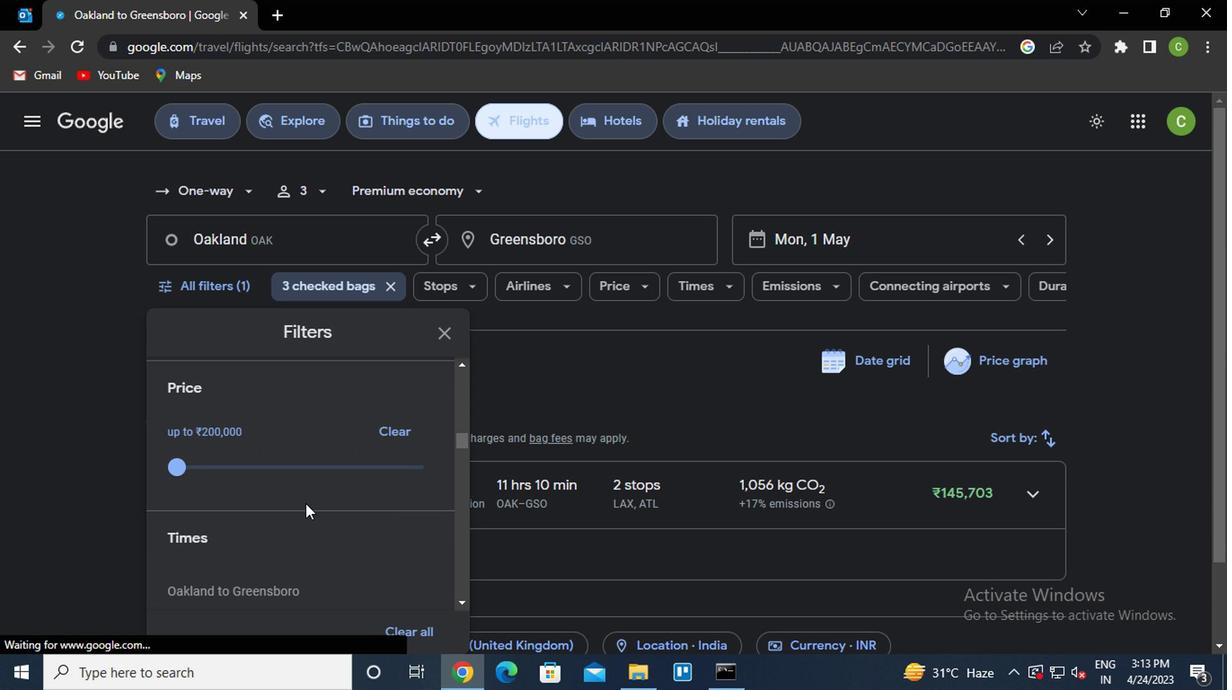 
Action: Mouse scrolled (324, 501) with delta (0, 0)
Screenshot: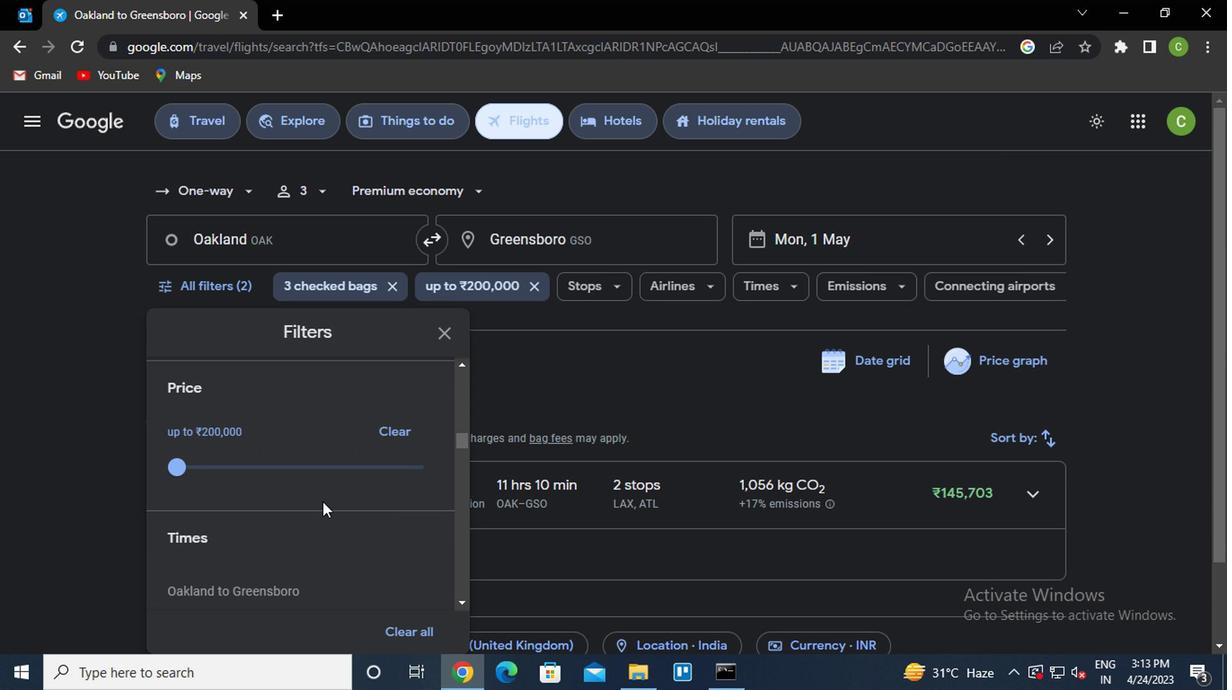 
Action: Mouse scrolled (324, 501) with delta (0, 0)
Screenshot: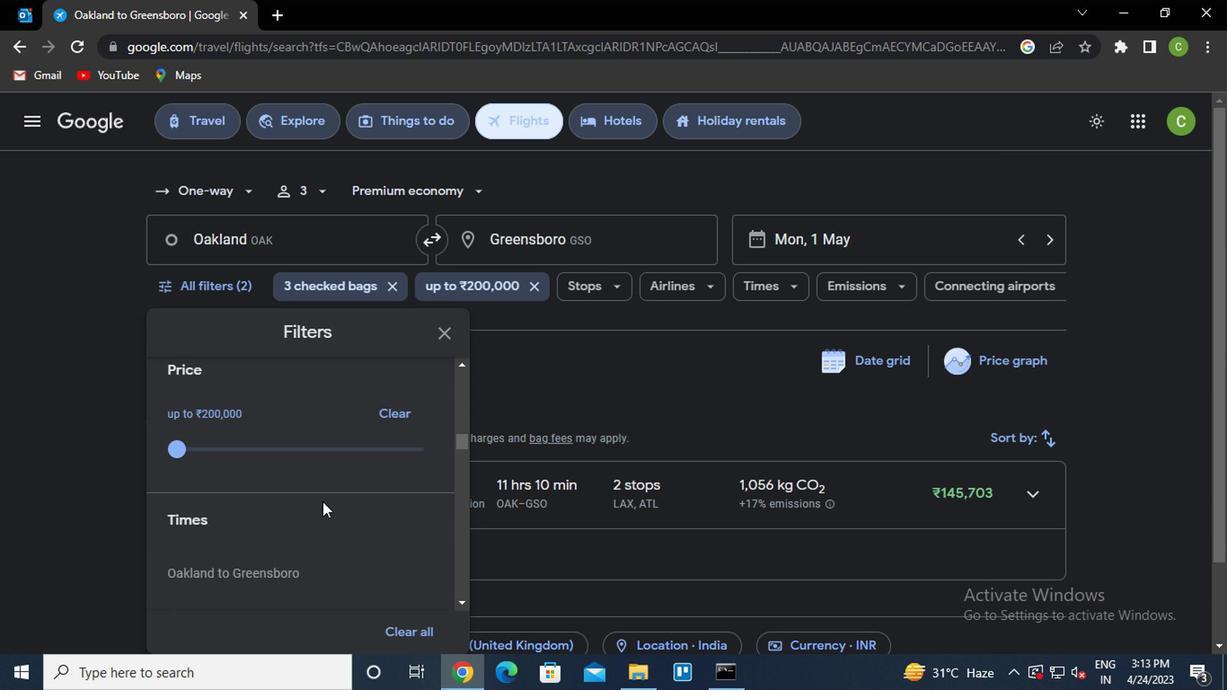 
Action: Mouse scrolled (324, 501) with delta (0, 0)
Screenshot: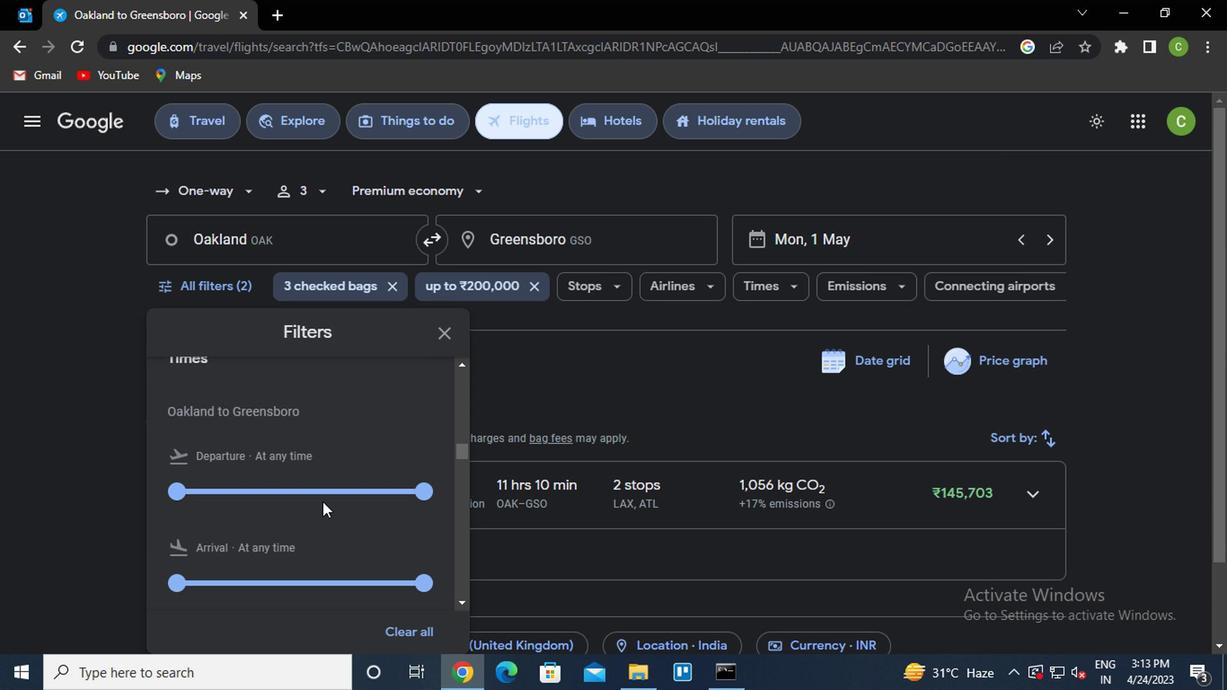 
Action: Mouse moved to (181, 398)
Screenshot: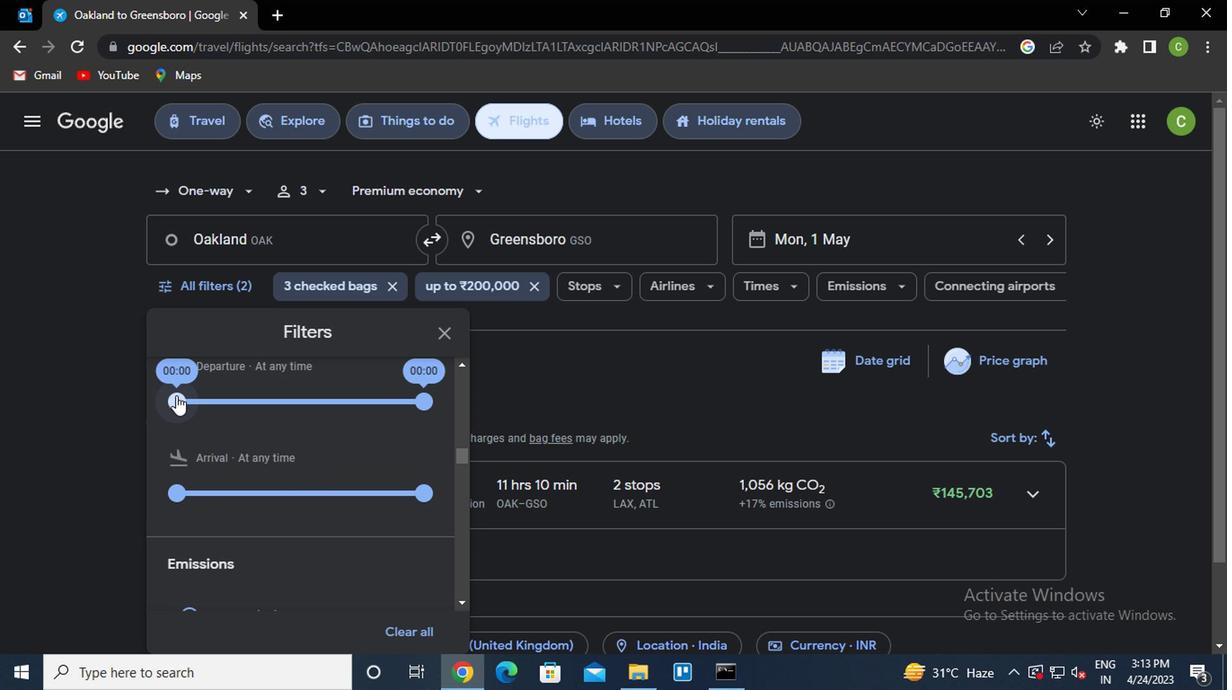 
Action: Mouse pressed left at (181, 398)
Screenshot: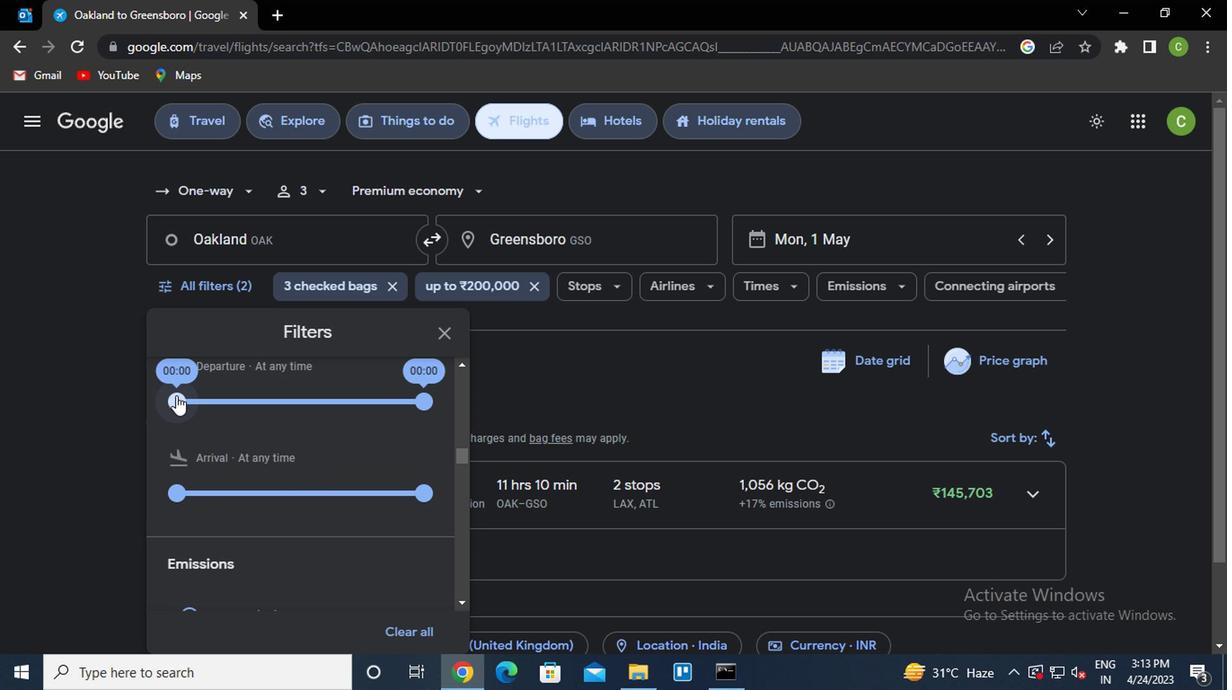 
Action: Mouse moved to (418, 403)
Screenshot: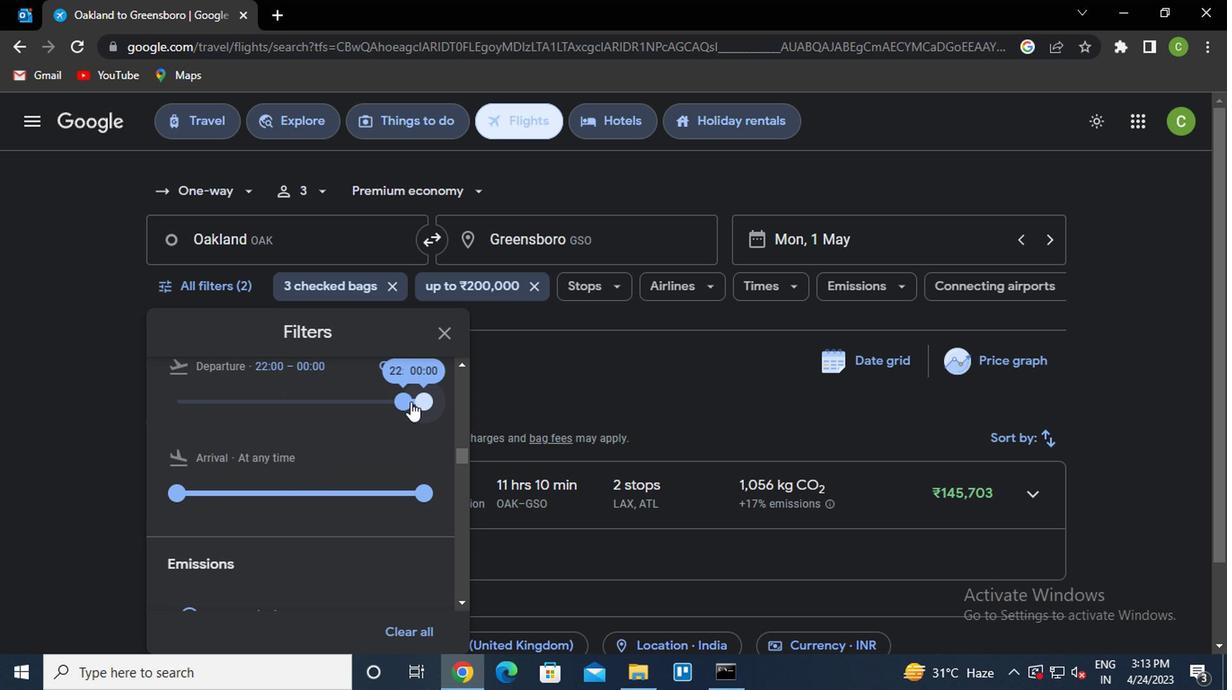 
Action: Mouse pressed left at (418, 403)
Screenshot: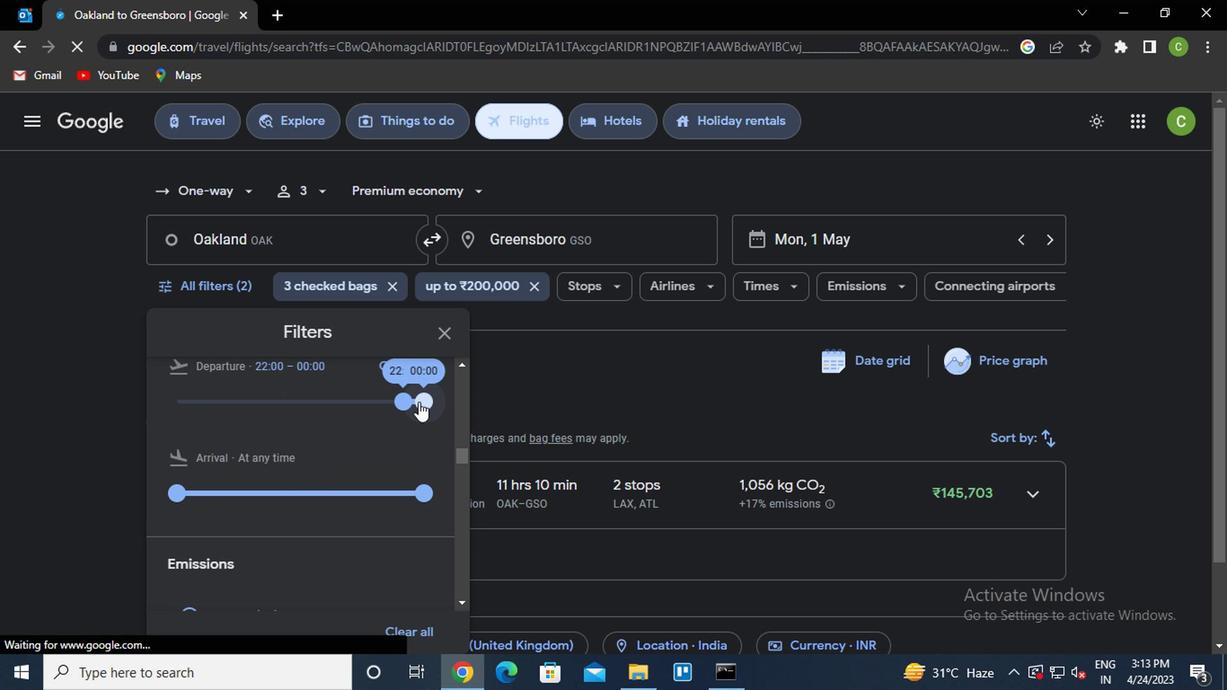 
Action: Mouse moved to (447, 340)
Screenshot: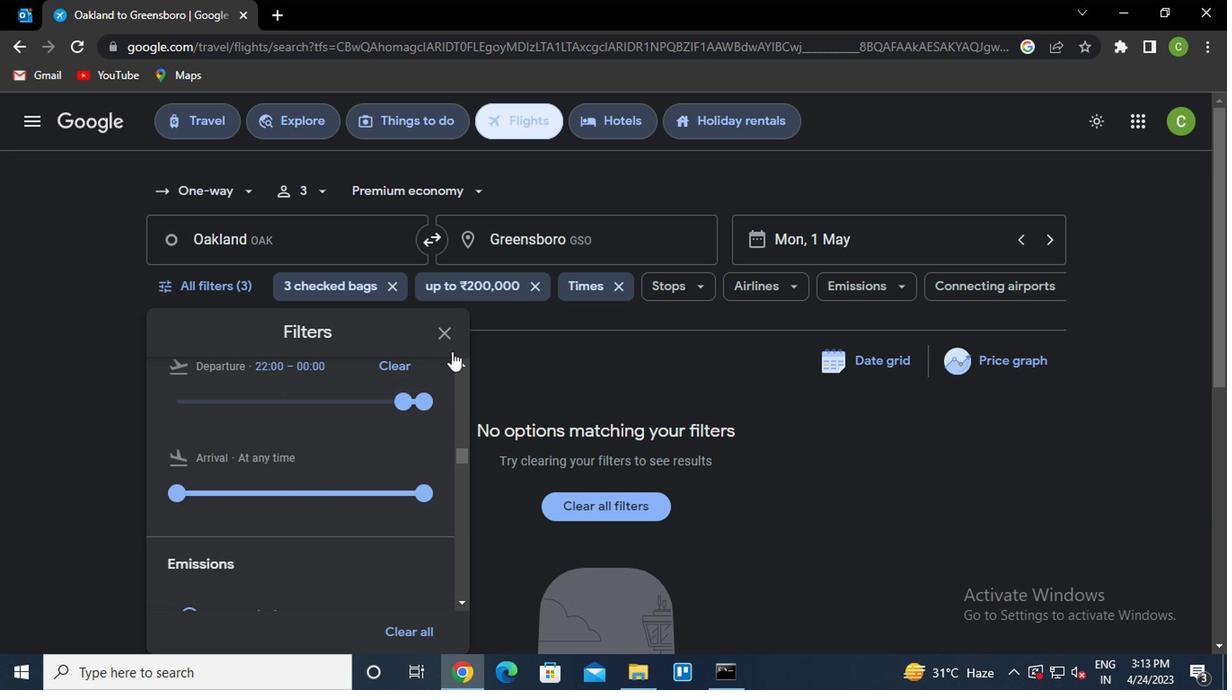
Action: Mouse pressed left at (447, 340)
Screenshot: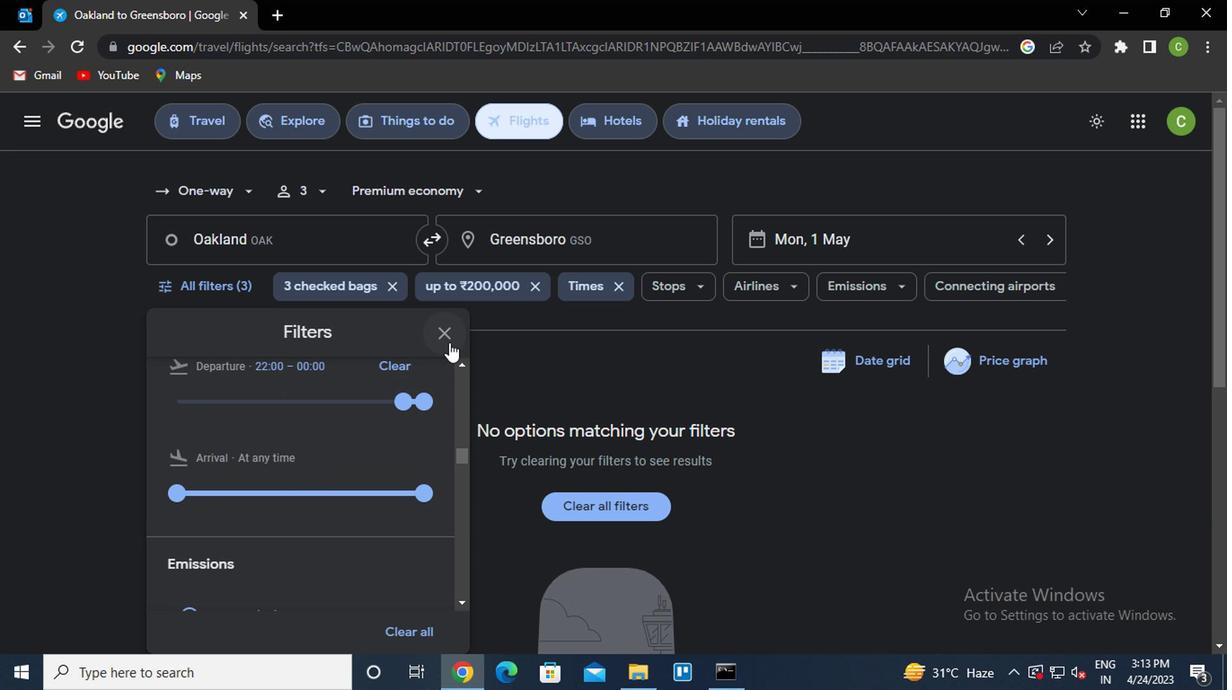 
Action: Mouse moved to (601, 446)
Screenshot: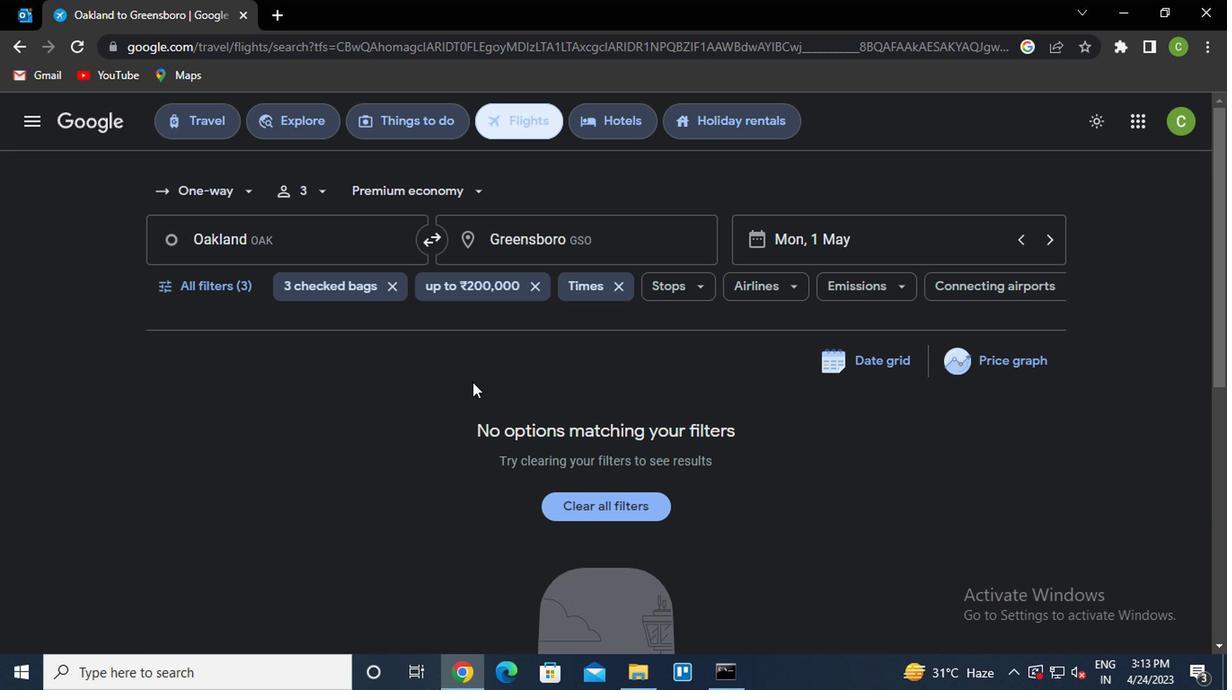 
